 Task: In the  document blueprint.txt. Below name insert the link: 'www.instagram.com' Insert Dropdown below the link: Review Status  'Select Not started 'Insert Header and write  "NexusTech". Change font style to  Yellow Tail
Action: Mouse moved to (270, 266)
Screenshot: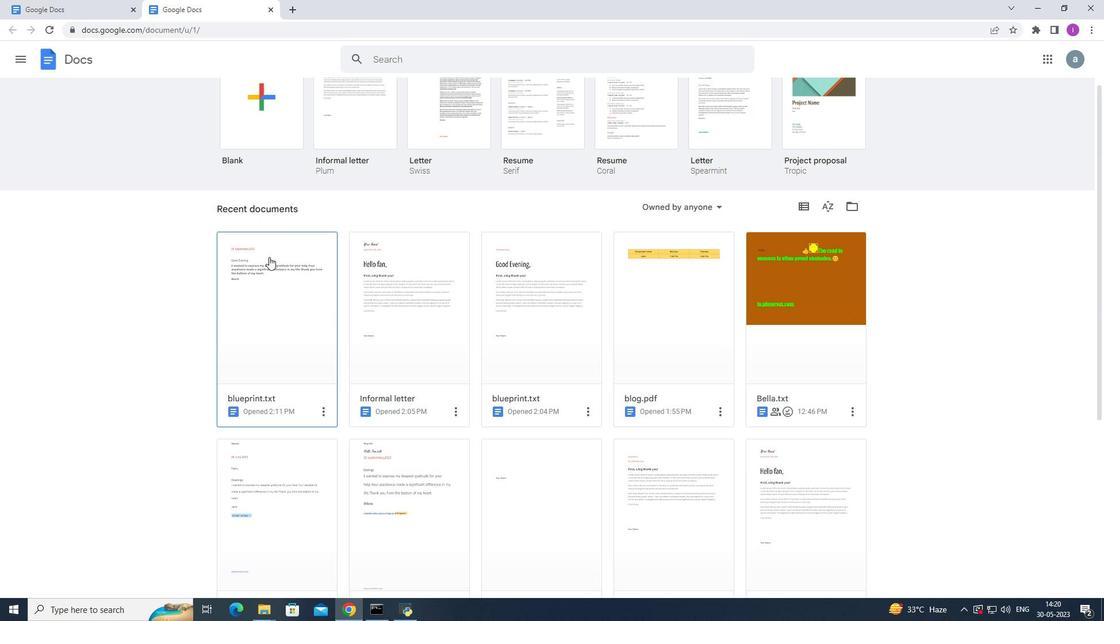 
Action: Mouse pressed left at (270, 266)
Screenshot: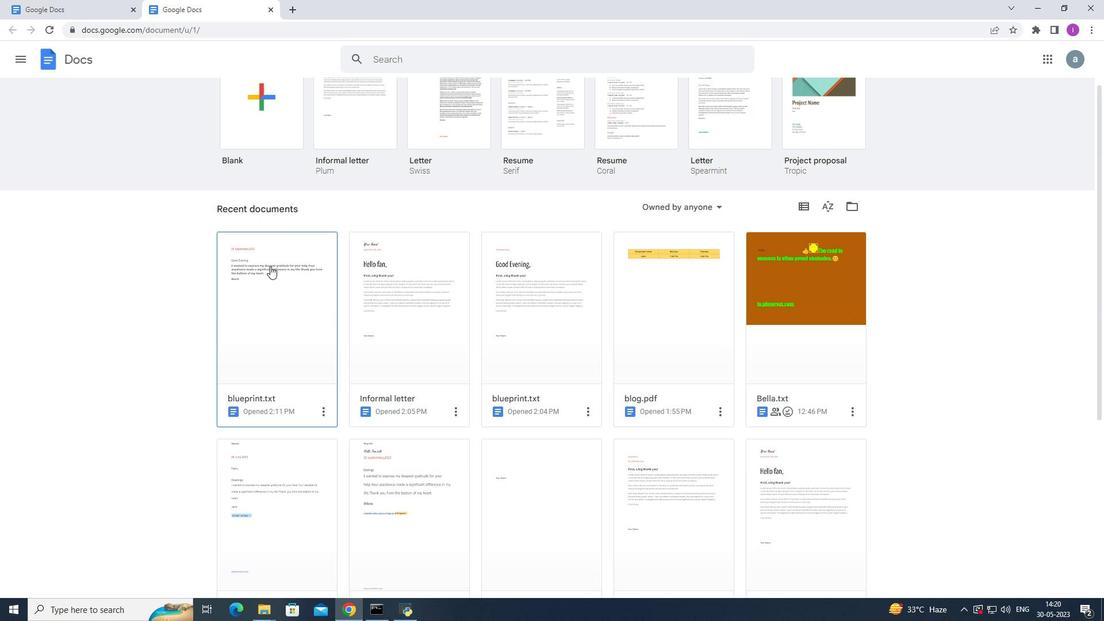 
Action: Mouse moved to (374, 331)
Screenshot: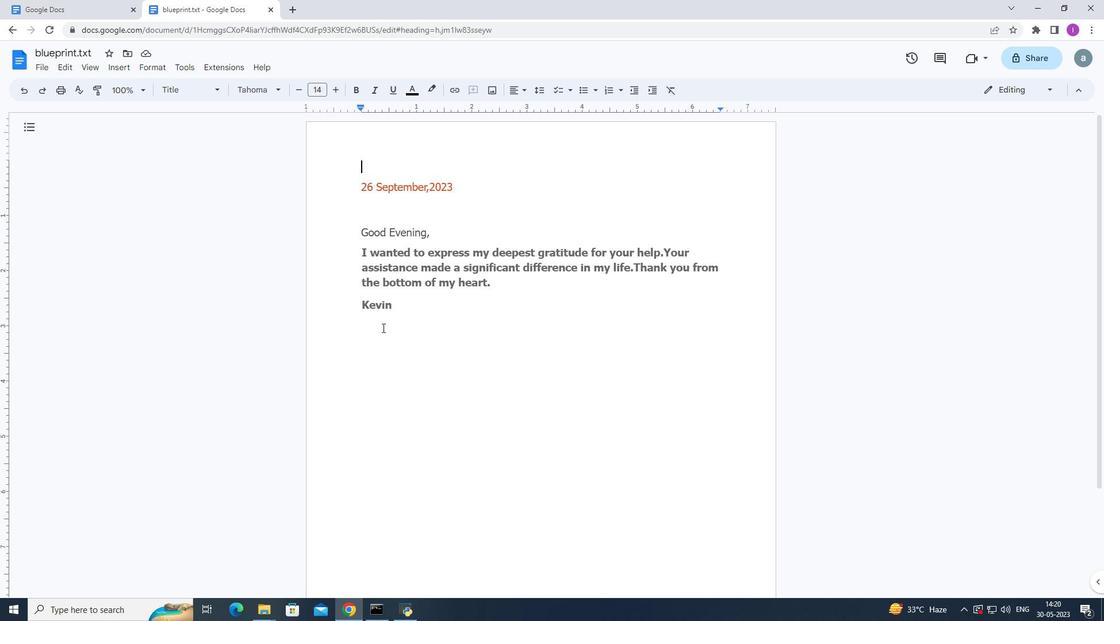 
Action: Mouse pressed left at (374, 331)
Screenshot: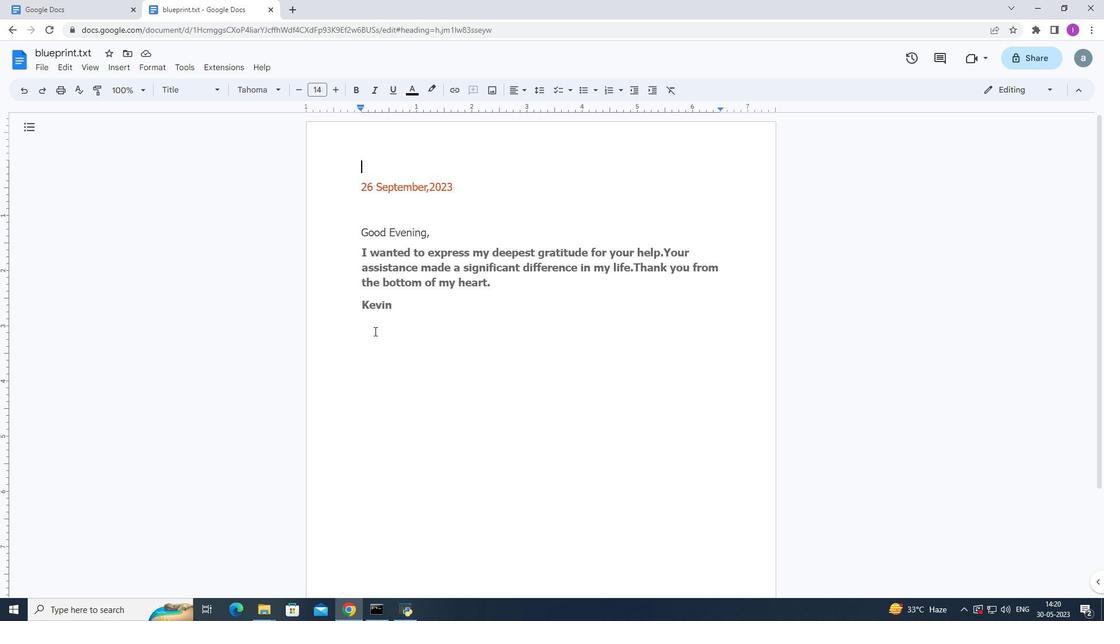 
Action: Mouse moved to (410, 319)
Screenshot: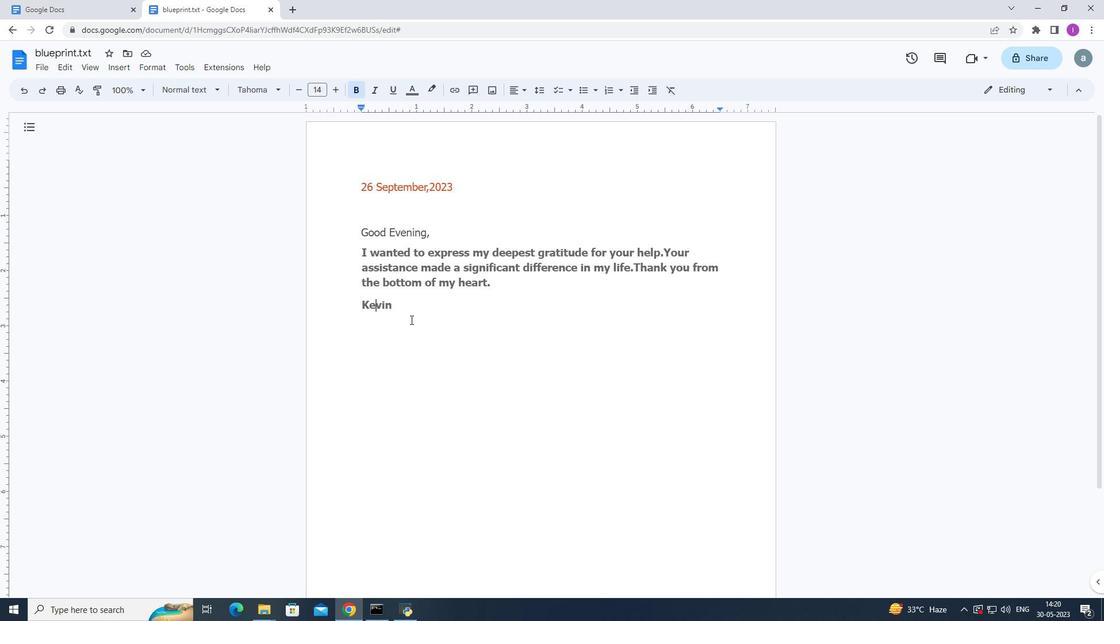 
Action: Mouse pressed left at (410, 319)
Screenshot: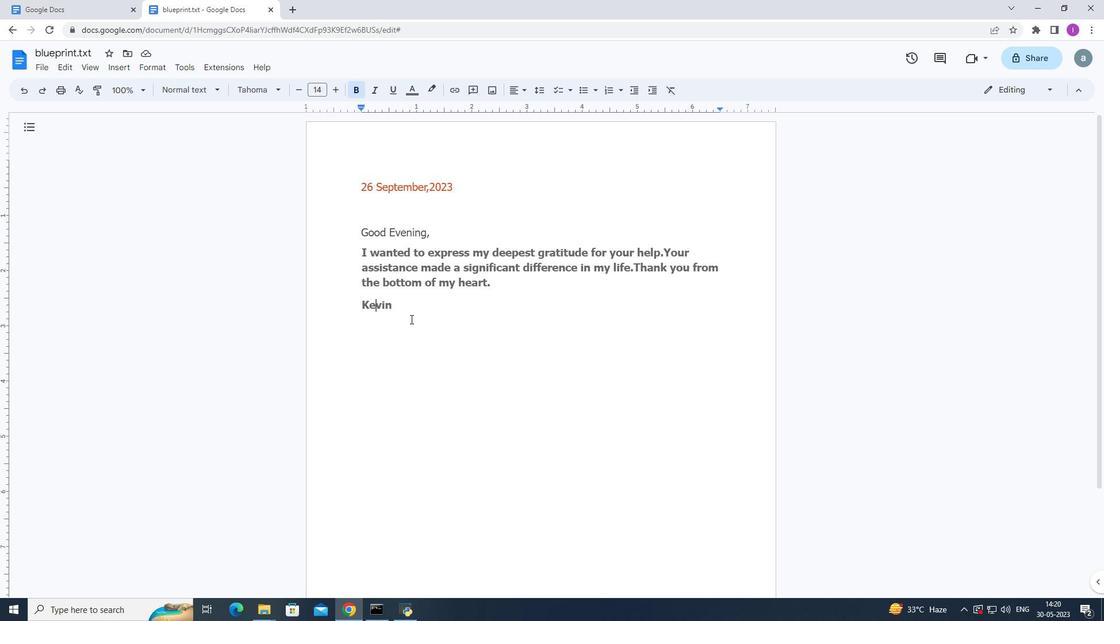 
Action: Mouse moved to (383, 314)
Screenshot: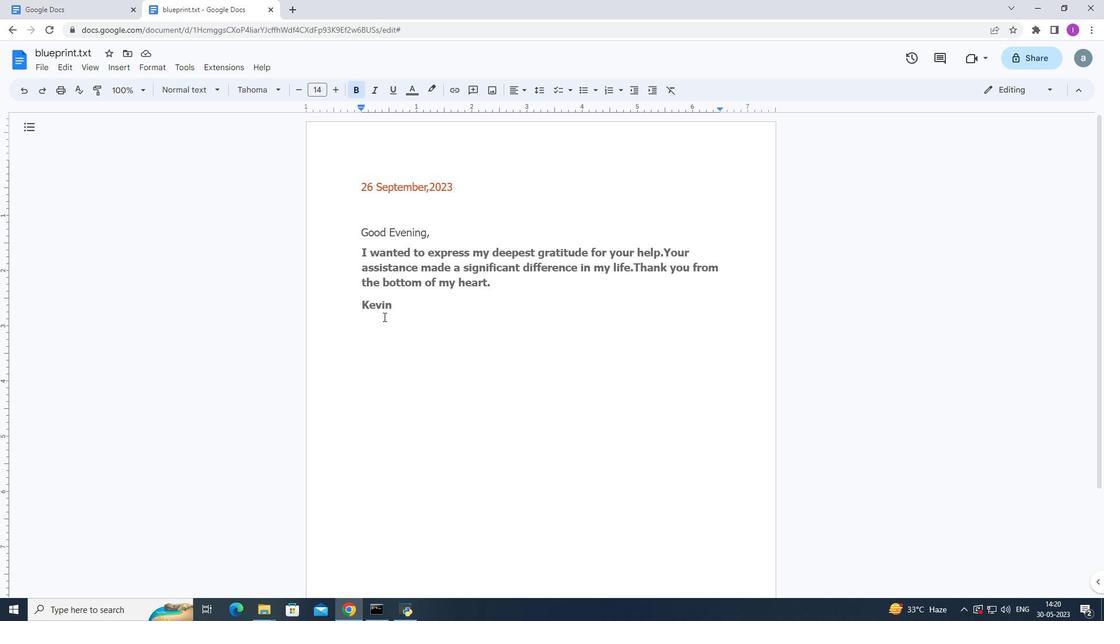 
Action: Key pressed <Key.enter>
Screenshot: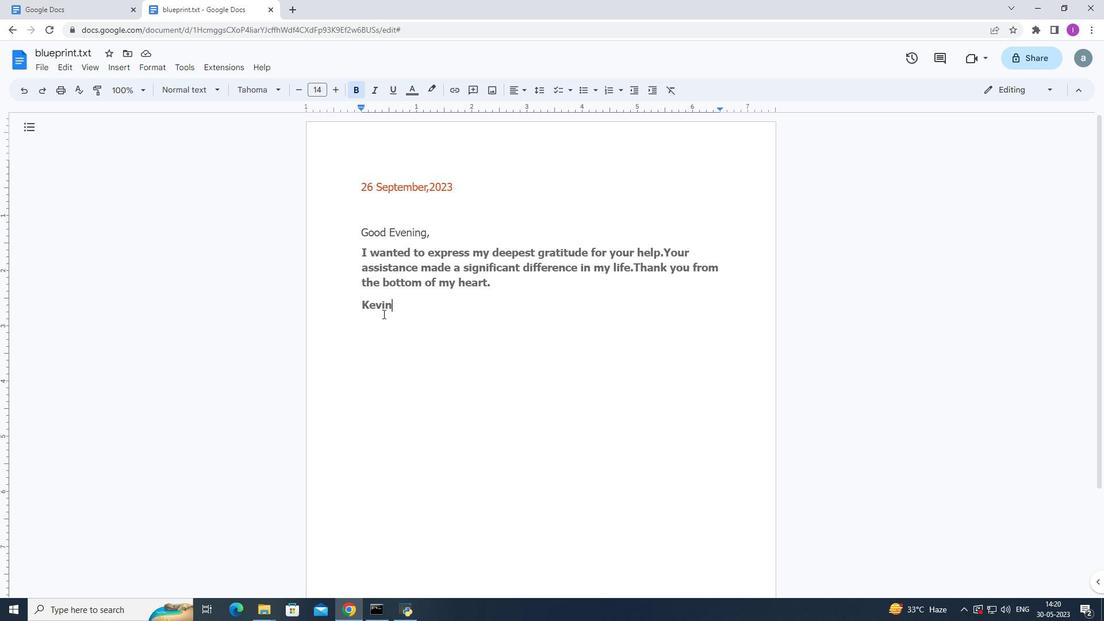 
Action: Mouse moved to (123, 65)
Screenshot: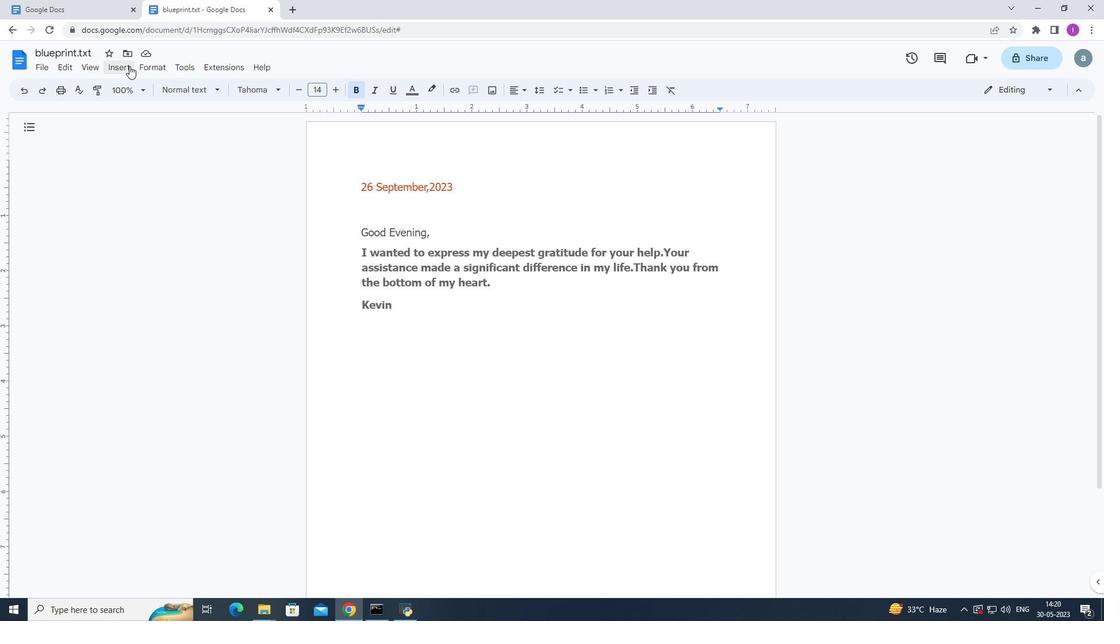 
Action: Mouse pressed left at (123, 65)
Screenshot: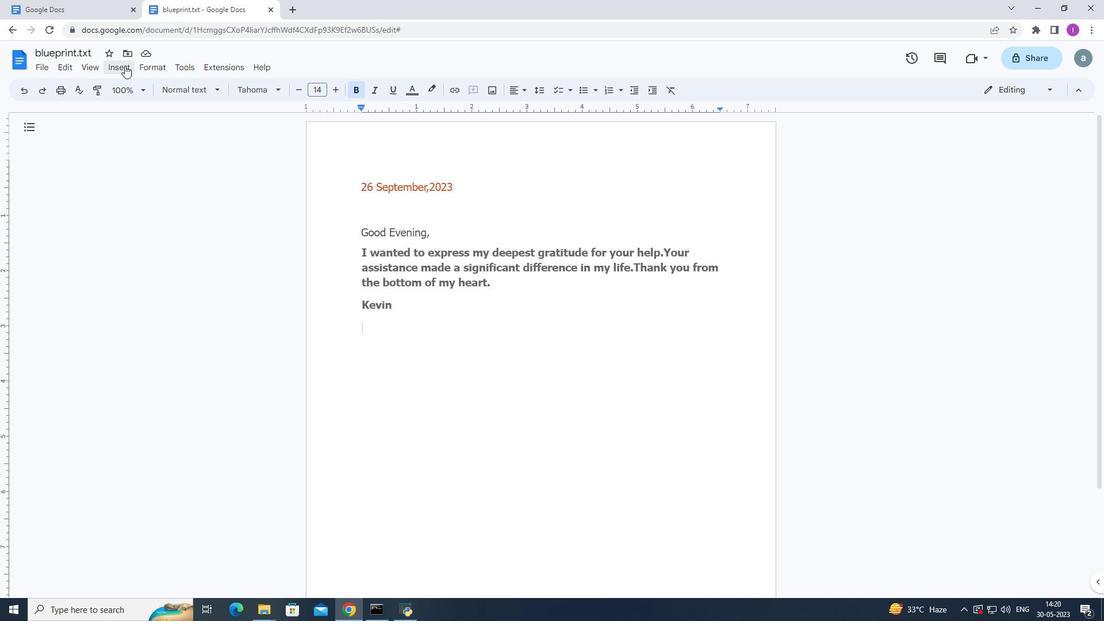 
Action: Mouse moved to (161, 216)
Screenshot: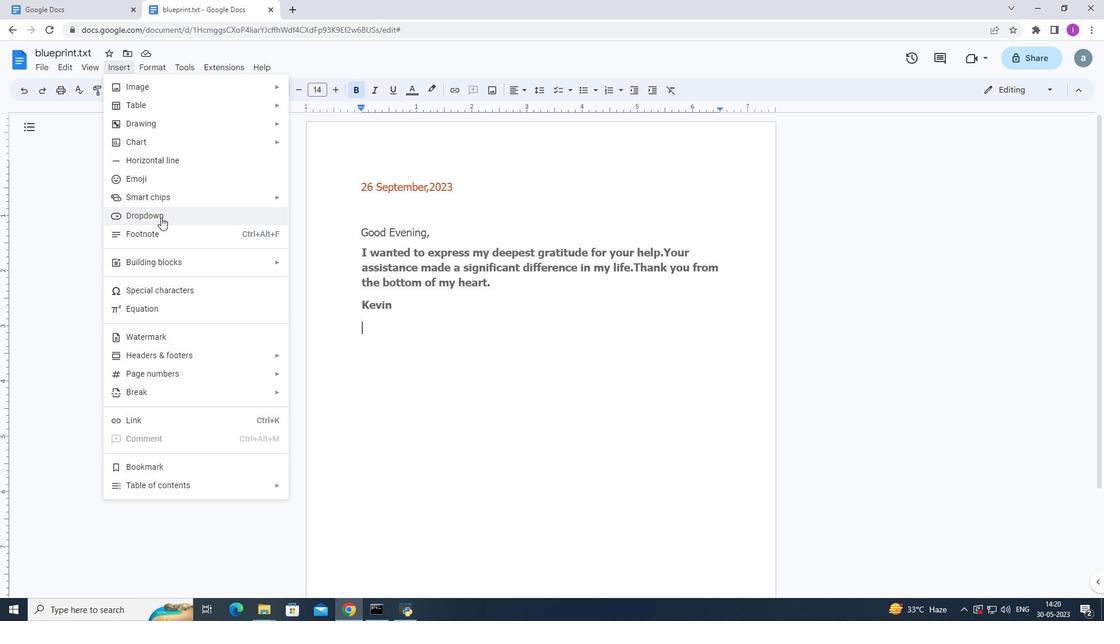 
Action: Mouse pressed left at (161, 216)
Screenshot: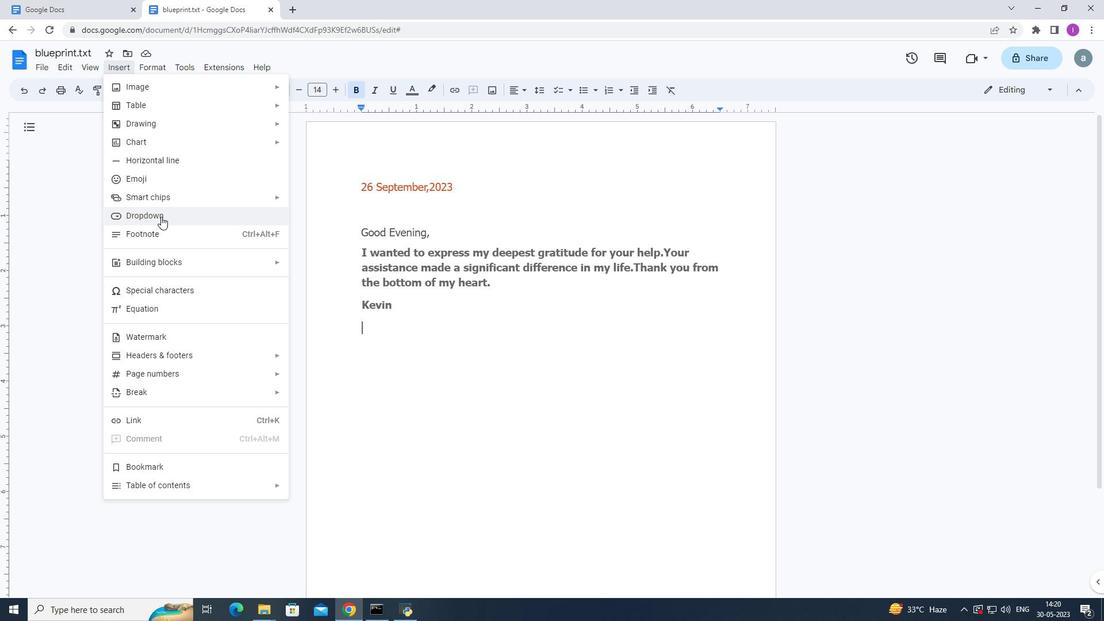 
Action: Mouse moved to (116, 70)
Screenshot: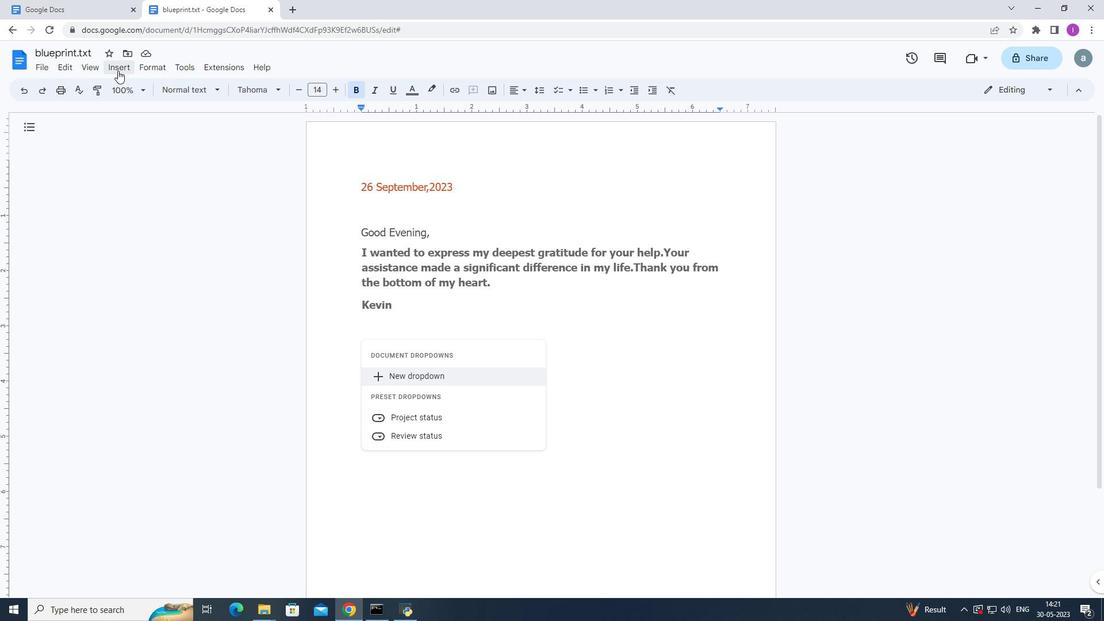 
Action: Mouse pressed left at (116, 70)
Screenshot: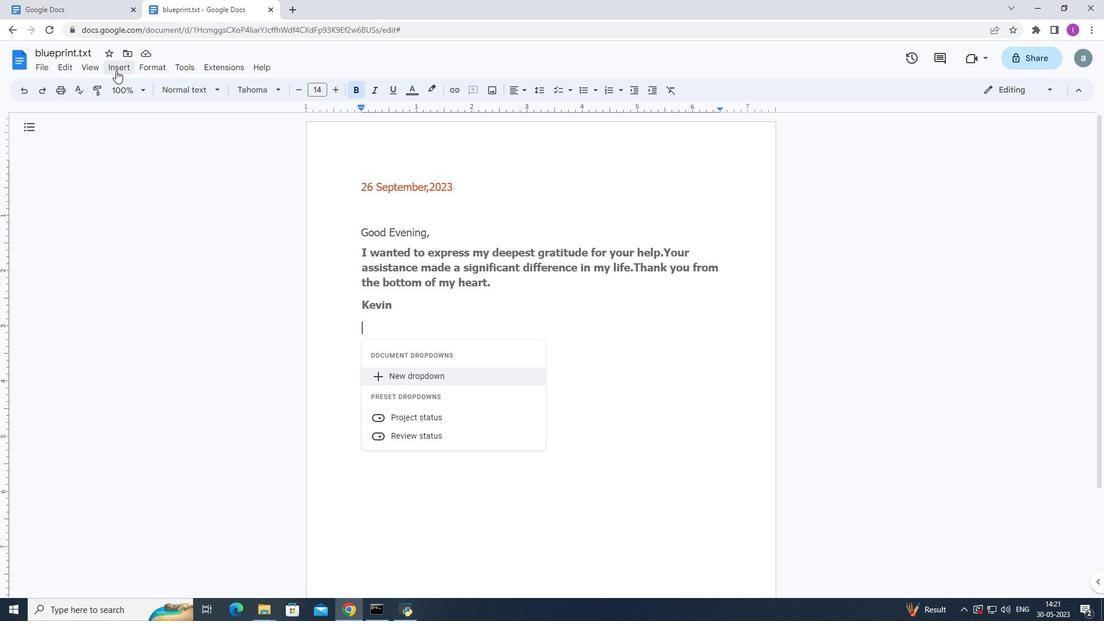 
Action: Mouse moved to (112, 65)
Screenshot: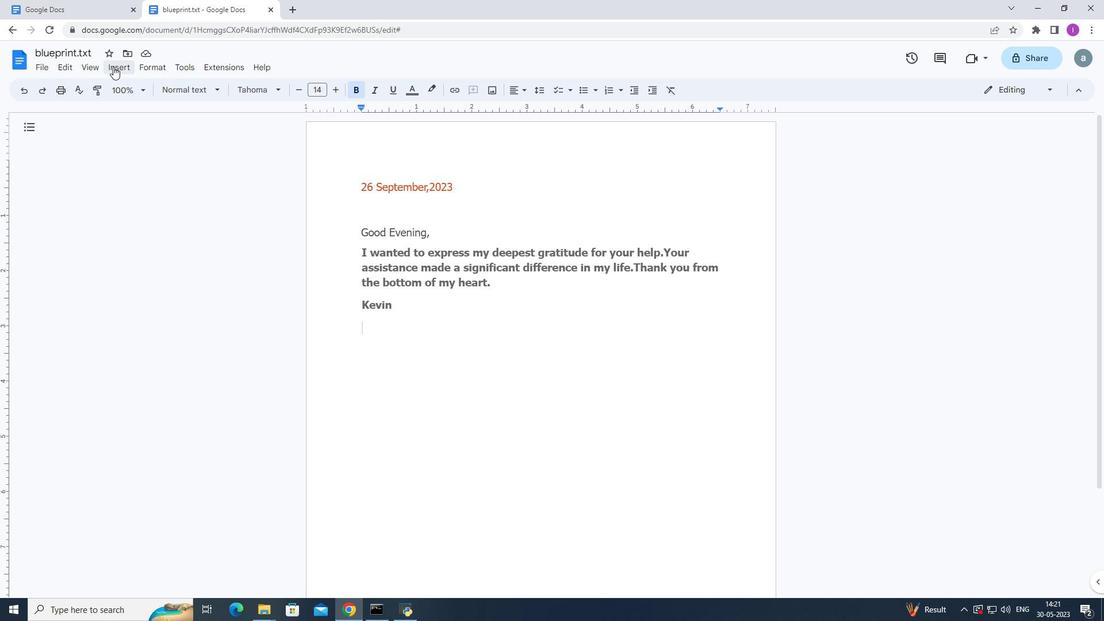 
Action: Mouse pressed left at (112, 65)
Screenshot: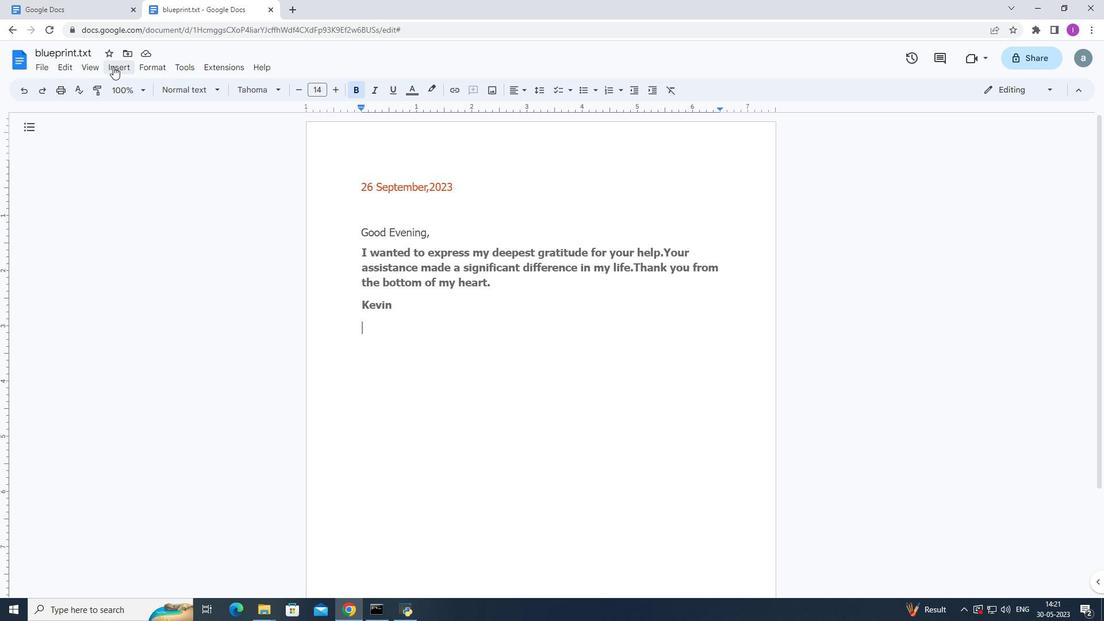 
Action: Mouse moved to (256, 420)
Screenshot: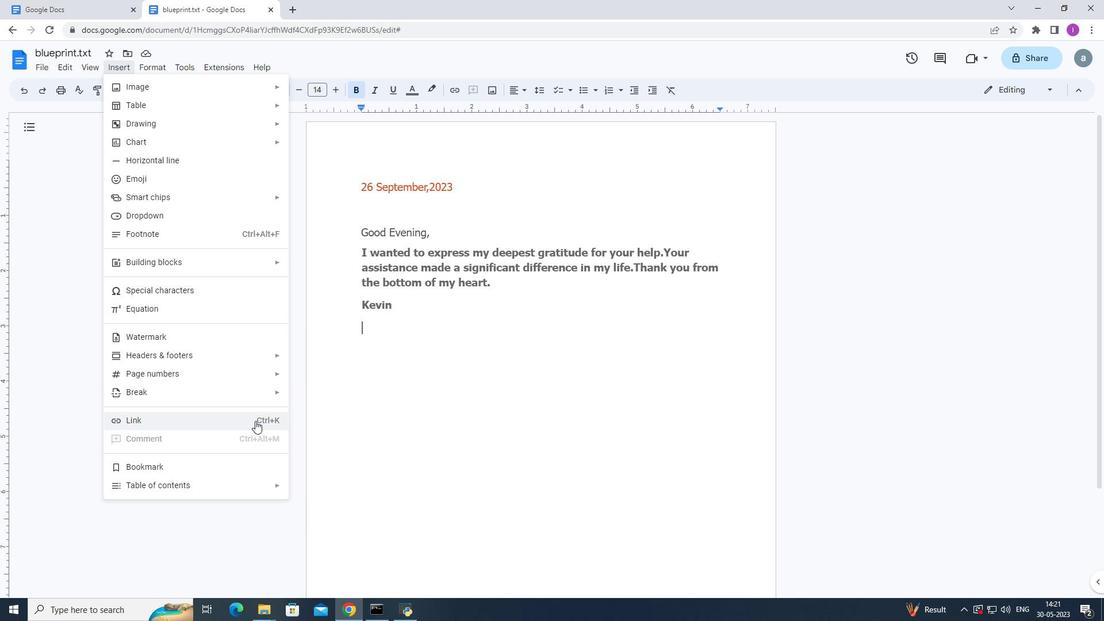 
Action: Mouse pressed left at (256, 420)
Screenshot: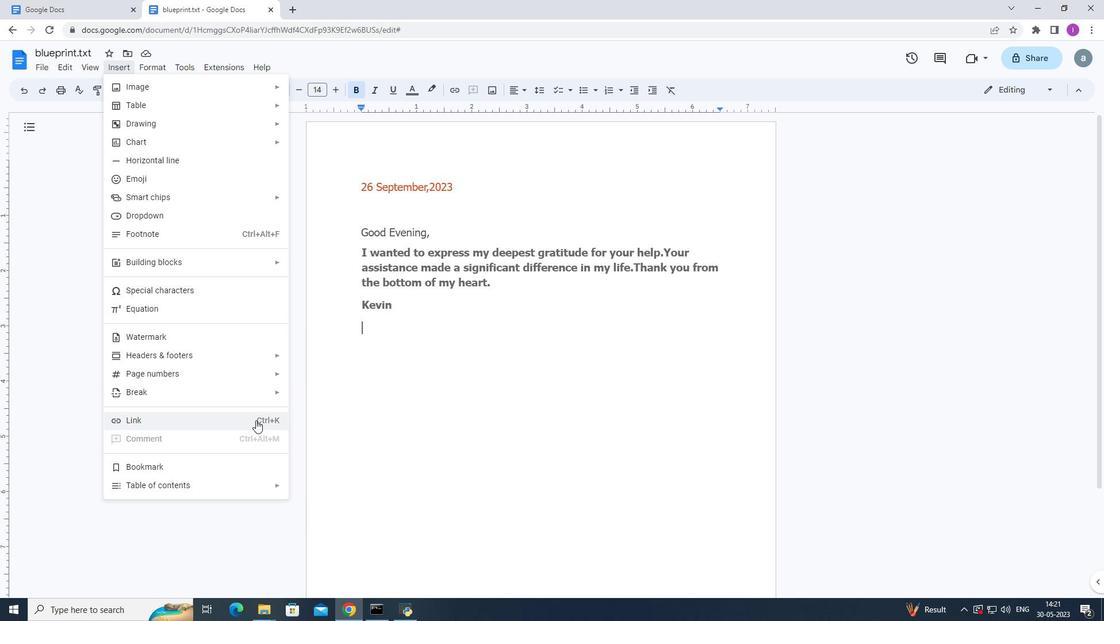 
Action: Mouse moved to (470, 401)
Screenshot: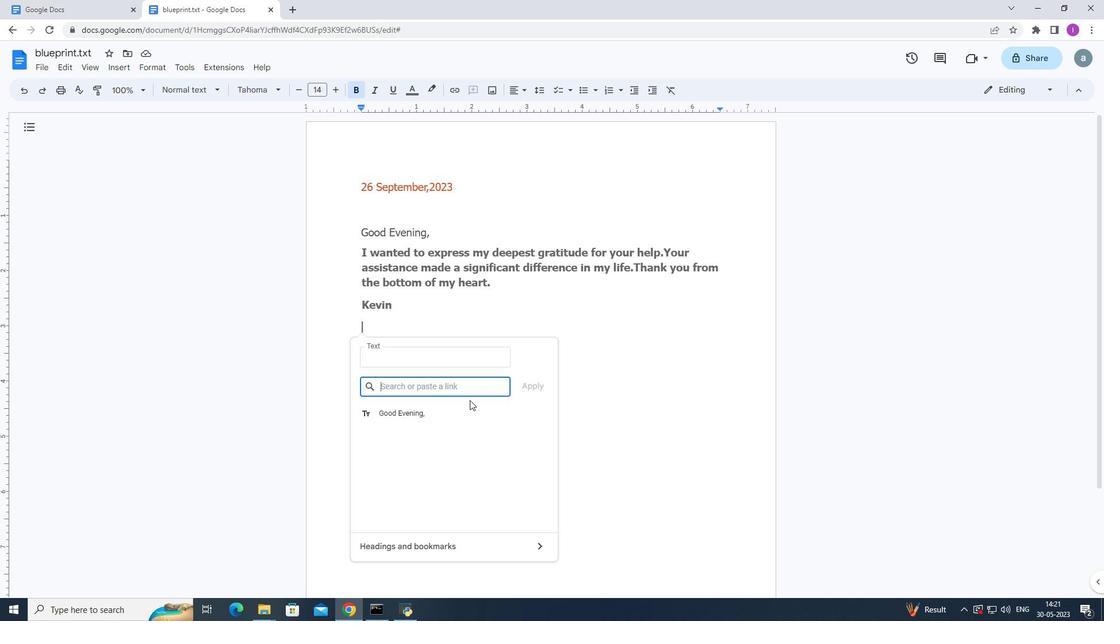 
Action: Key pressed www.
Screenshot: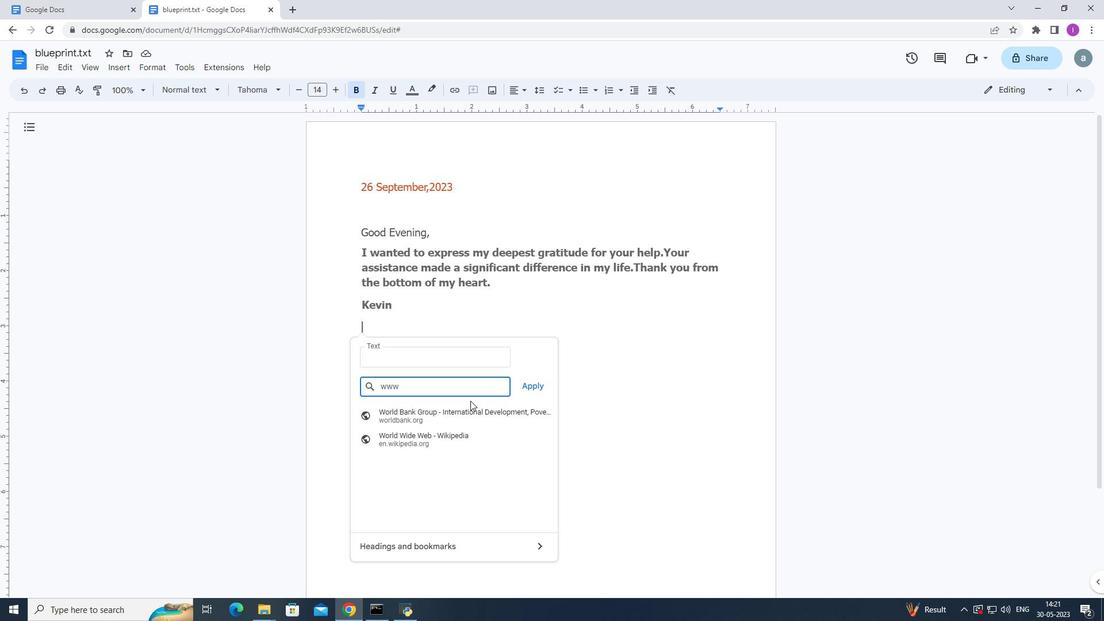 
Action: Mouse moved to (380, 355)
Screenshot: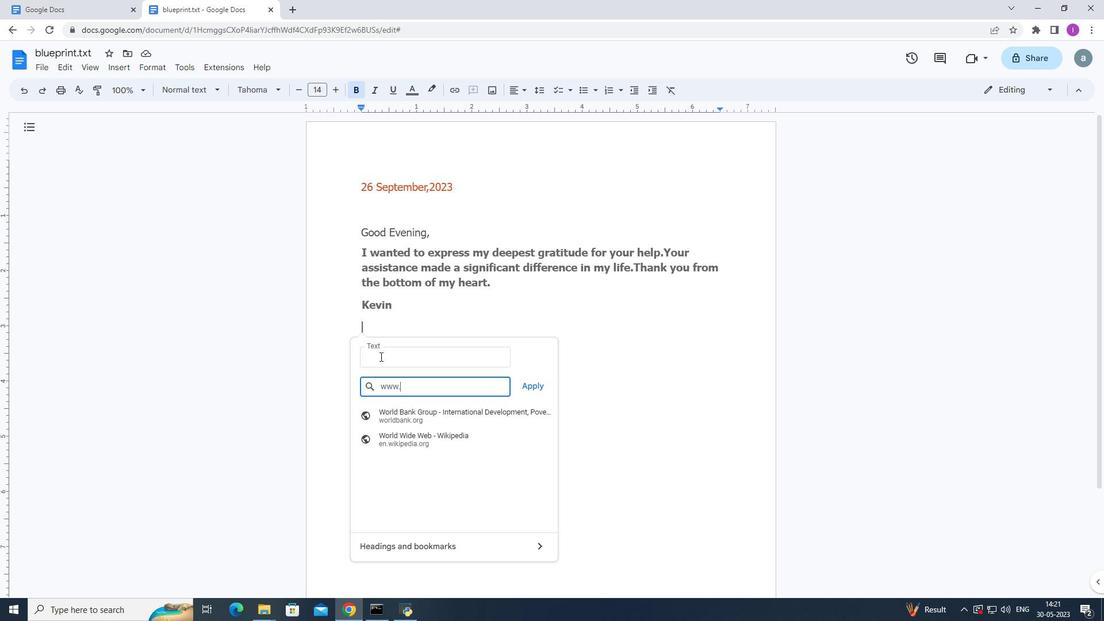 
Action: Mouse pressed left at (380, 355)
Screenshot: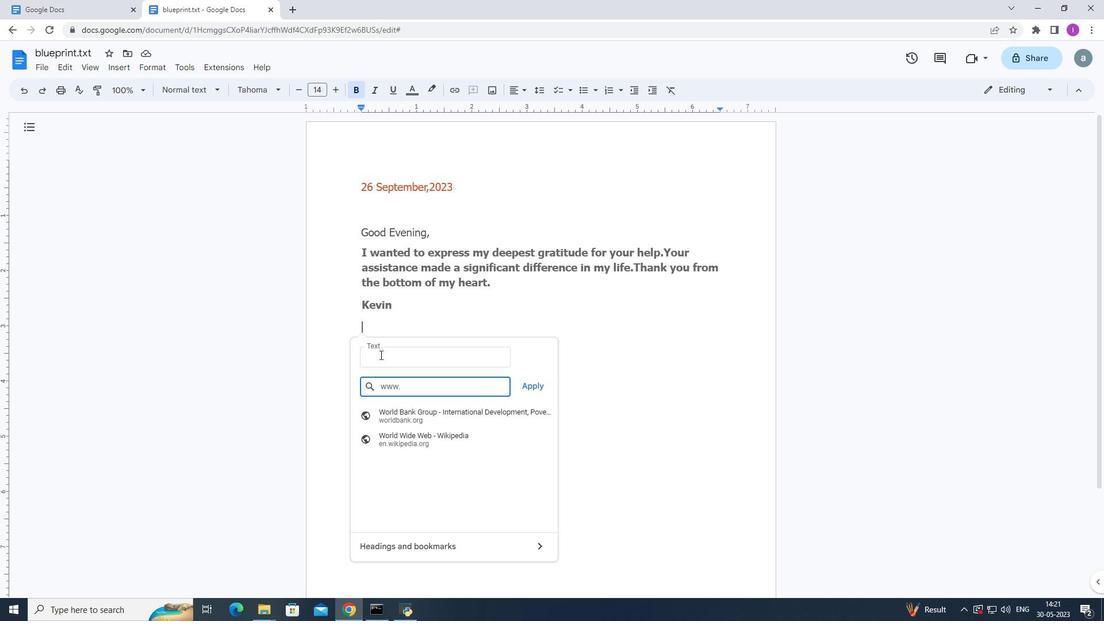 
Action: Mouse moved to (444, 363)
Screenshot: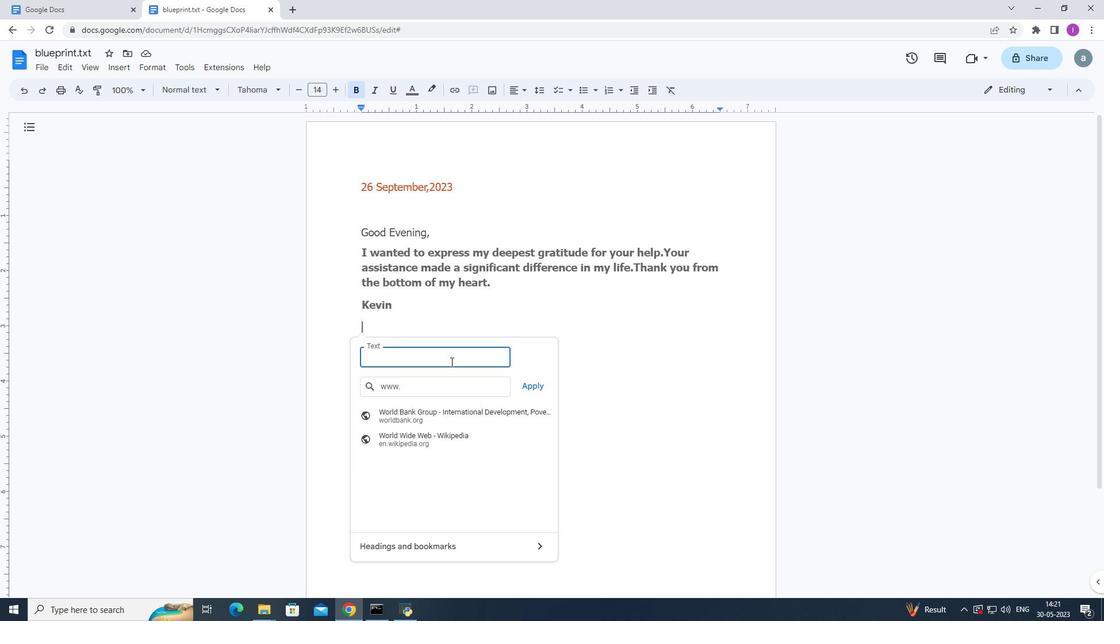 
Action: Key pressed www
Screenshot: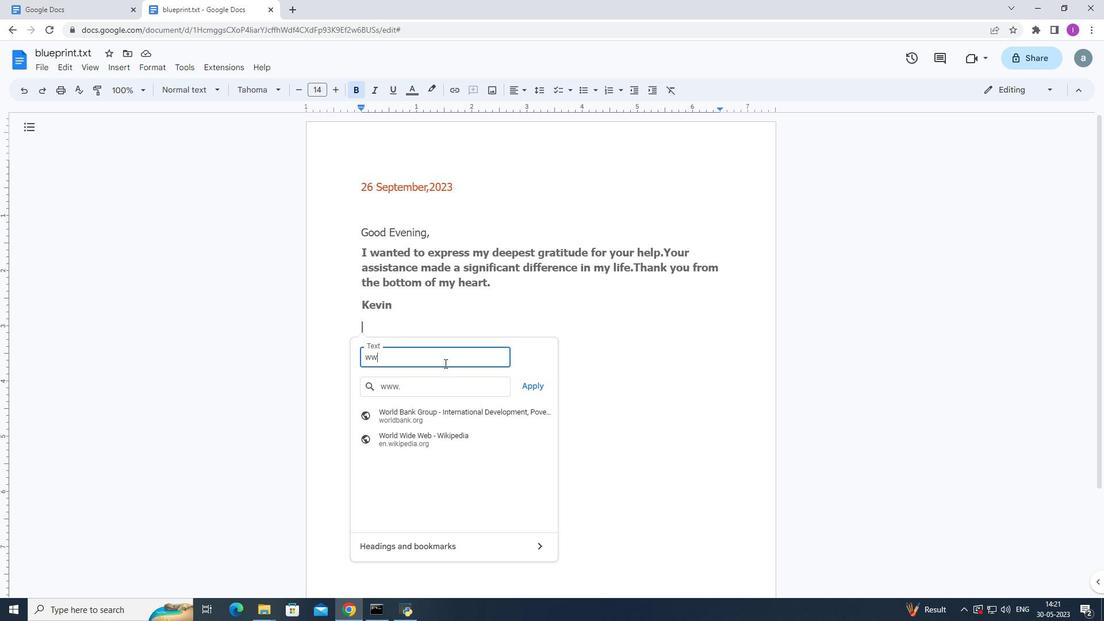 
Action: Mouse moved to (444, 363)
Screenshot: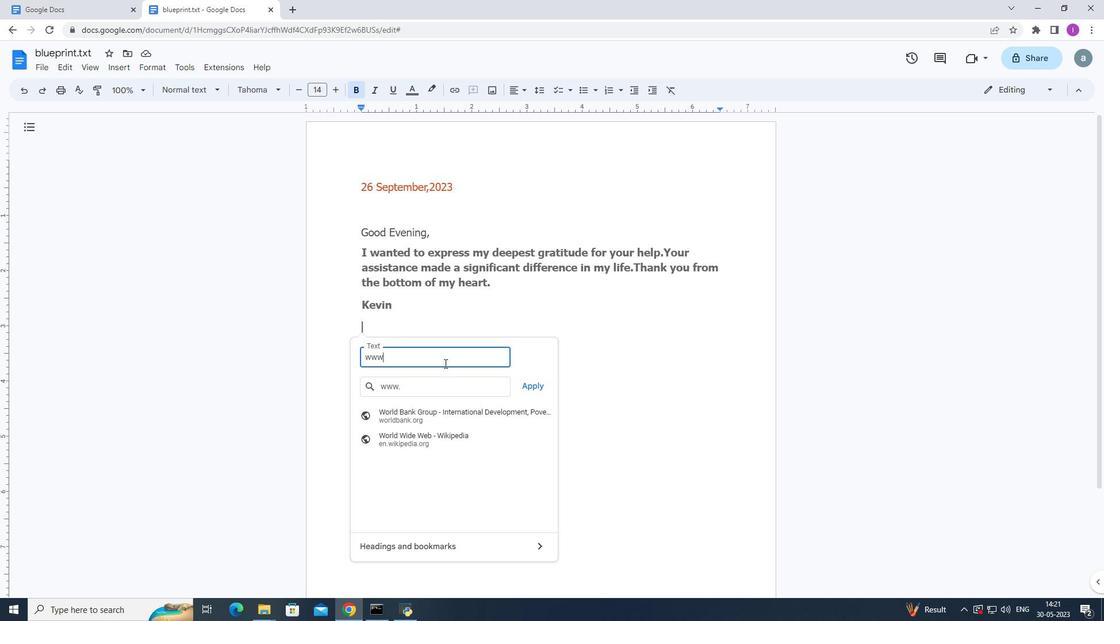 
Action: Key pressed .u
Screenshot: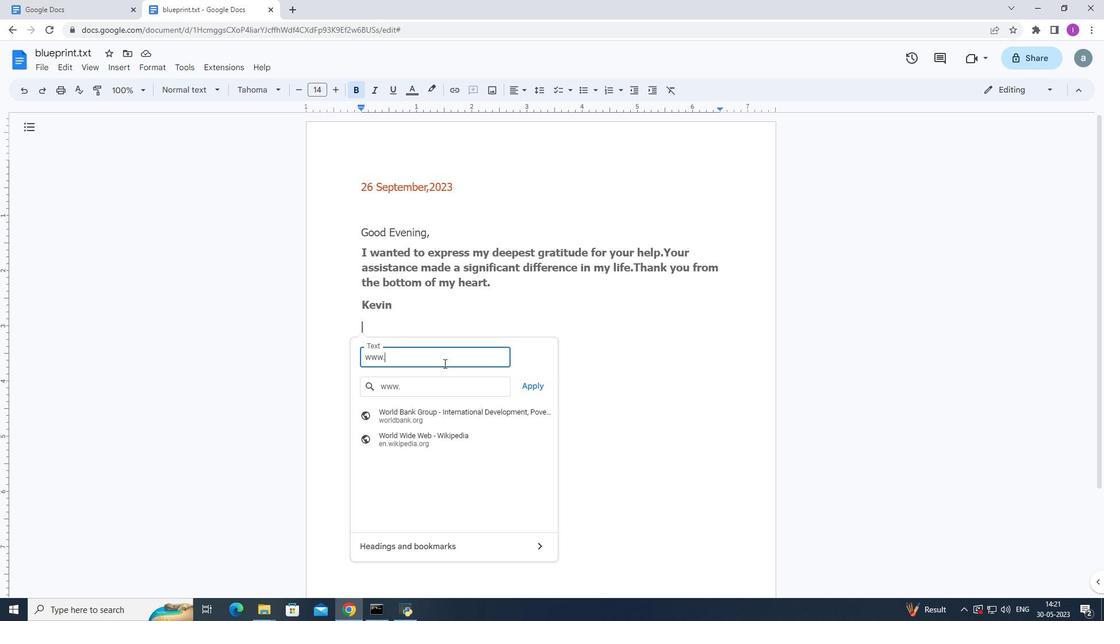 
Action: Mouse moved to (444, 364)
Screenshot: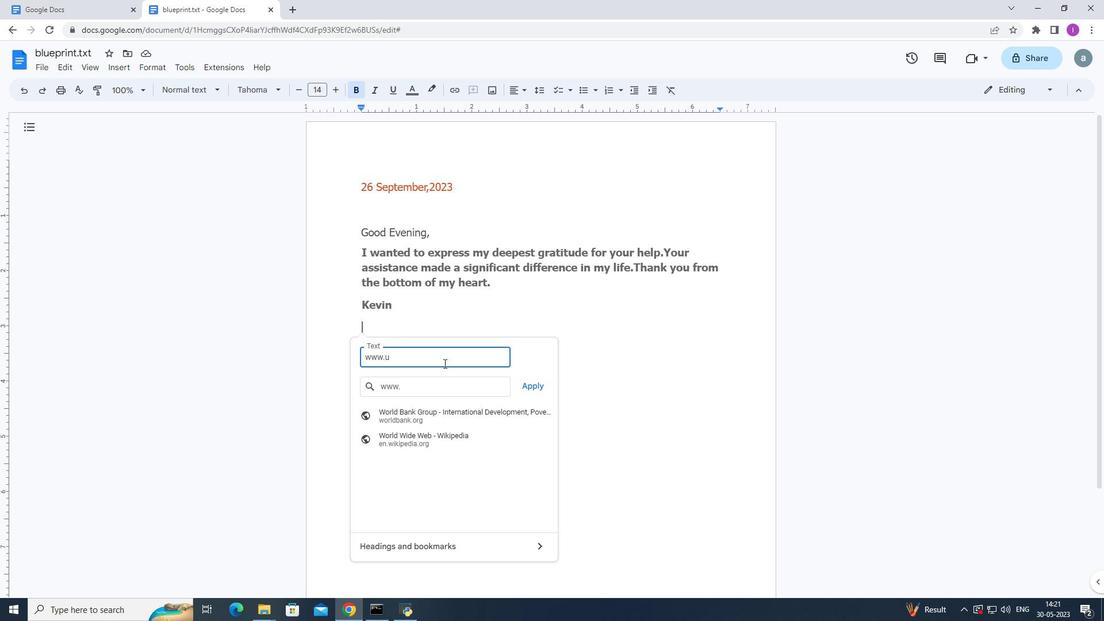 
Action: Key pressed i
Screenshot: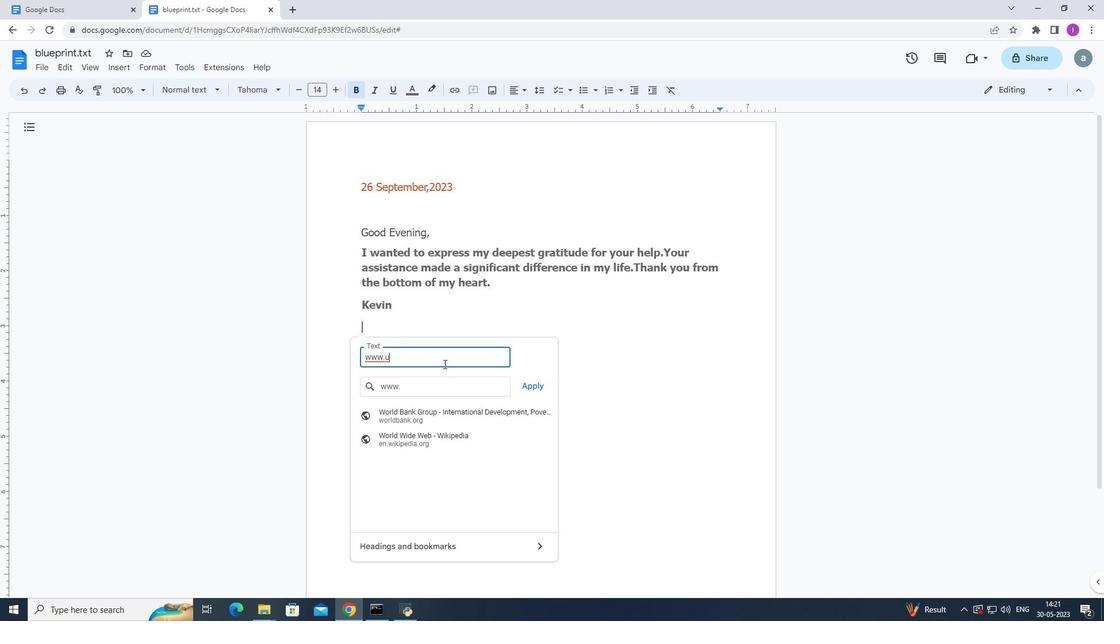 
Action: Mouse moved to (444, 365)
Screenshot: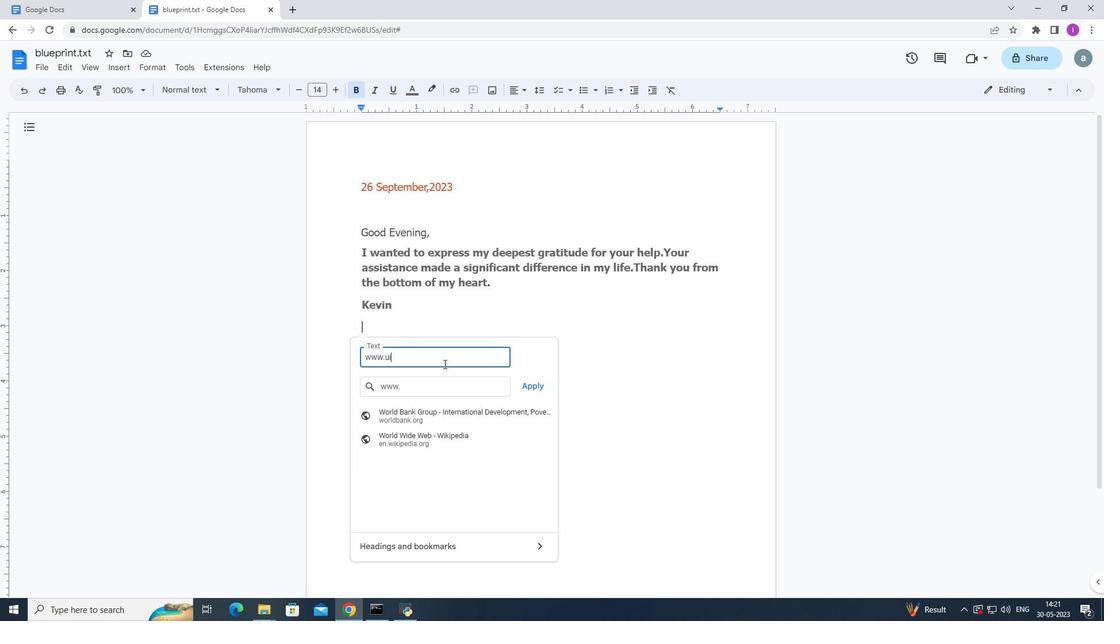 
Action: Key pressed n
Screenshot: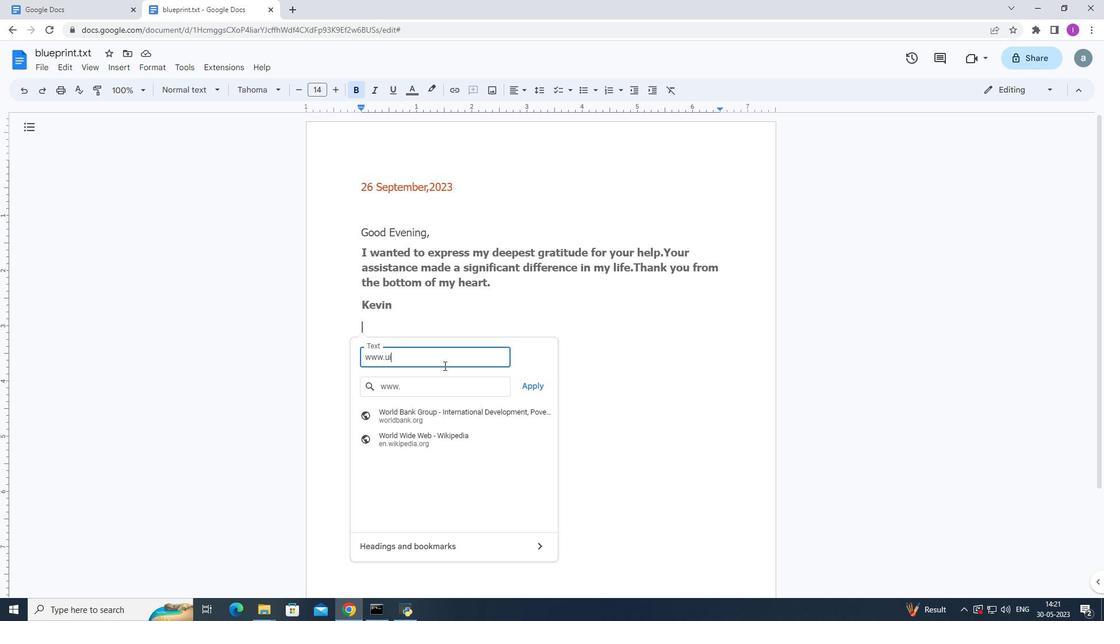 
Action: Mouse moved to (447, 367)
Screenshot: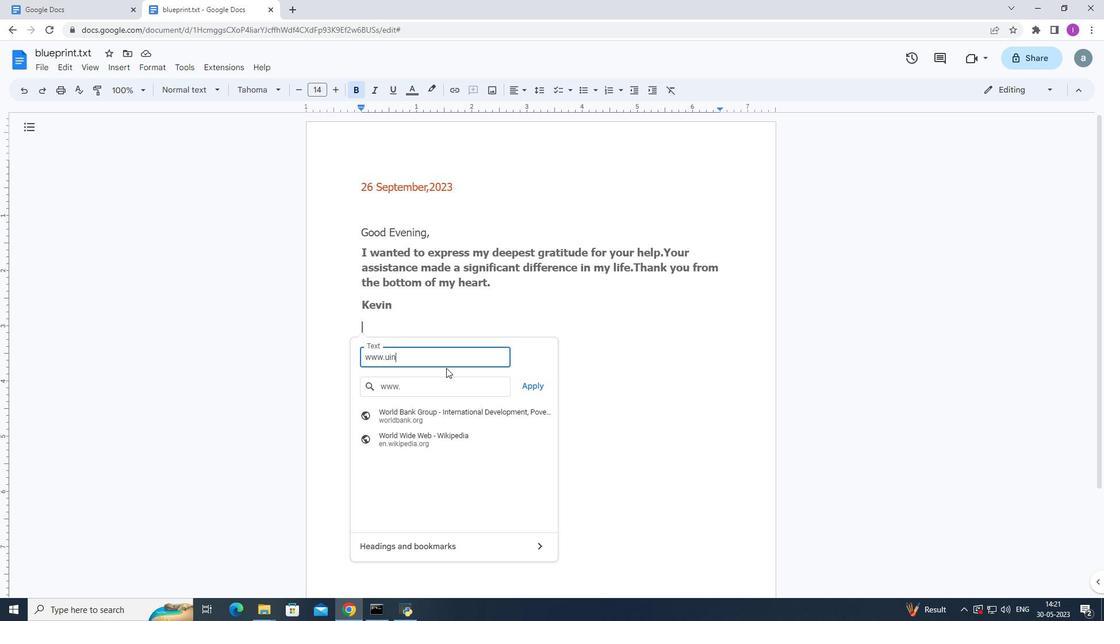 
Action: Key pressed sta
Screenshot: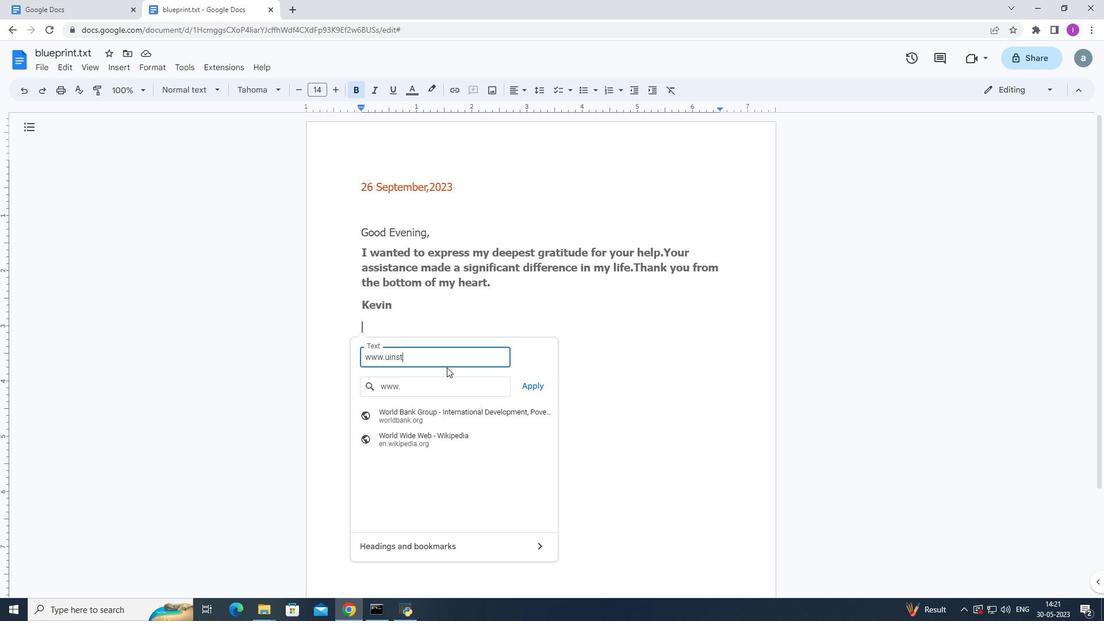
Action: Mouse moved to (388, 356)
Screenshot: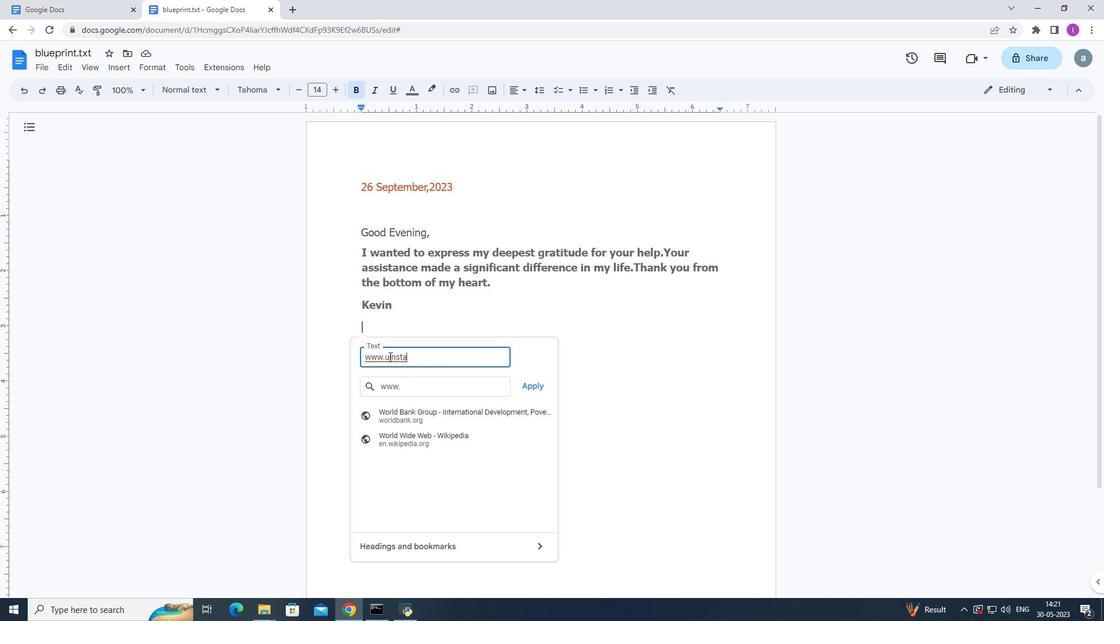 
Action: Mouse pressed left at (388, 356)
Screenshot: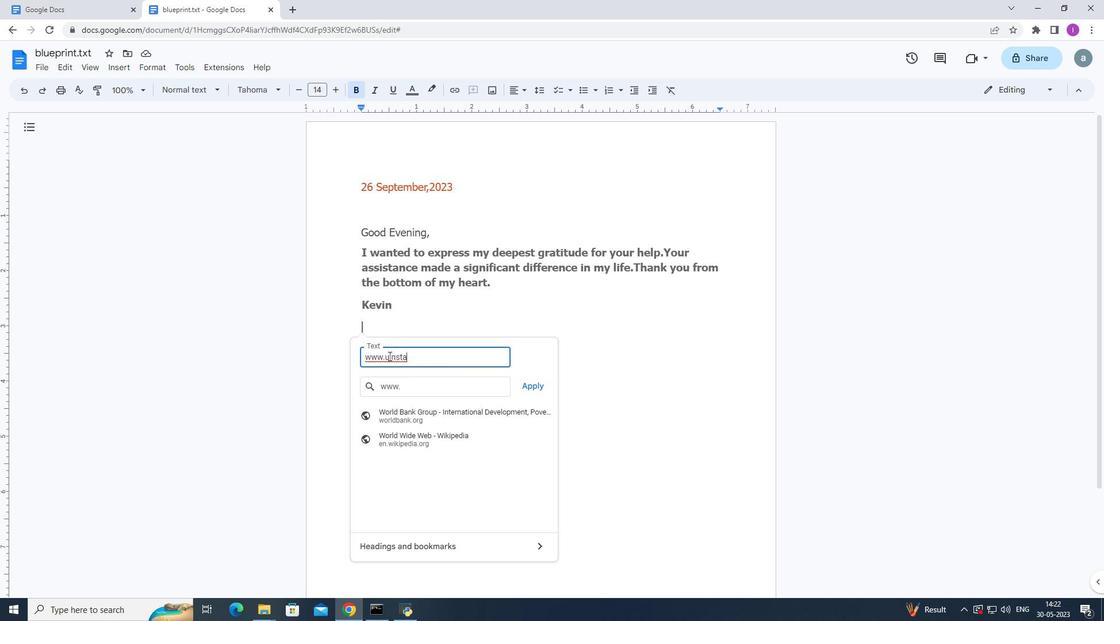 
Action: Key pressed <Key.backspace>i
Screenshot: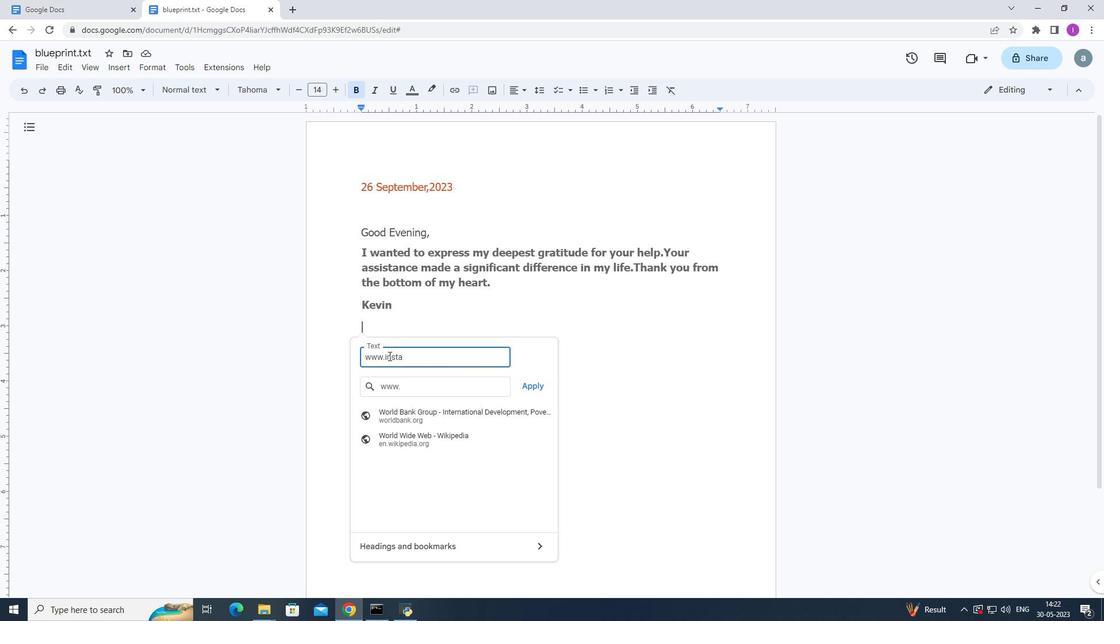 
Action: Mouse moved to (426, 363)
Screenshot: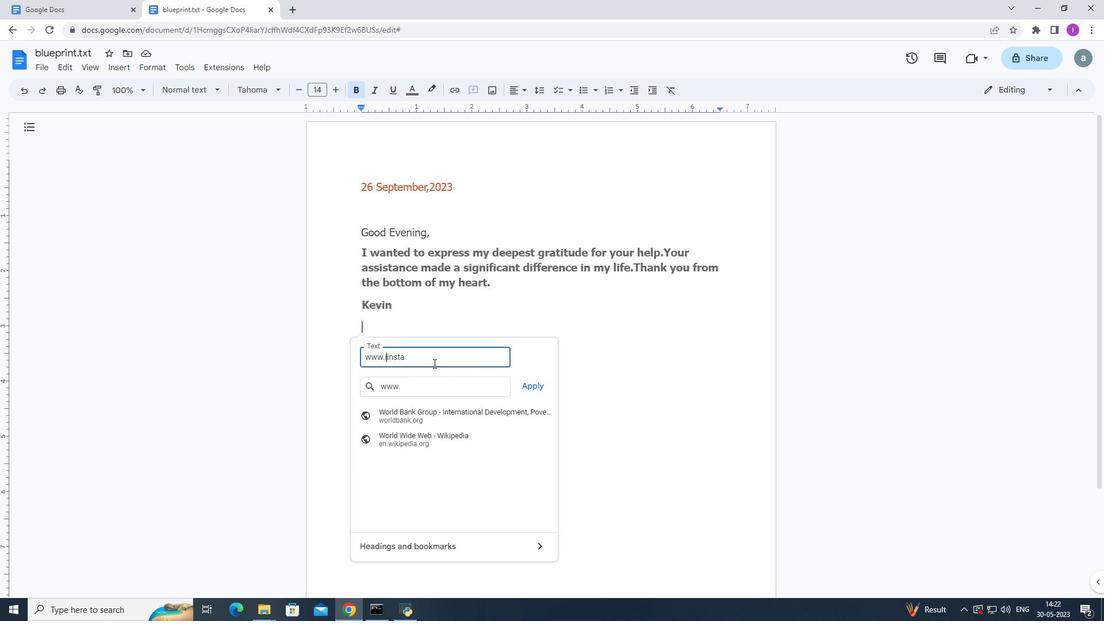 
Action: Key pressed <Key.backspace>
Screenshot: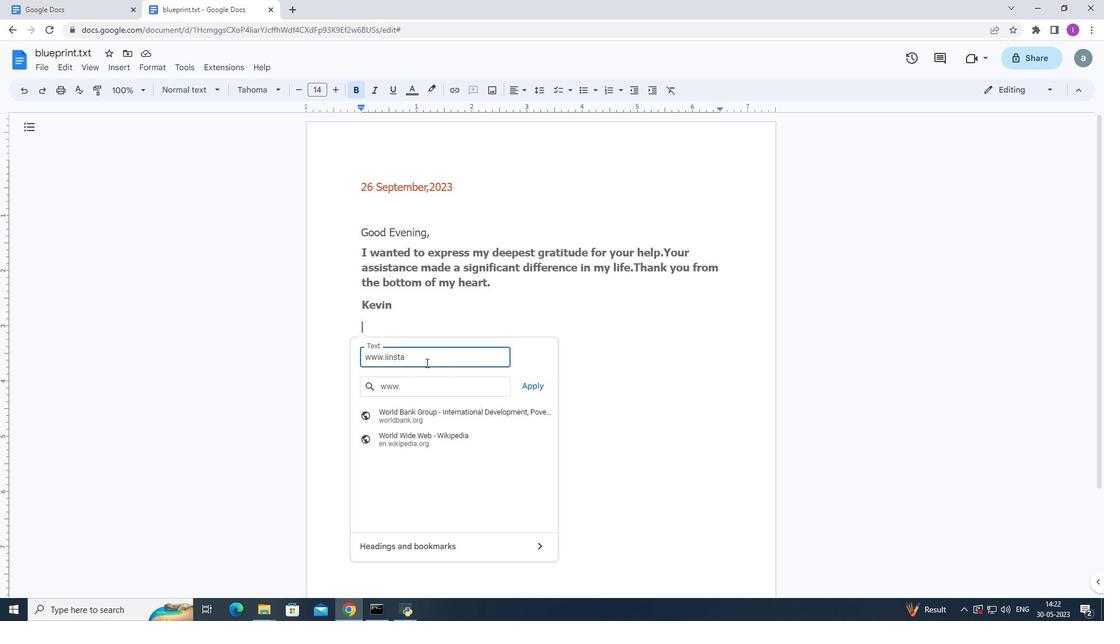 
Action: Mouse moved to (408, 356)
Screenshot: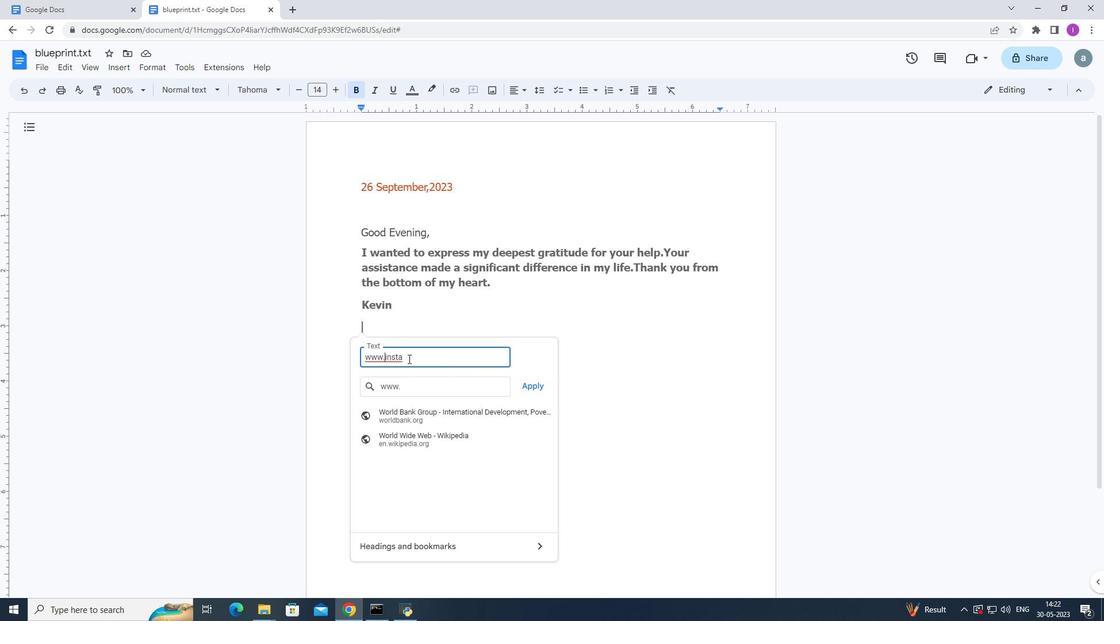 
Action: Mouse pressed left at (408, 356)
Screenshot: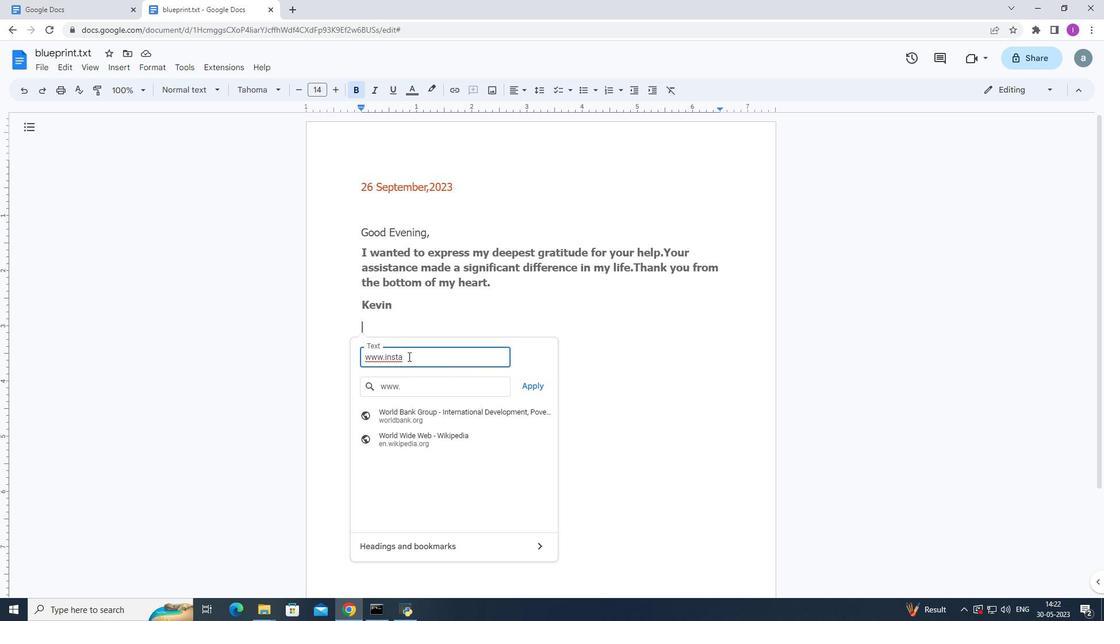 
Action: Mouse moved to (451, 367)
Screenshot: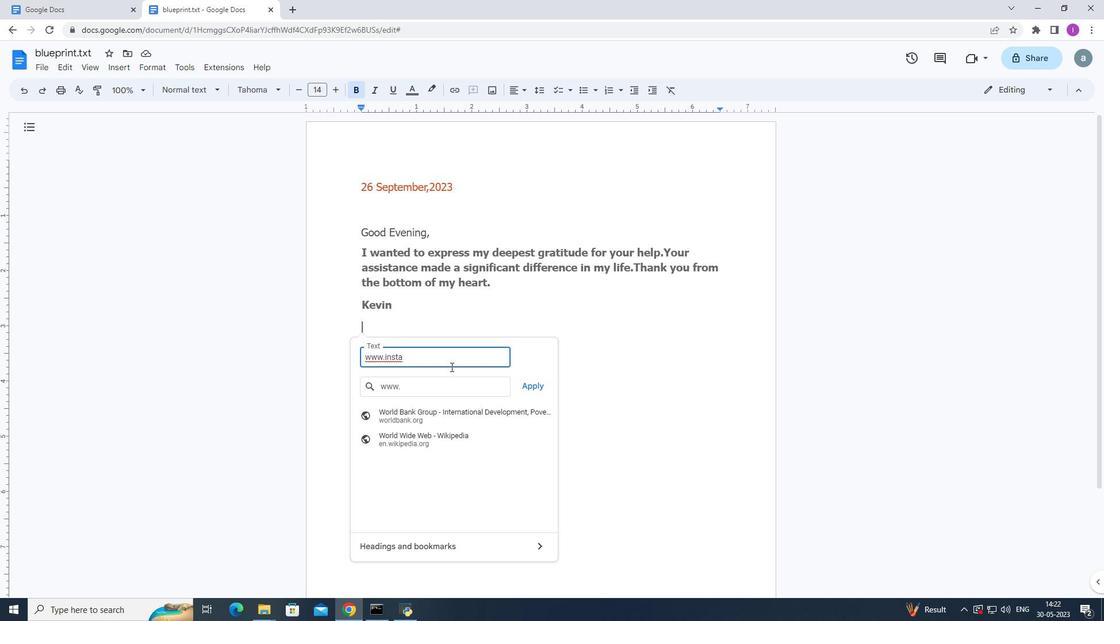 
Action: Key pressed gr
Screenshot: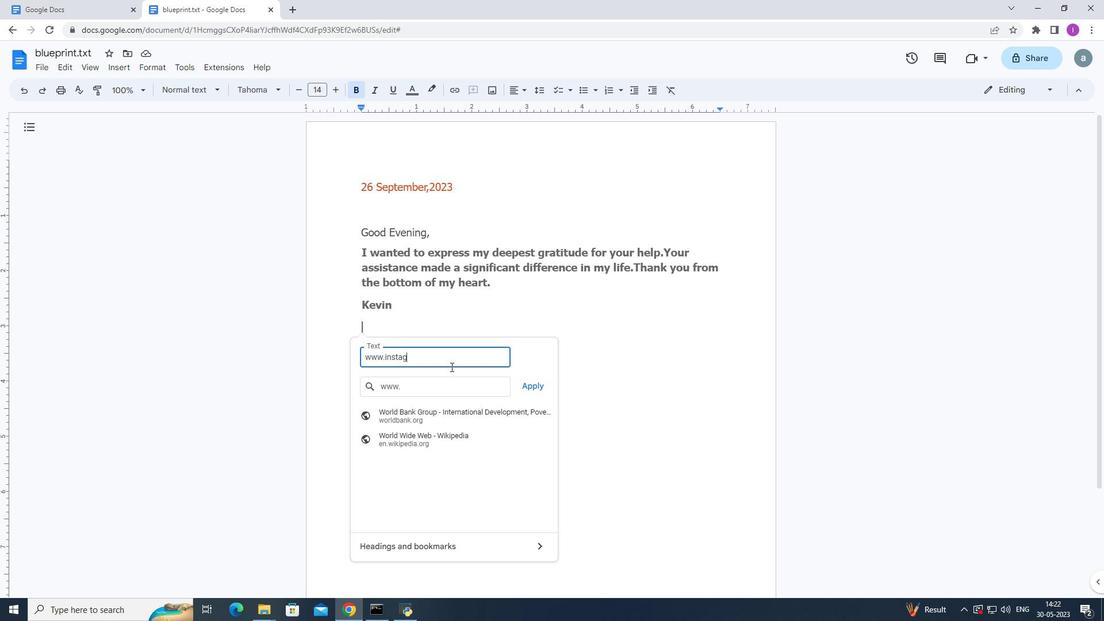 
Action: Mouse moved to (452, 367)
Screenshot: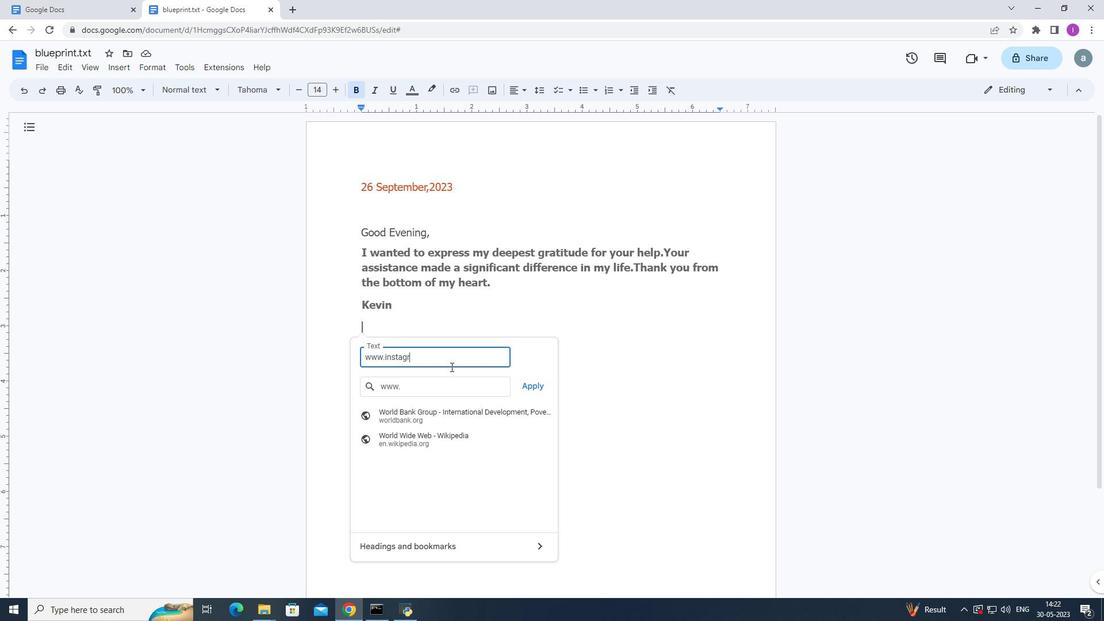 
Action: Key pressed a
Screenshot: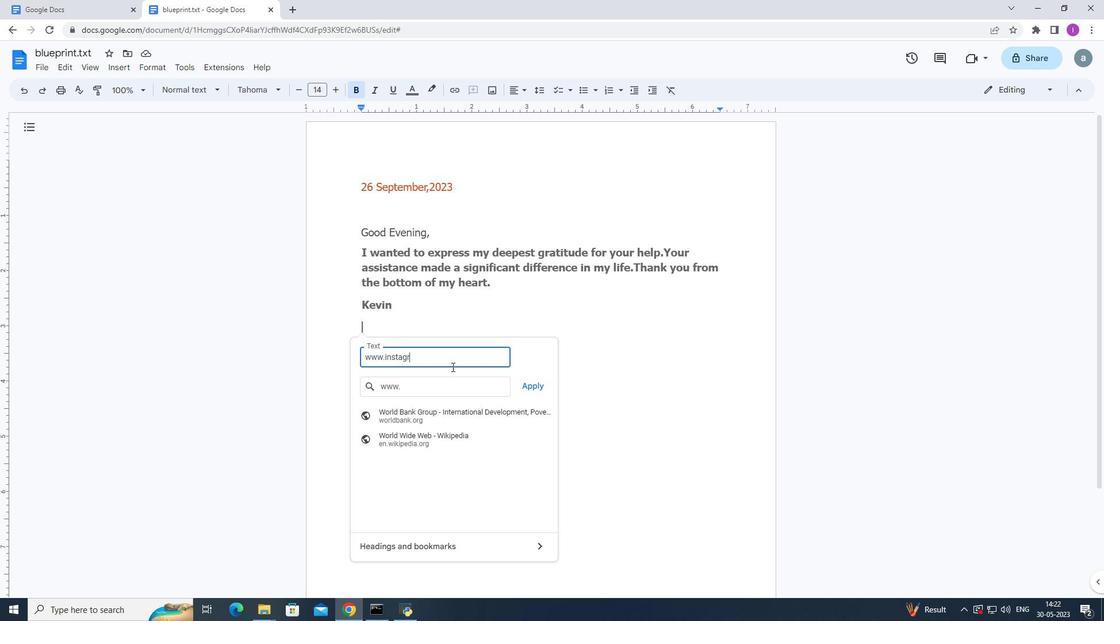 
Action: Mouse moved to (455, 369)
Screenshot: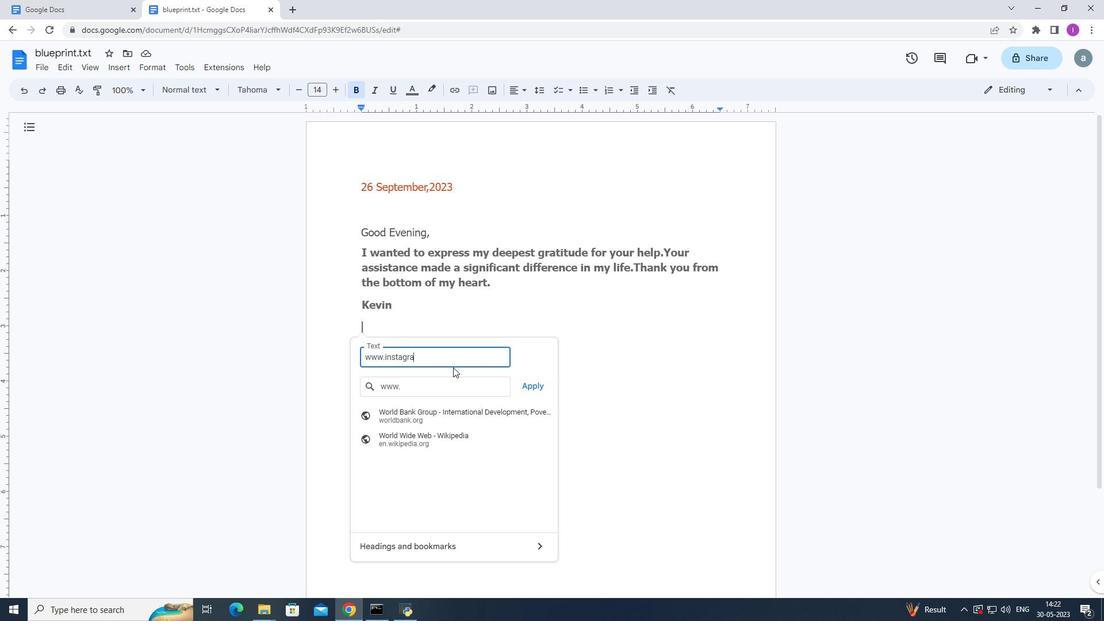 
Action: Key pressed m
Screenshot: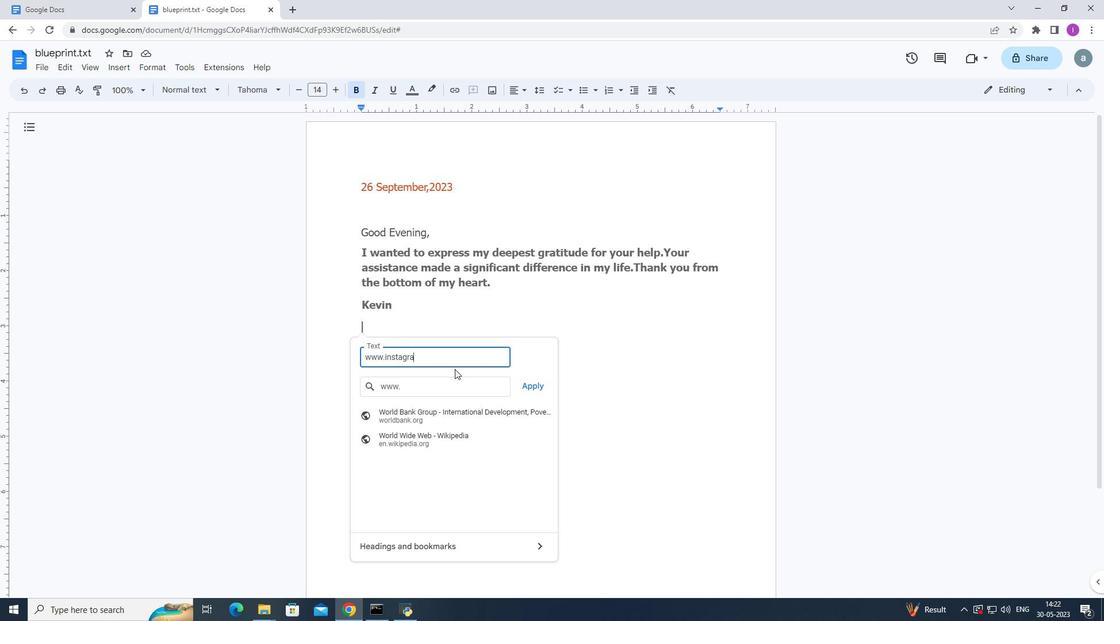 
Action: Mouse moved to (429, 375)
Screenshot: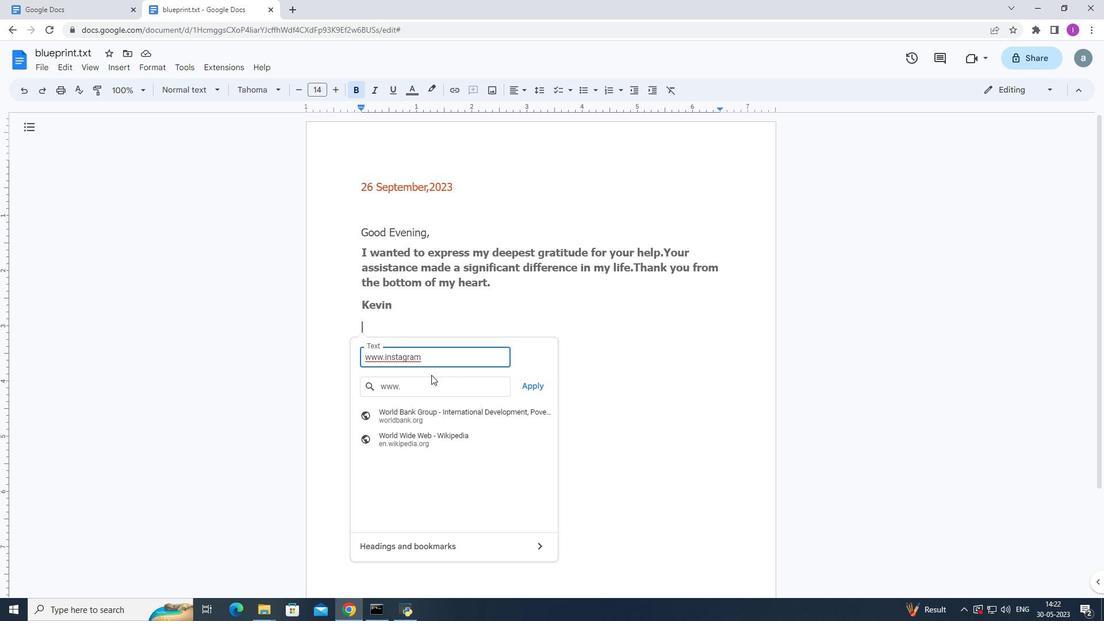 
Action: Key pressed .com
Screenshot: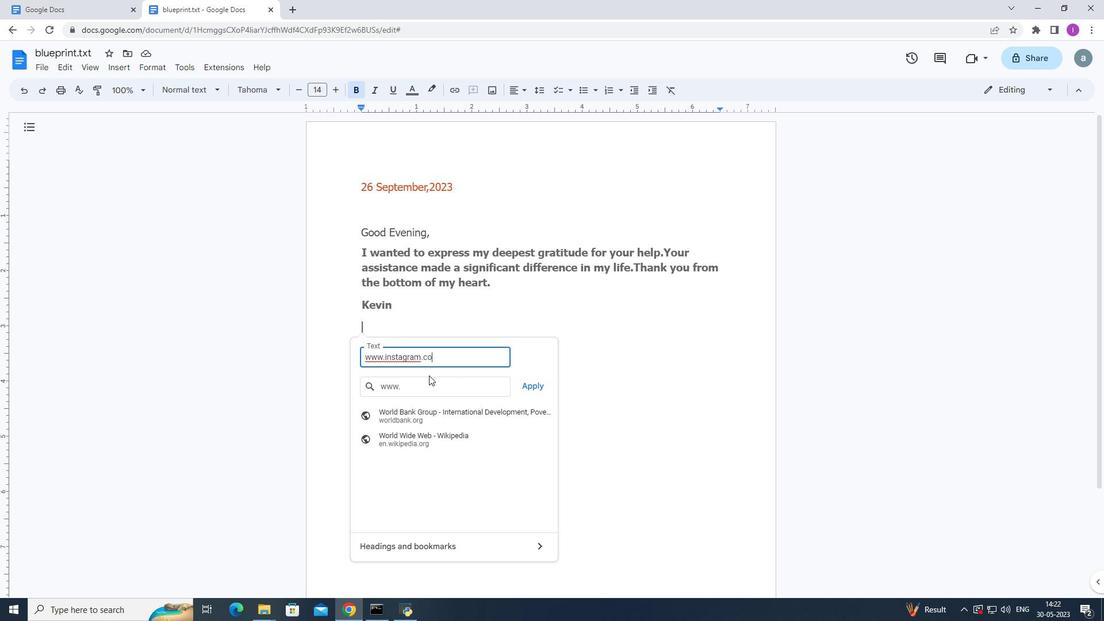 
Action: Mouse moved to (637, 378)
Screenshot: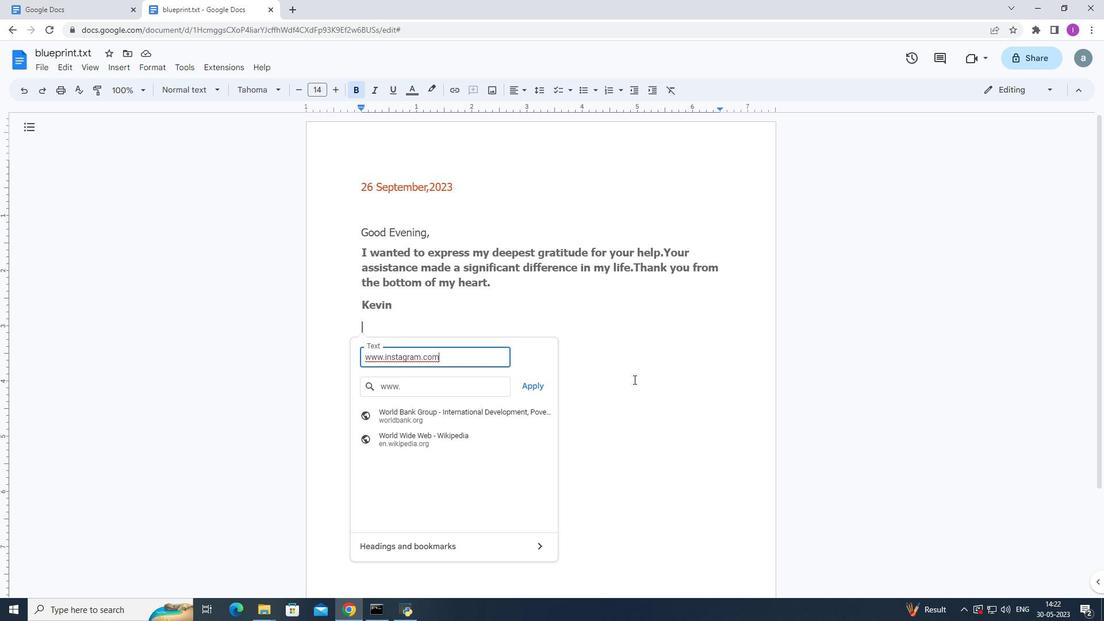 
Action: Mouse pressed left at (637, 378)
Screenshot: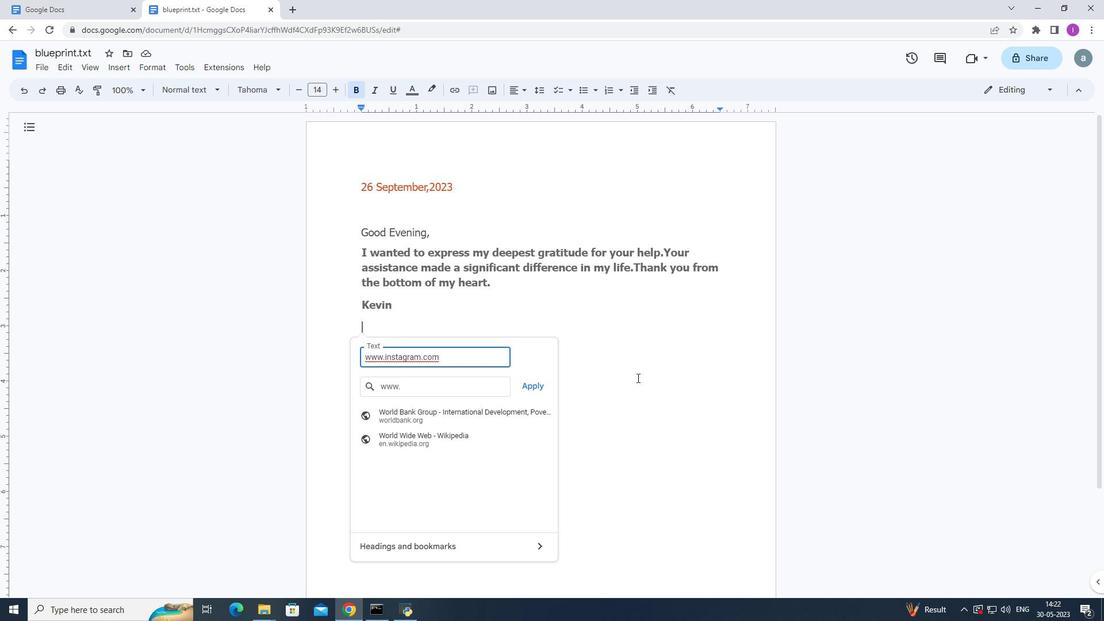 
Action: Mouse moved to (111, 63)
Screenshot: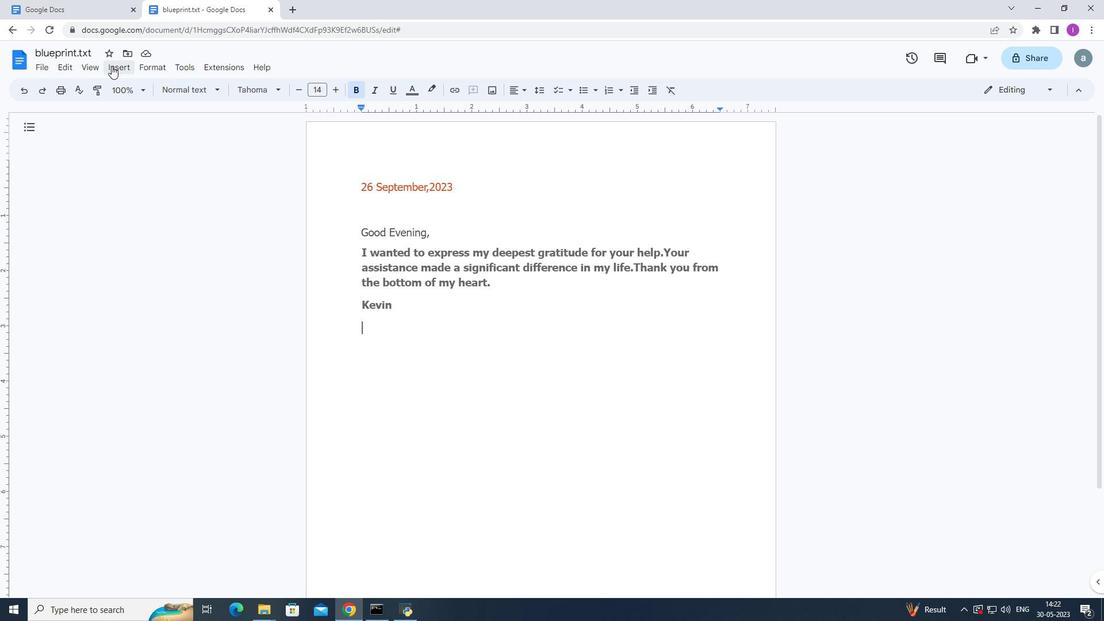 
Action: Mouse pressed left at (111, 63)
Screenshot: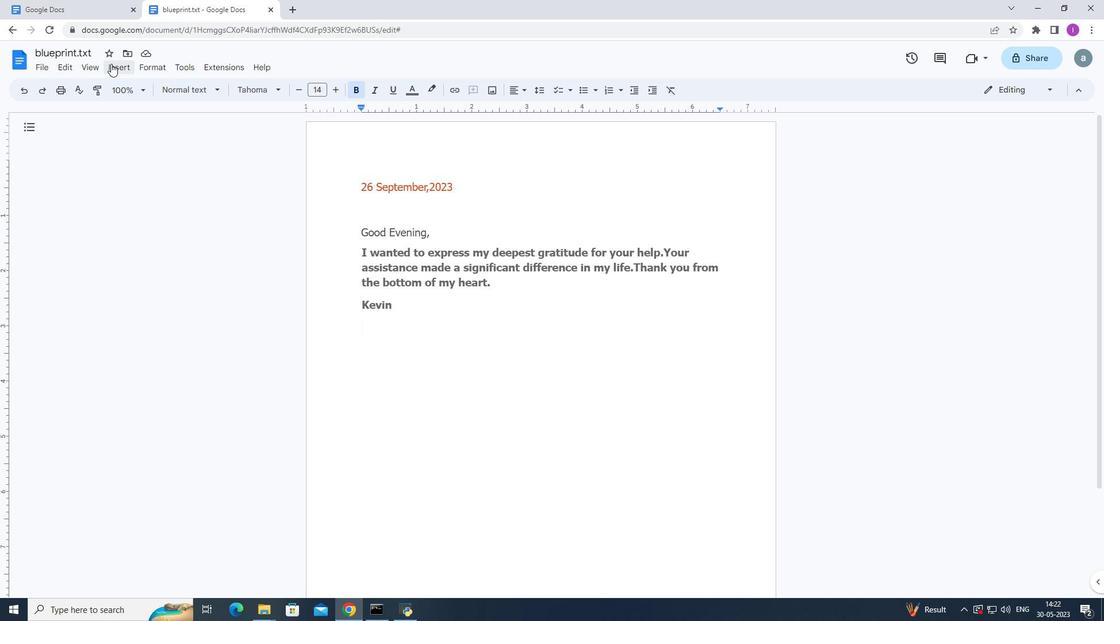 
Action: Mouse moved to (274, 415)
Screenshot: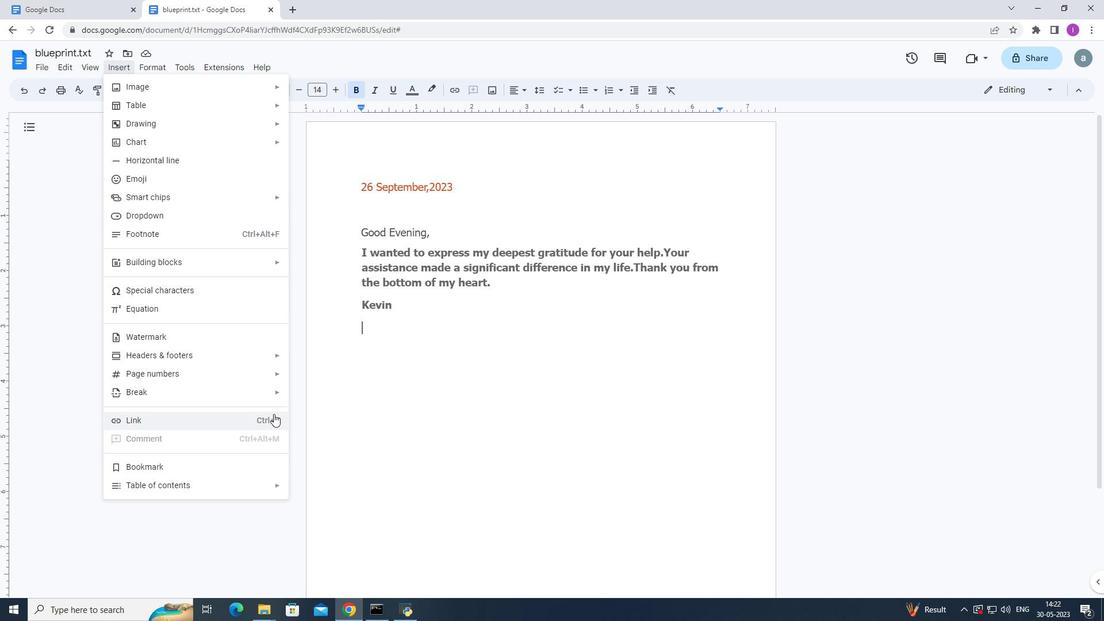 
Action: Mouse pressed left at (274, 415)
Screenshot: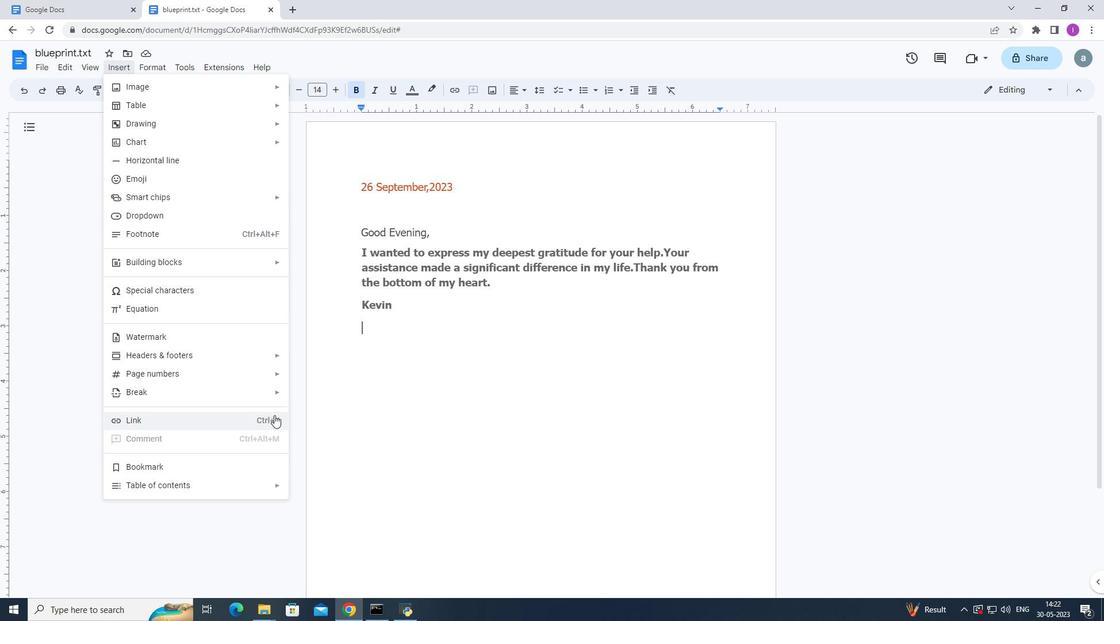 
Action: Mouse moved to (541, 546)
Screenshot: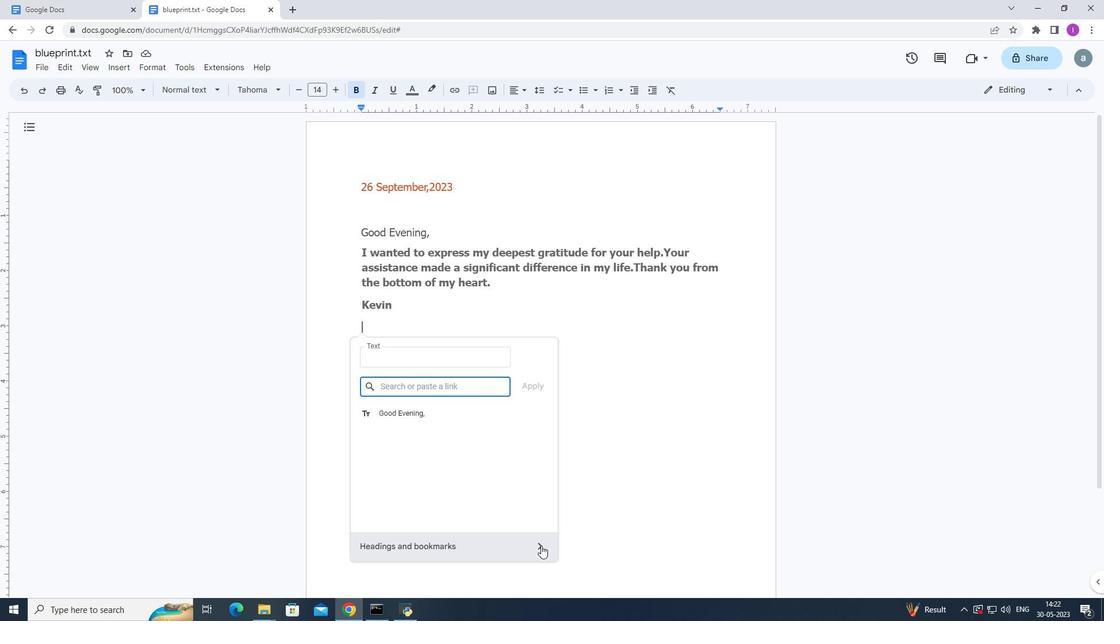 
Action: Mouse pressed left at (541, 546)
Screenshot: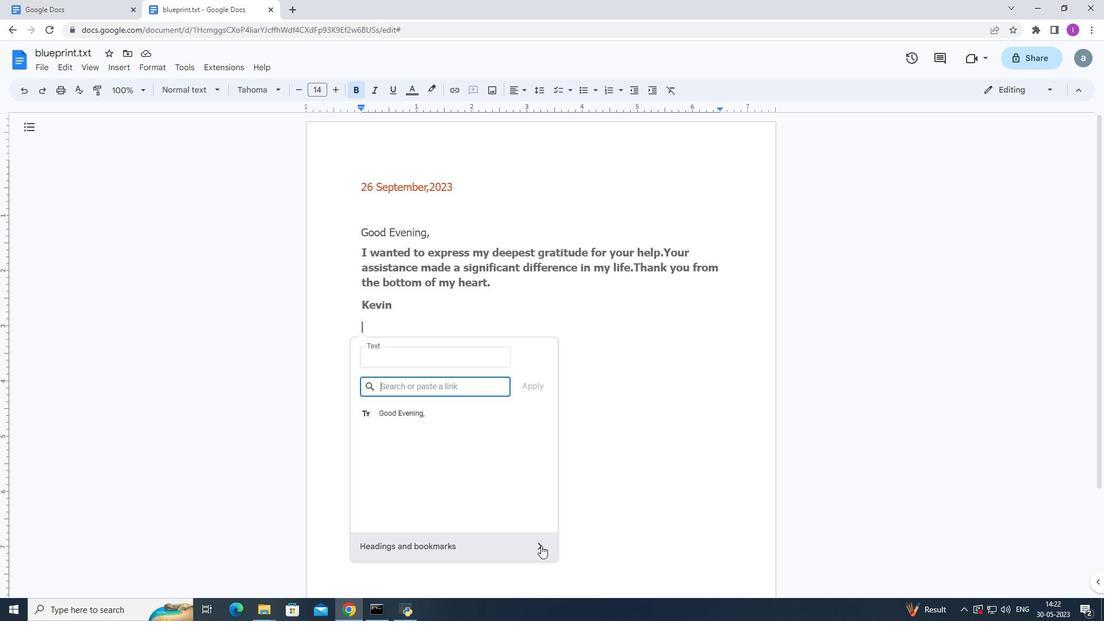 
Action: Mouse moved to (379, 355)
Screenshot: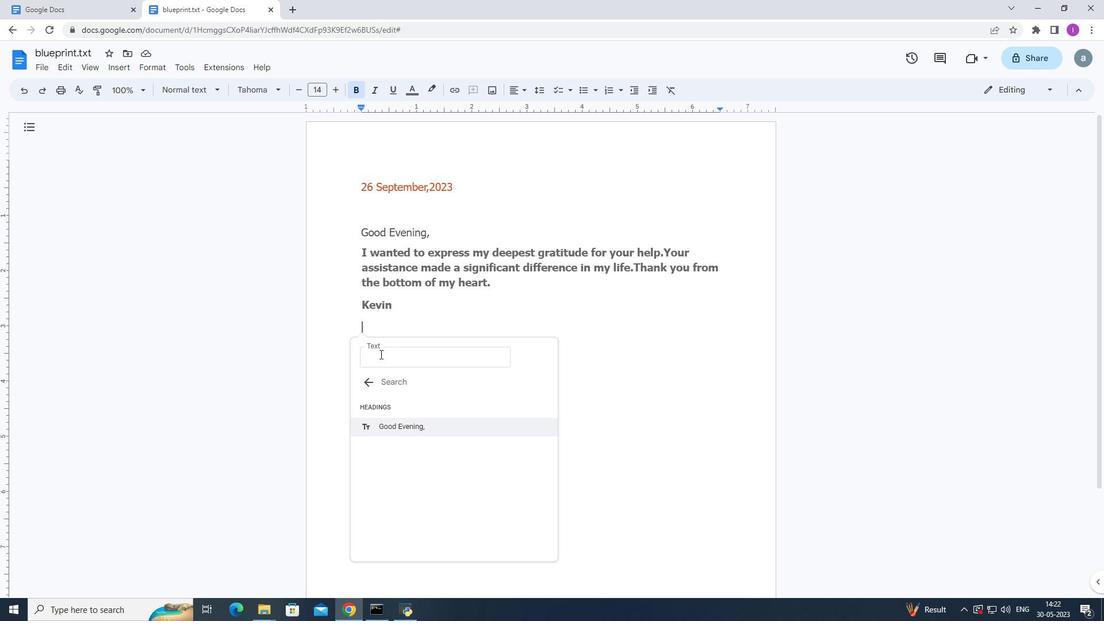 
Action: Mouse pressed left at (379, 355)
Screenshot: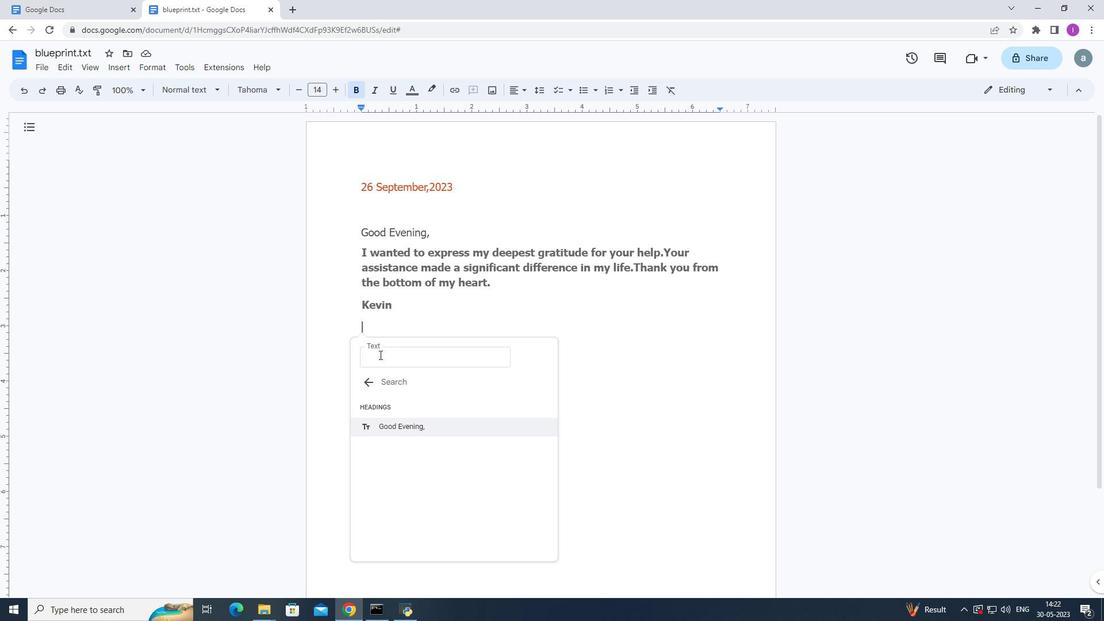 
Action: Mouse moved to (634, 455)
Screenshot: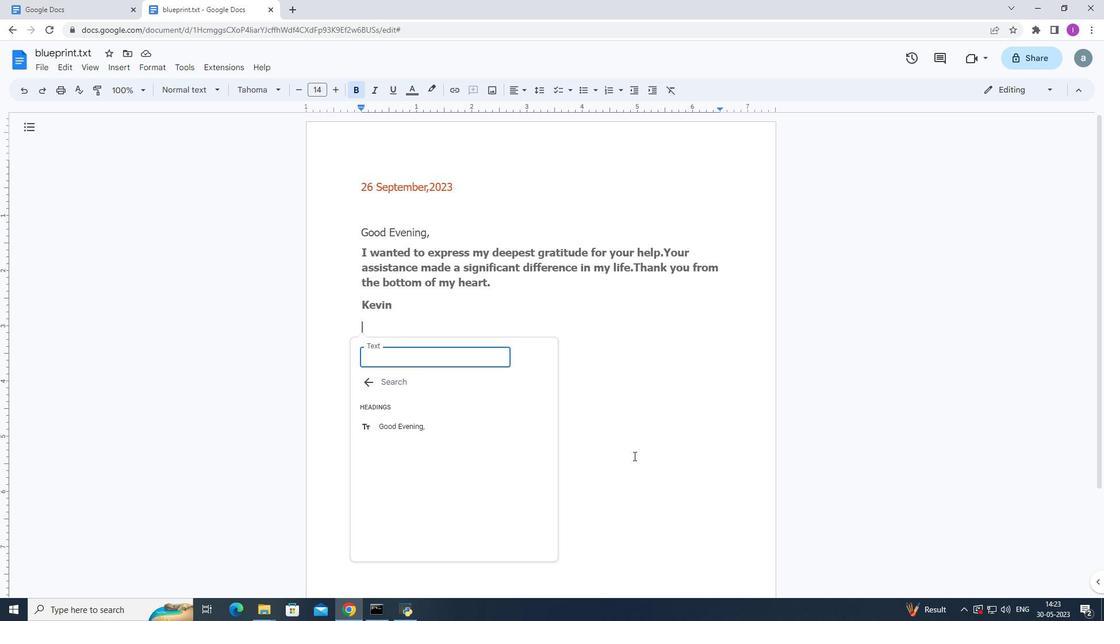 
Action: Mouse pressed left at (634, 455)
Screenshot: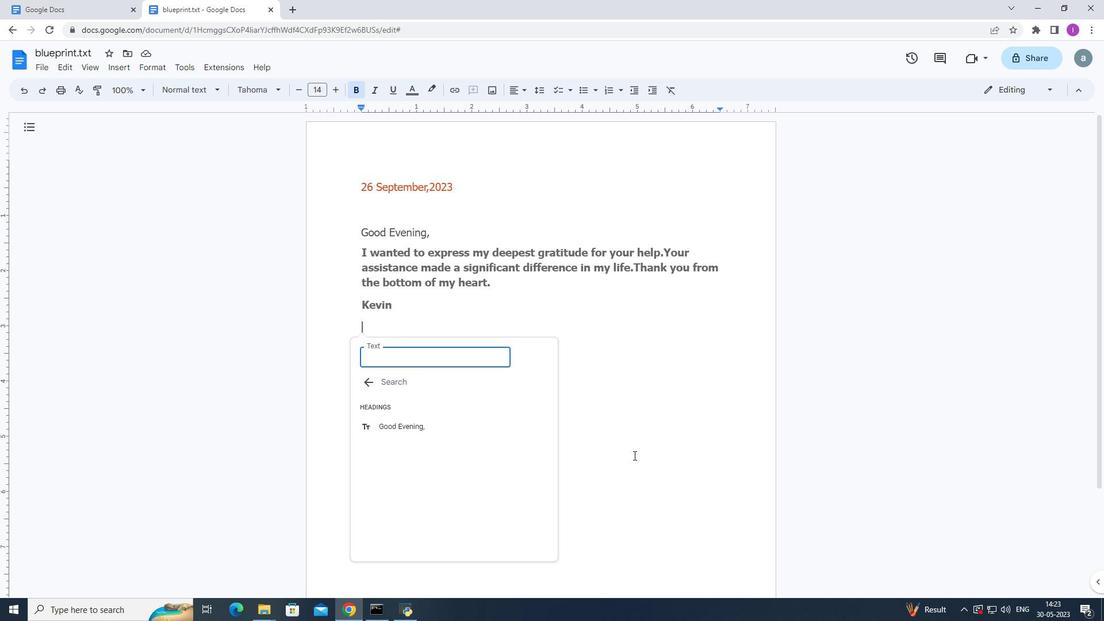 
Action: Mouse moved to (130, 66)
Screenshot: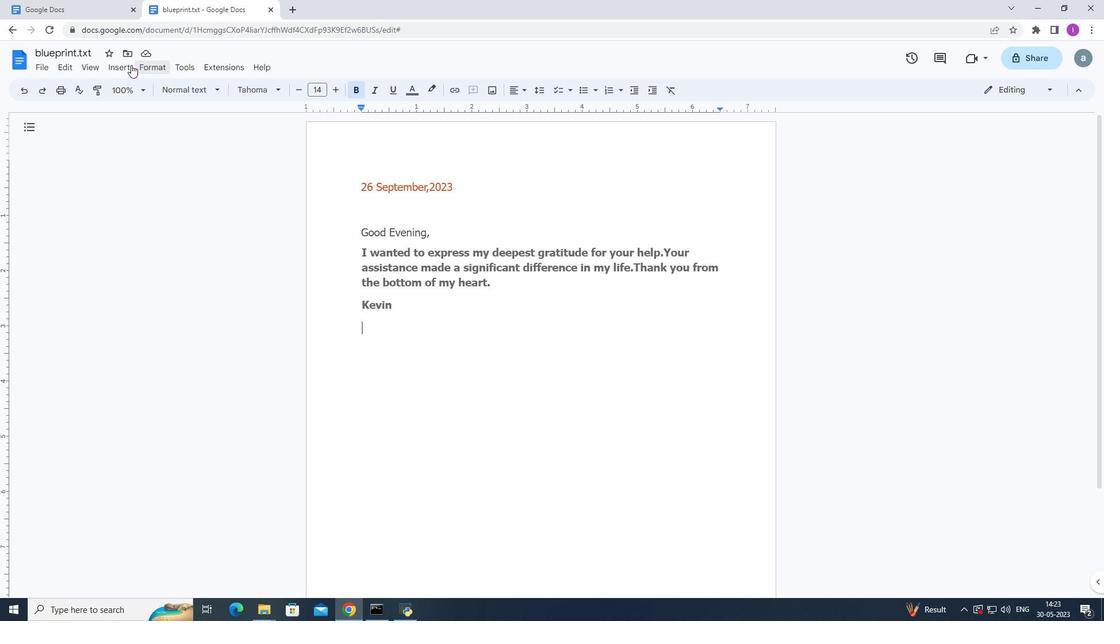 
Action: Mouse pressed left at (130, 66)
Screenshot: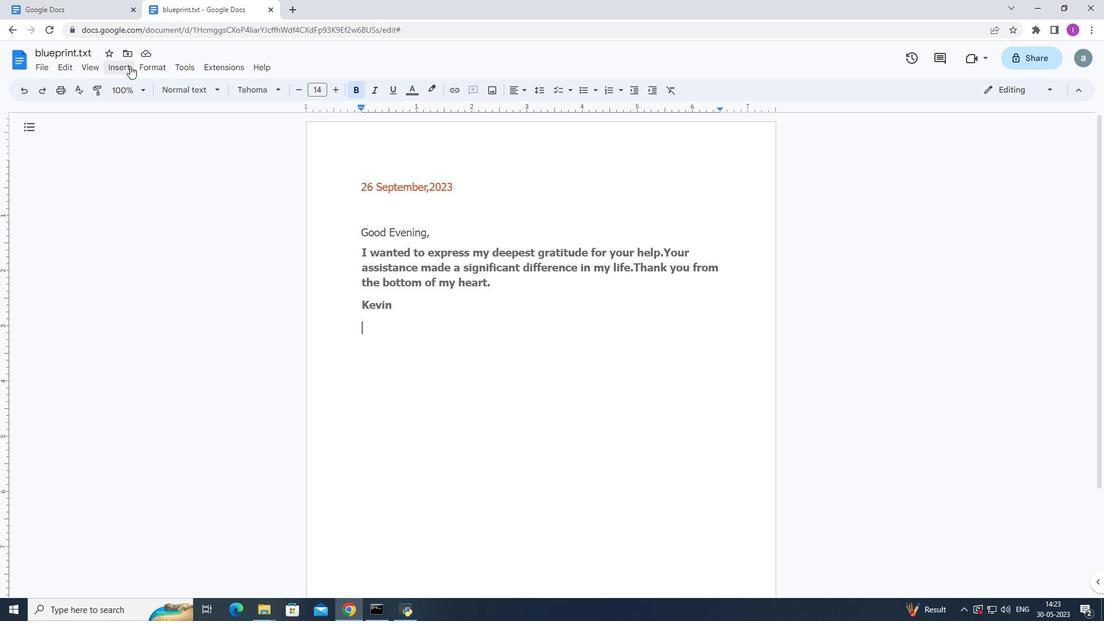 
Action: Mouse moved to (139, 422)
Screenshot: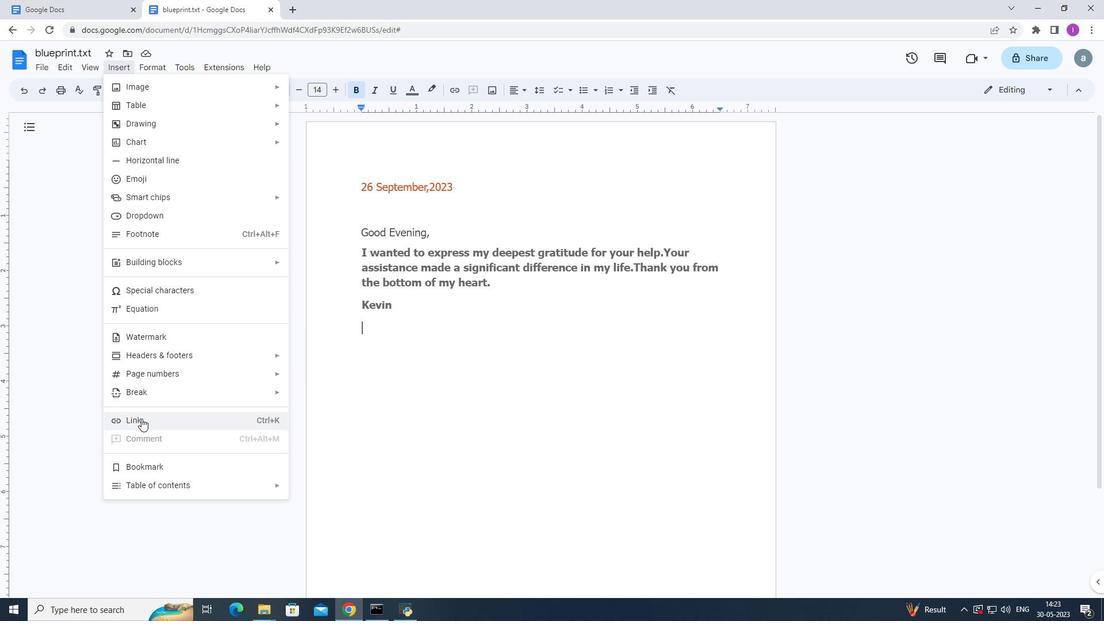 
Action: Mouse pressed left at (139, 422)
Screenshot: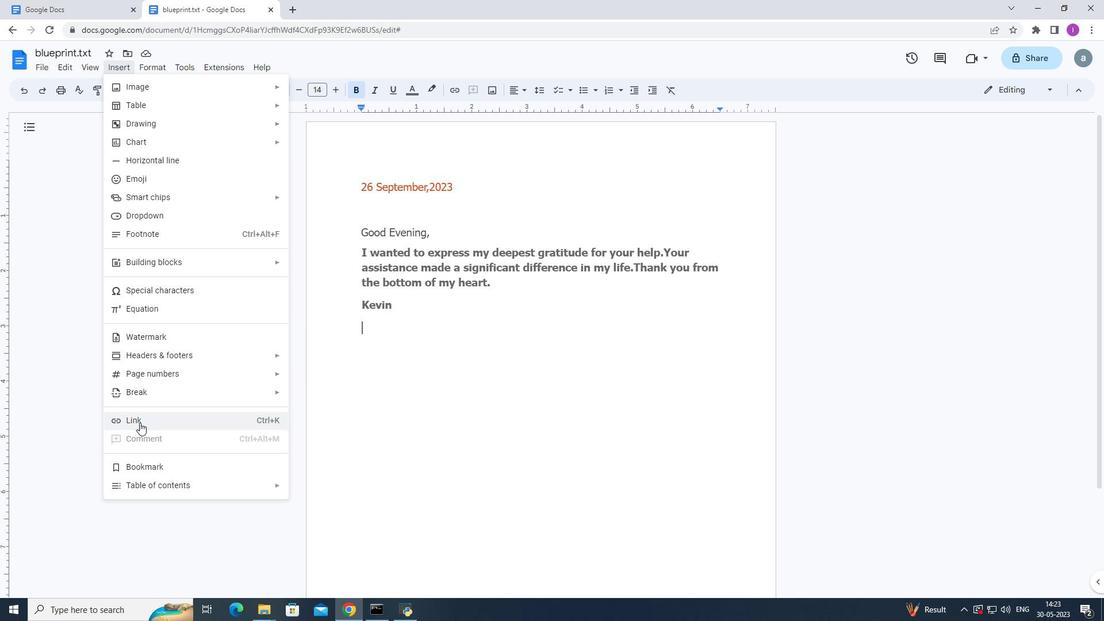 
Action: Mouse moved to (392, 392)
Screenshot: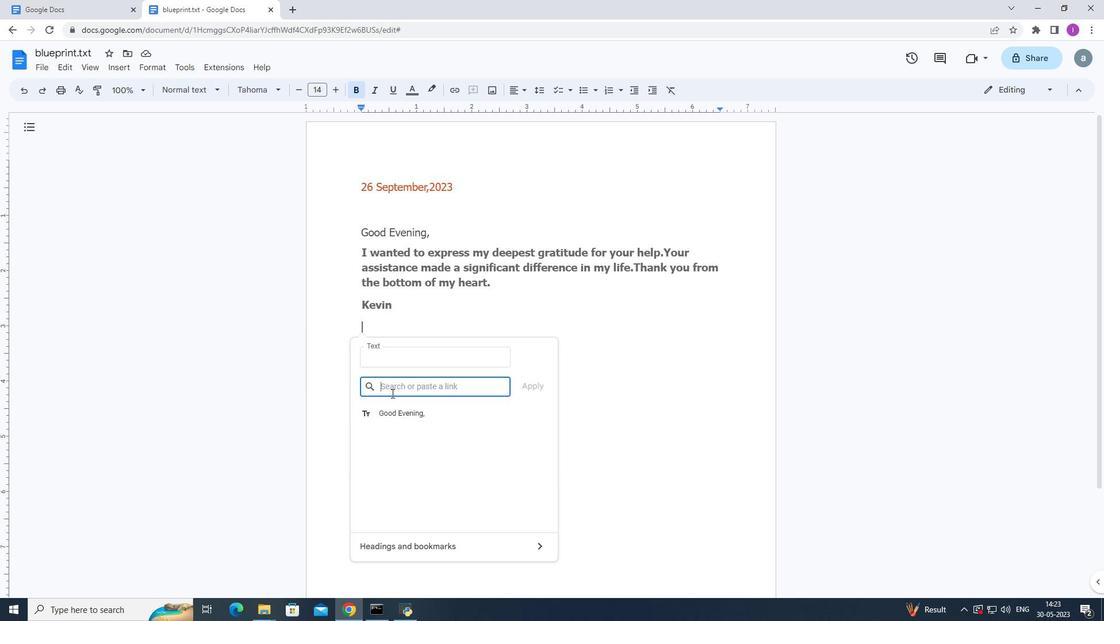 
Action: Mouse pressed left at (392, 392)
Screenshot: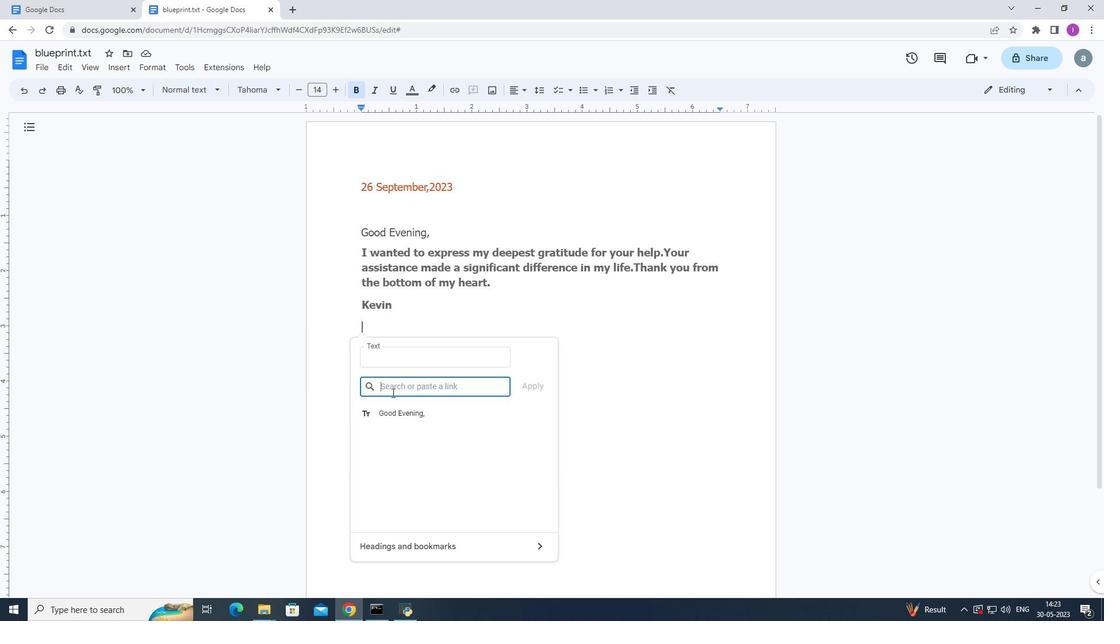 
Action: Mouse moved to (399, 384)
Screenshot: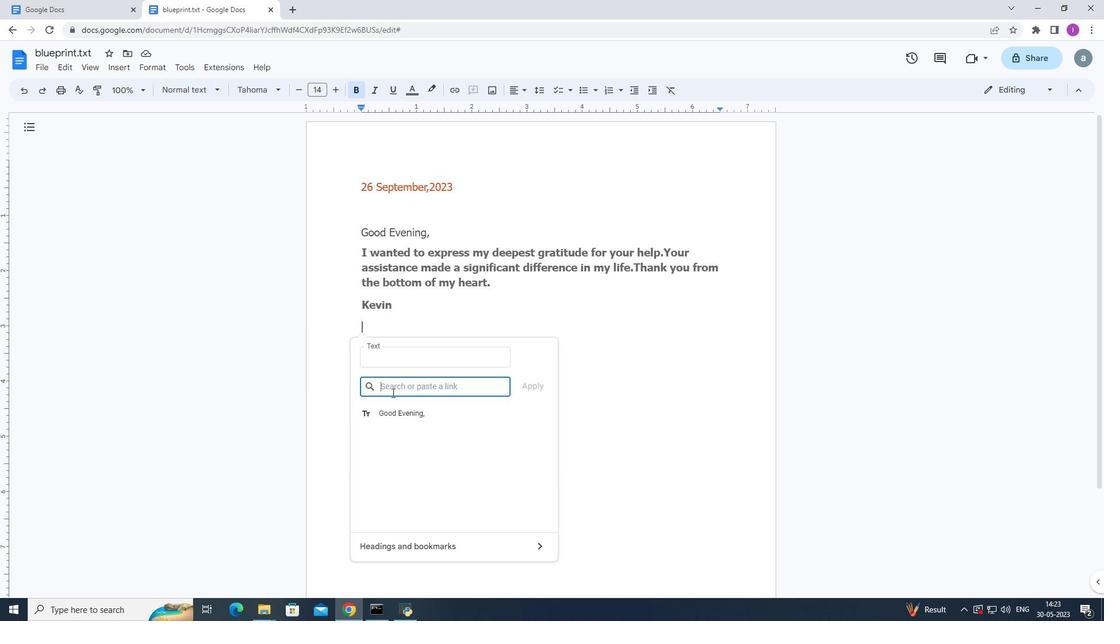 
Action: Key pressed www.instagre<Key.backspace>
Screenshot: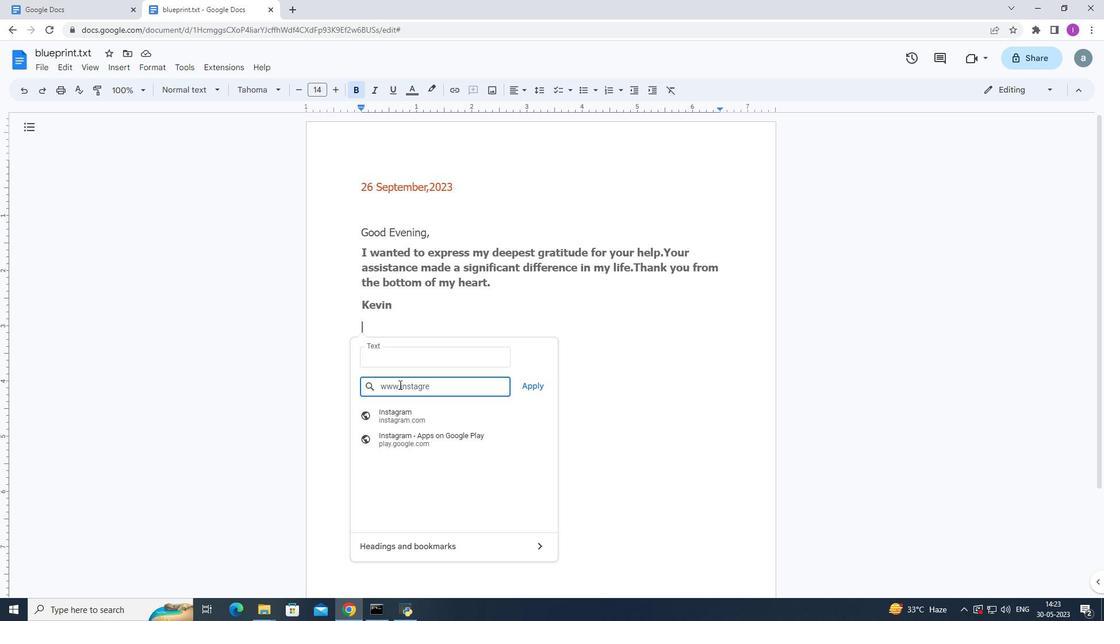 
Action: Mouse moved to (421, 412)
Screenshot: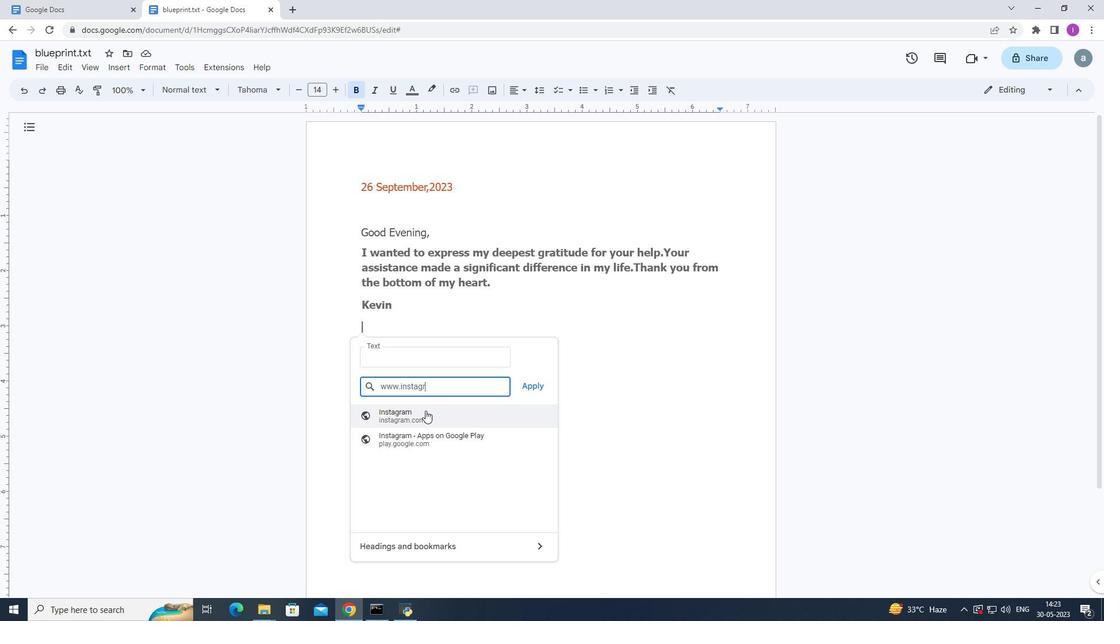 
Action: Mouse pressed left at (421, 412)
Screenshot: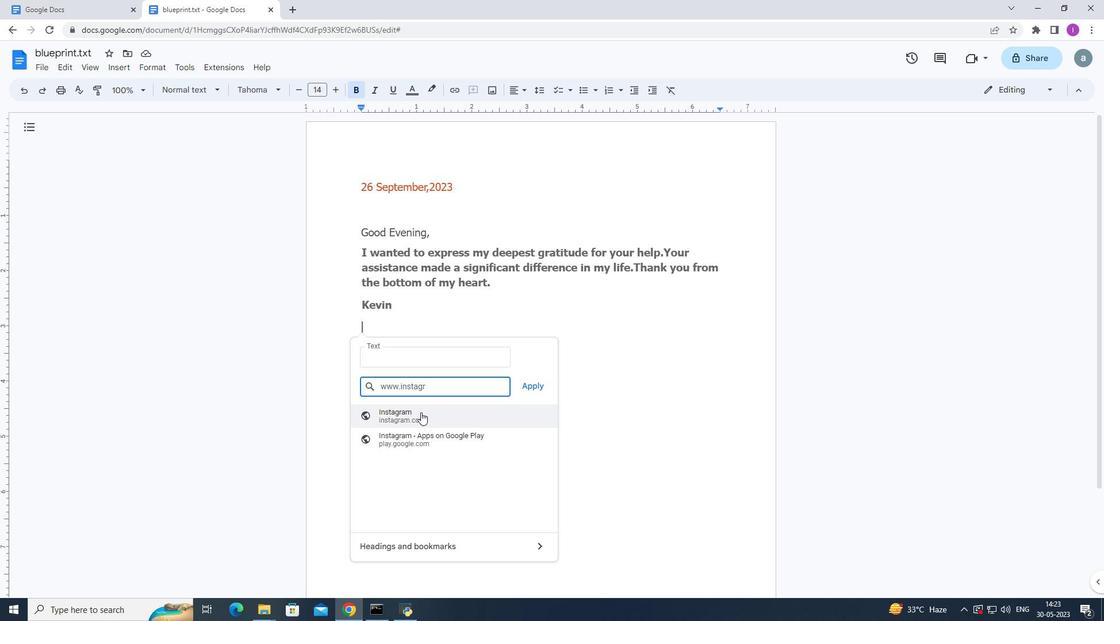 
Action: Mouse moved to (115, 67)
Screenshot: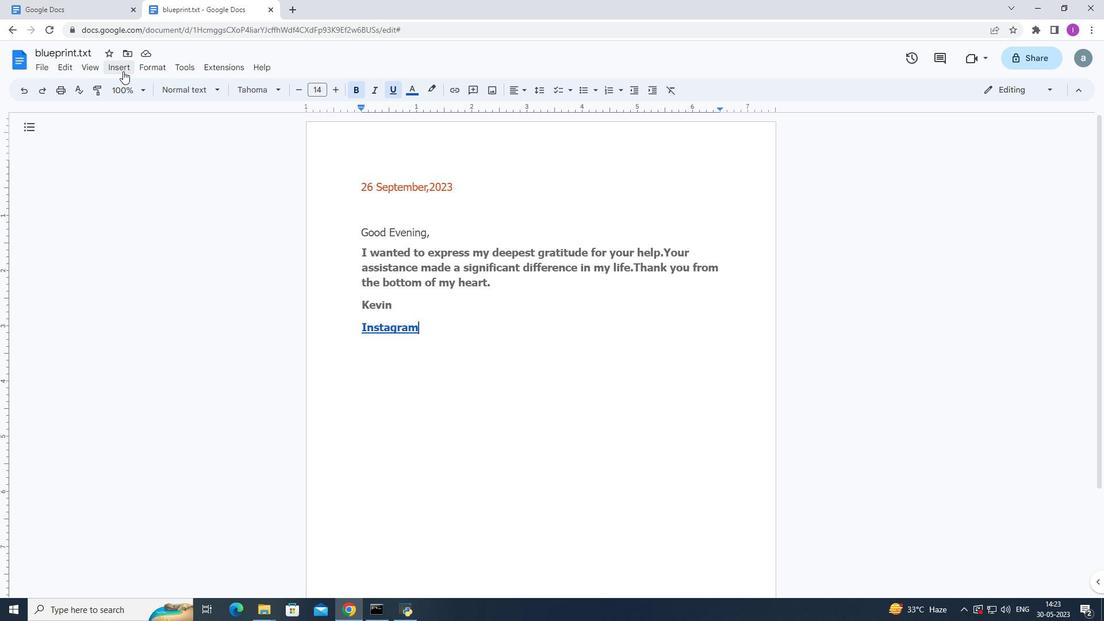 
Action: Mouse pressed left at (115, 67)
Screenshot: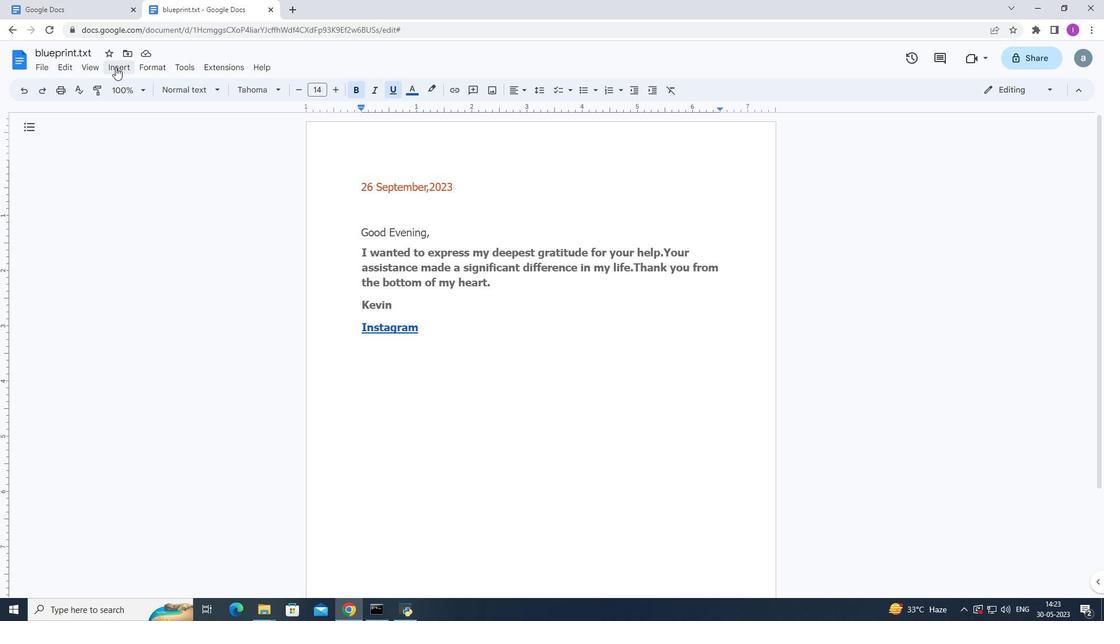
Action: Mouse moved to (359, 353)
Screenshot: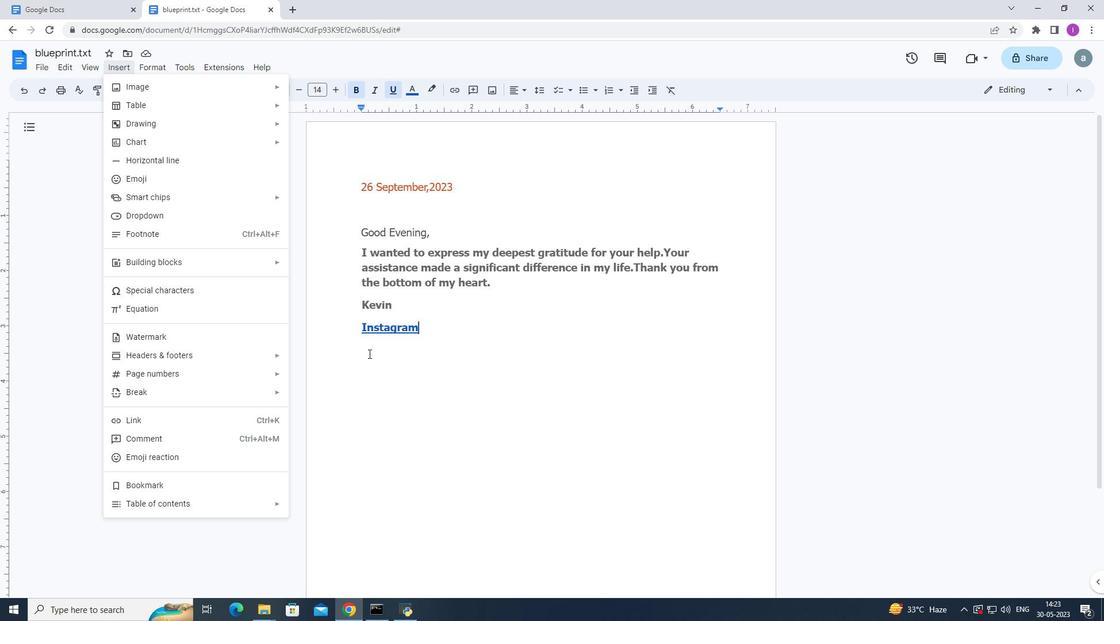 
Action: Mouse pressed left at (359, 353)
Screenshot: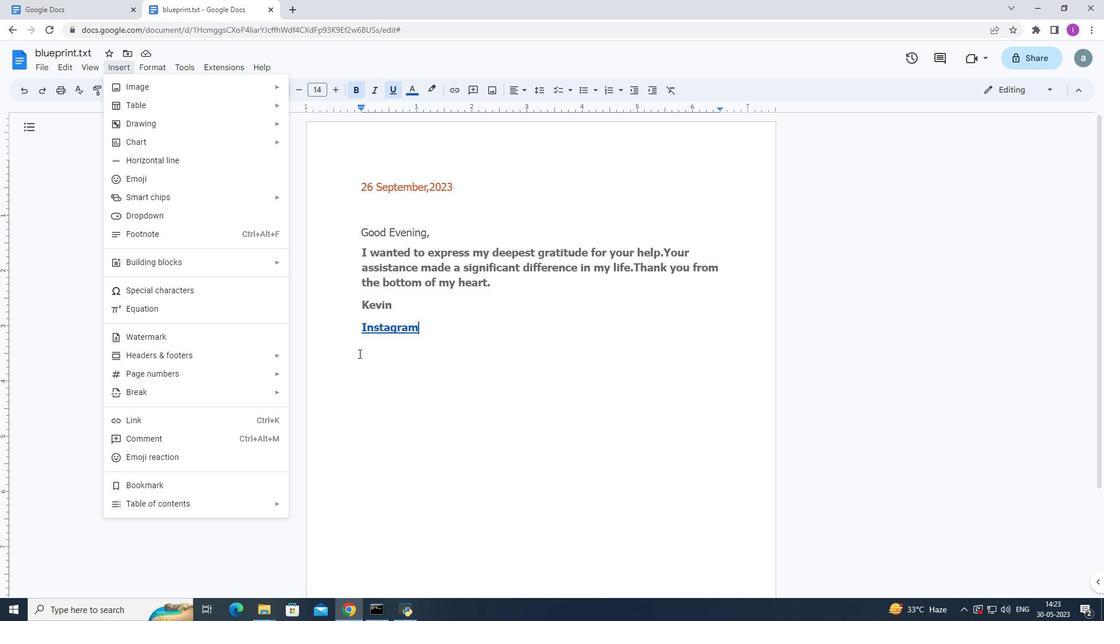 
Action: Mouse moved to (433, 327)
Screenshot: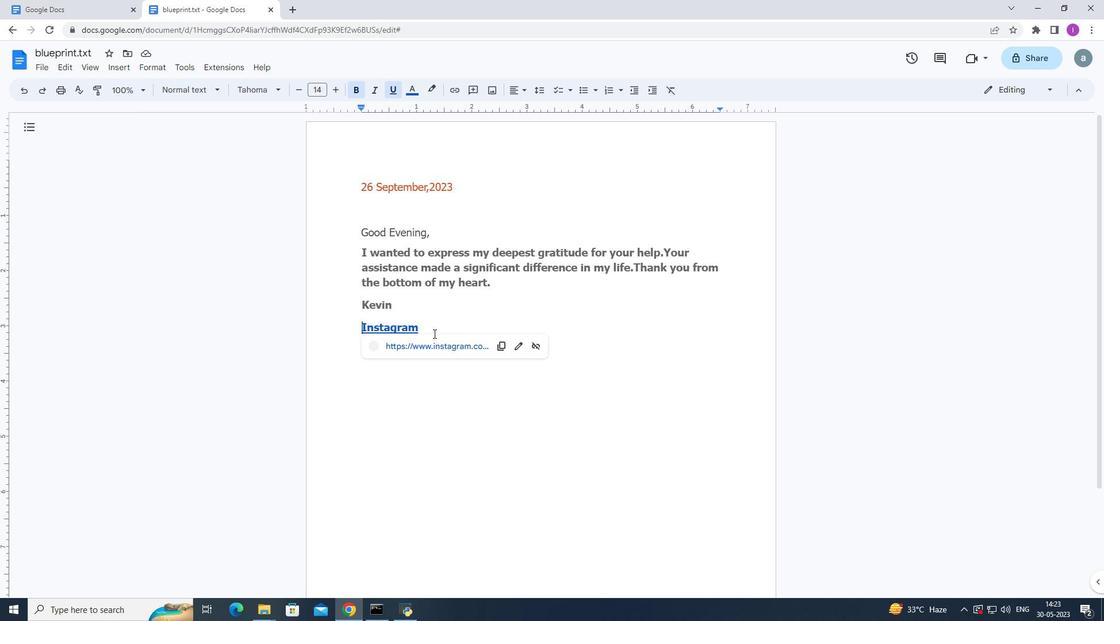 
Action: Mouse pressed left at (433, 327)
Screenshot: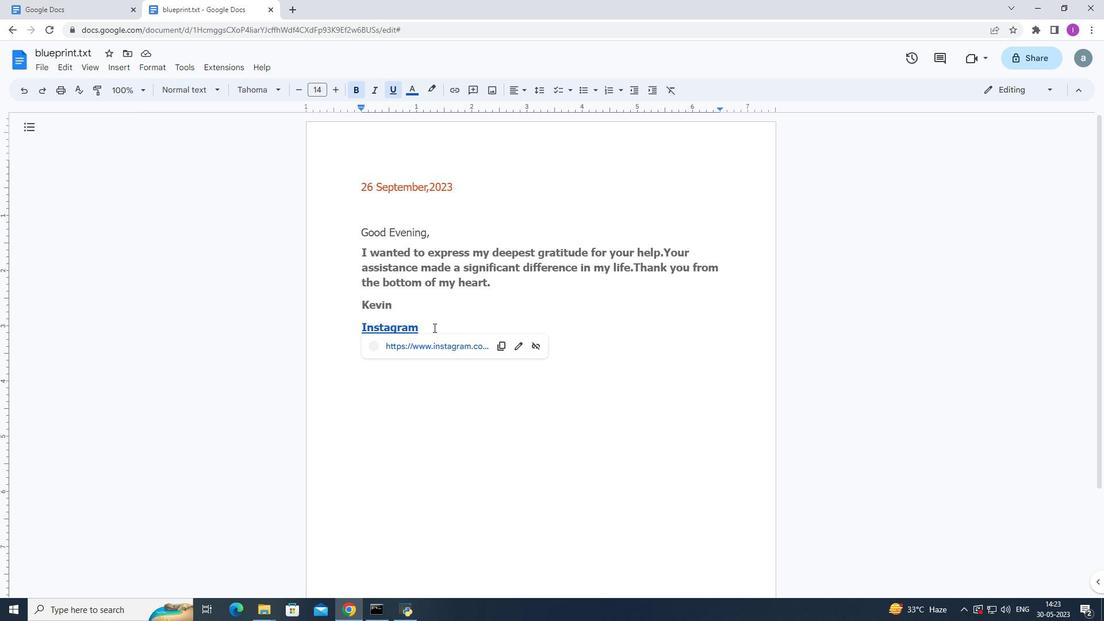 
Action: Key pressed <Key.enter>
Screenshot: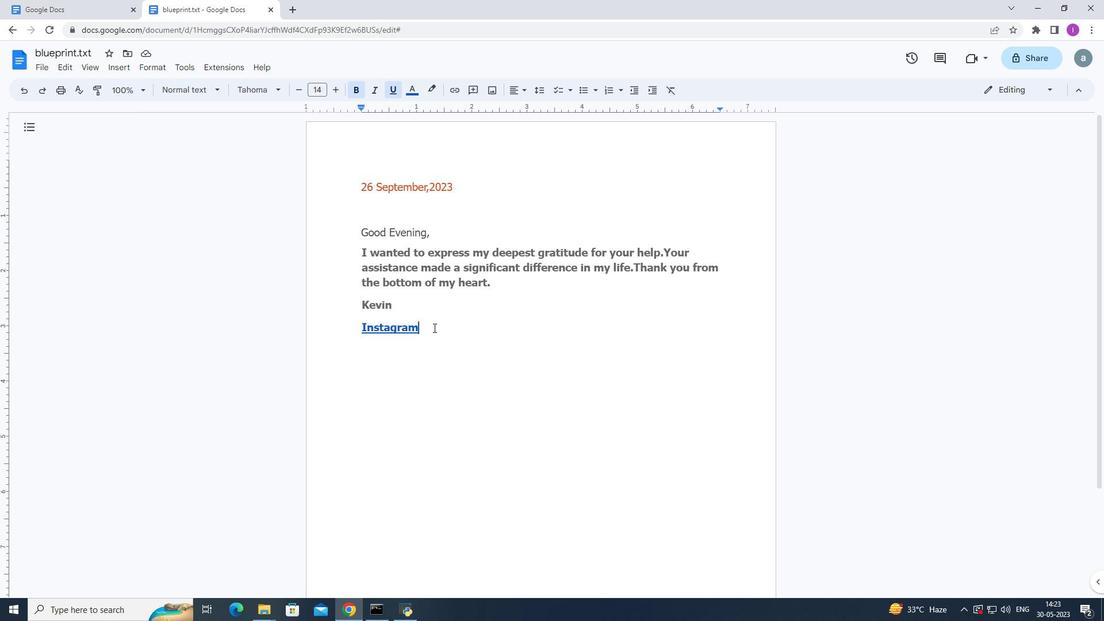 
Action: Mouse moved to (124, 67)
Screenshot: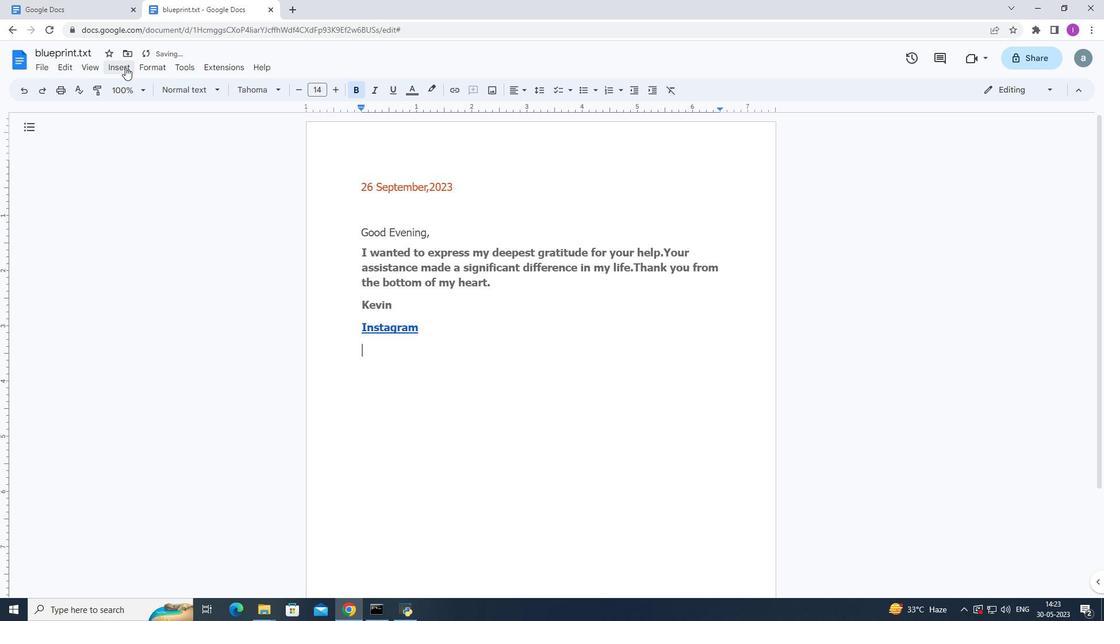 
Action: Mouse pressed left at (124, 67)
Screenshot: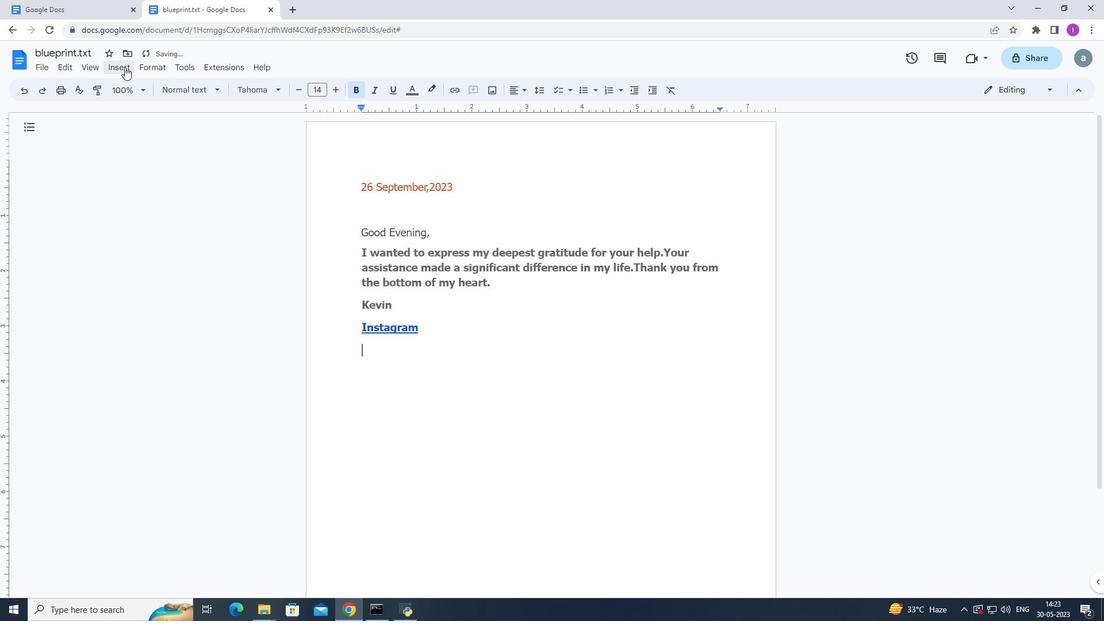 
Action: Mouse moved to (162, 208)
Screenshot: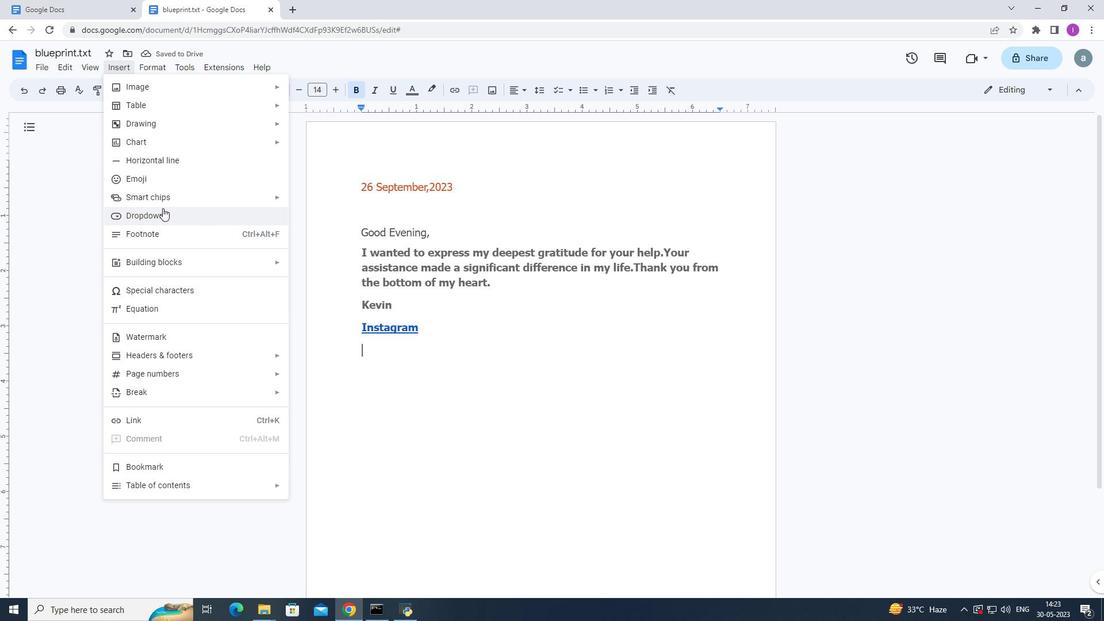 
Action: Mouse pressed left at (162, 208)
Screenshot: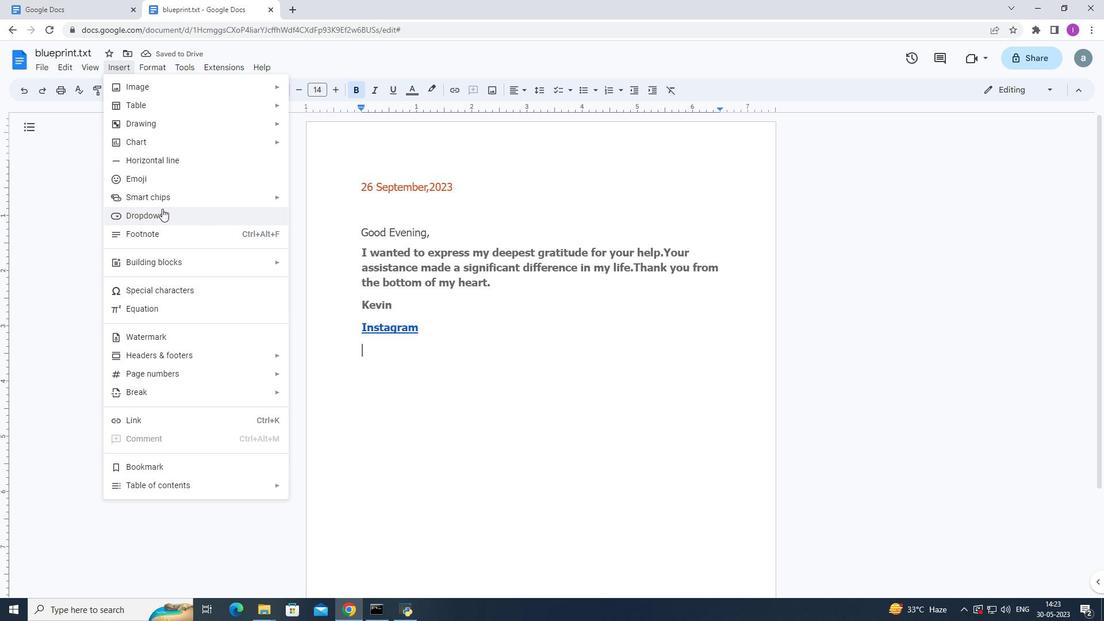 
Action: Mouse moved to (568, 467)
Screenshot: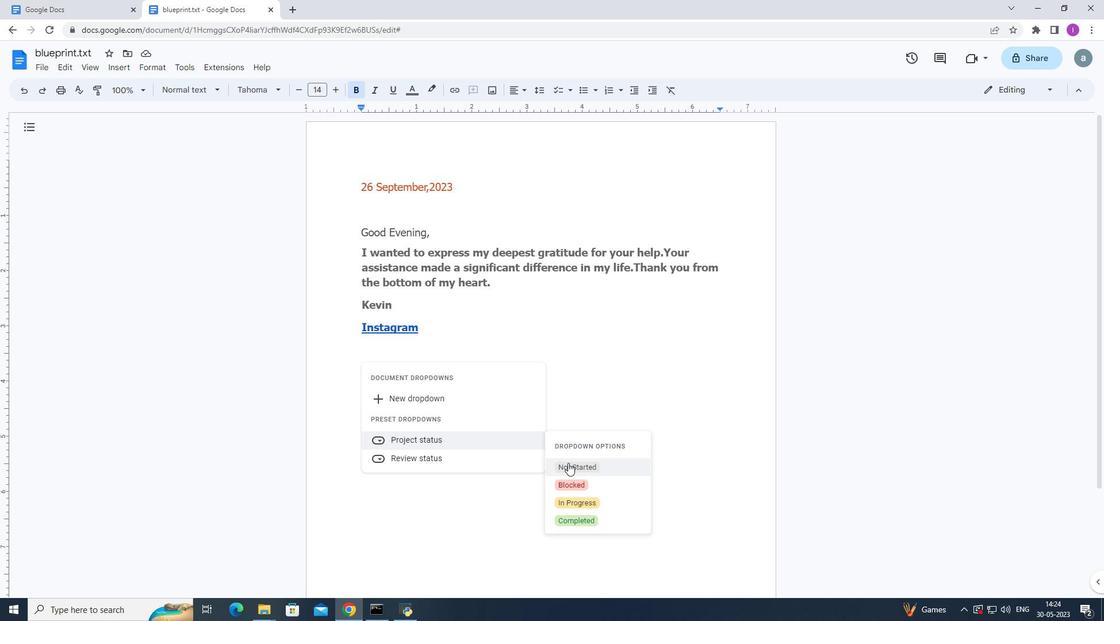
Action: Mouse pressed left at (568, 467)
Screenshot: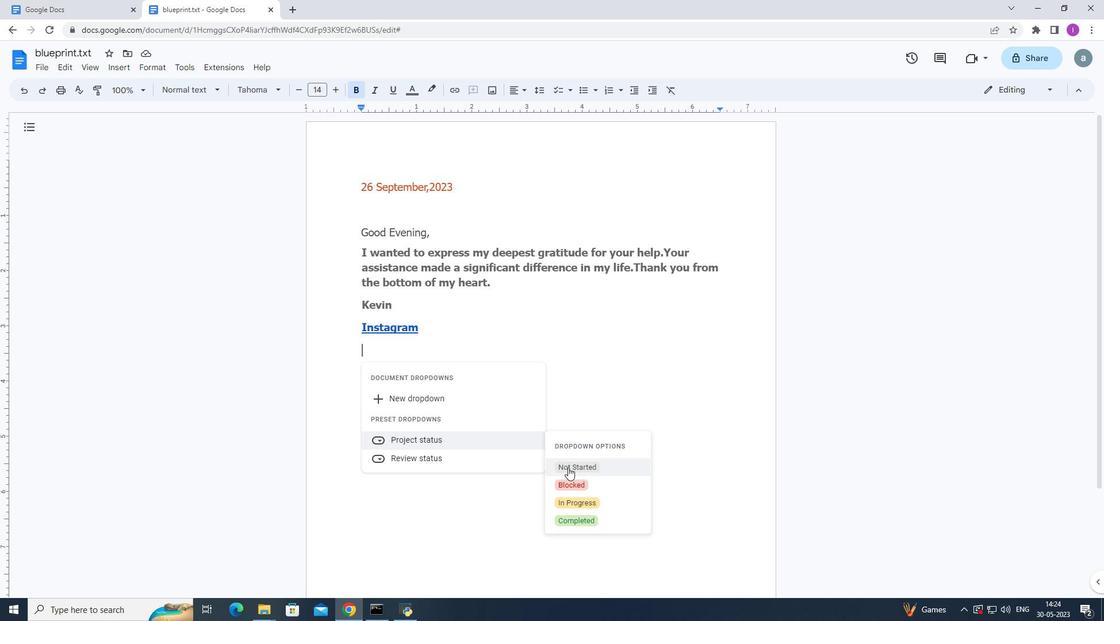 
Action: Mouse moved to (437, 351)
Screenshot: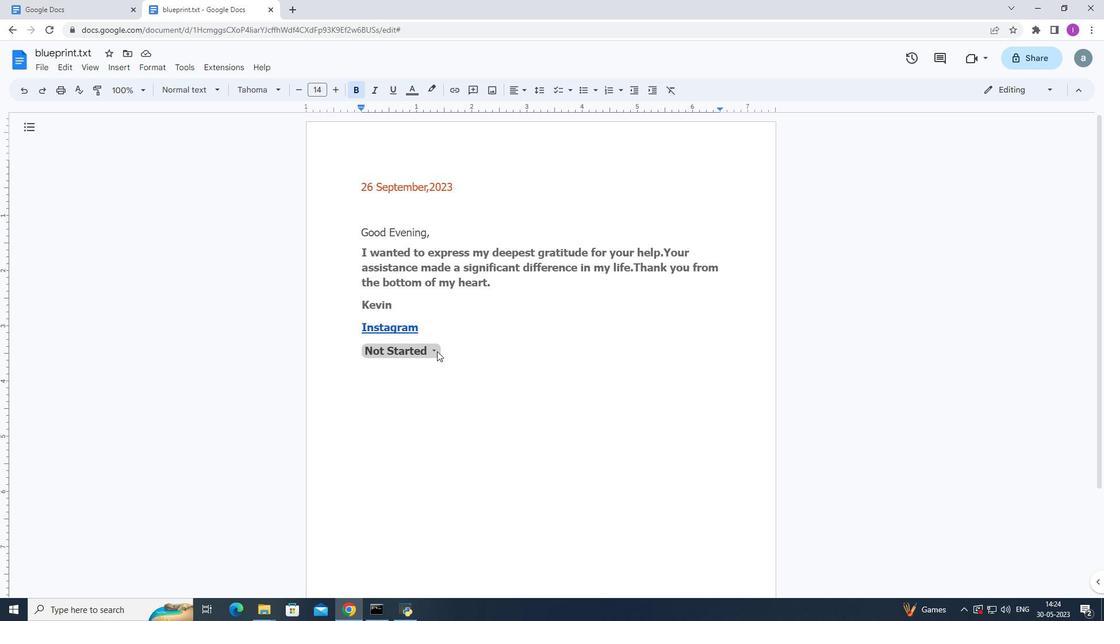 
Action: Mouse pressed left at (437, 351)
Screenshot: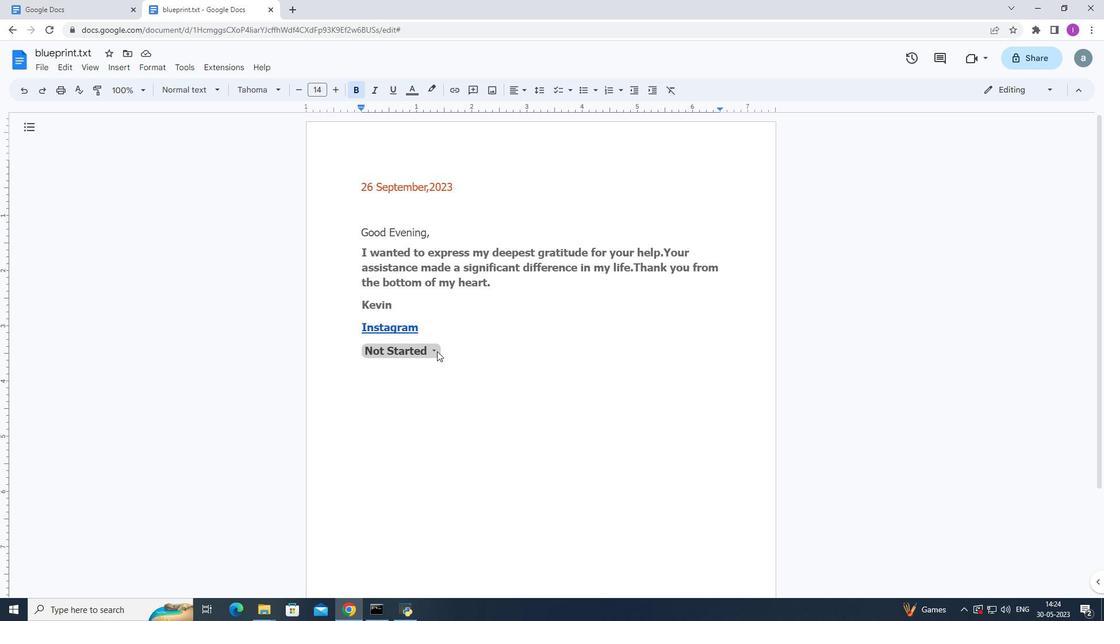 
Action: Mouse moved to (385, 451)
Screenshot: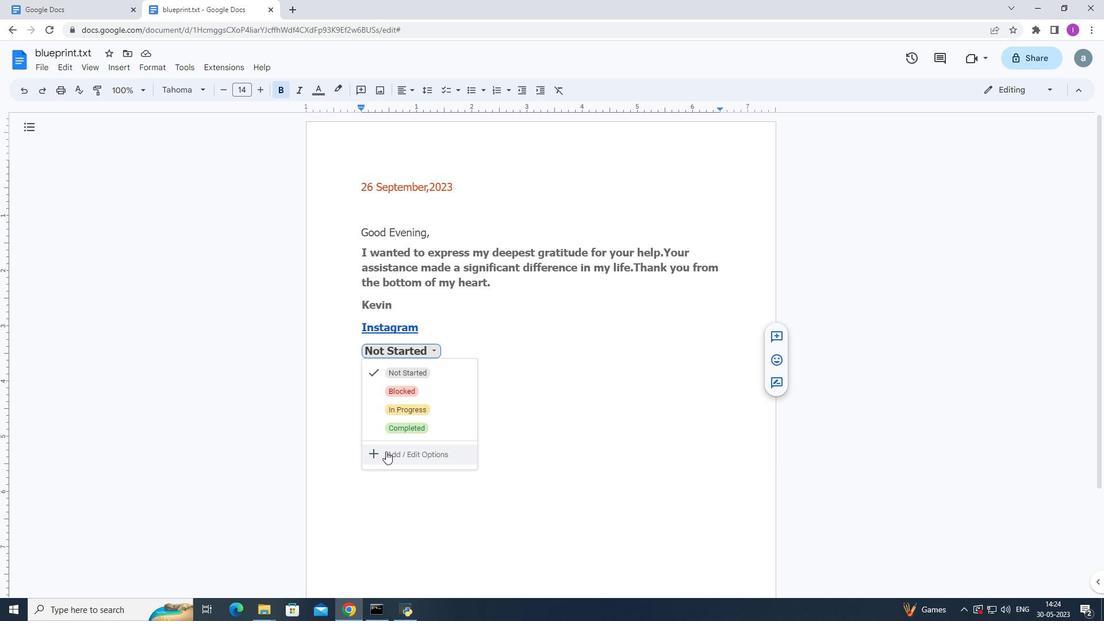 
Action: Mouse pressed left at (385, 451)
Screenshot: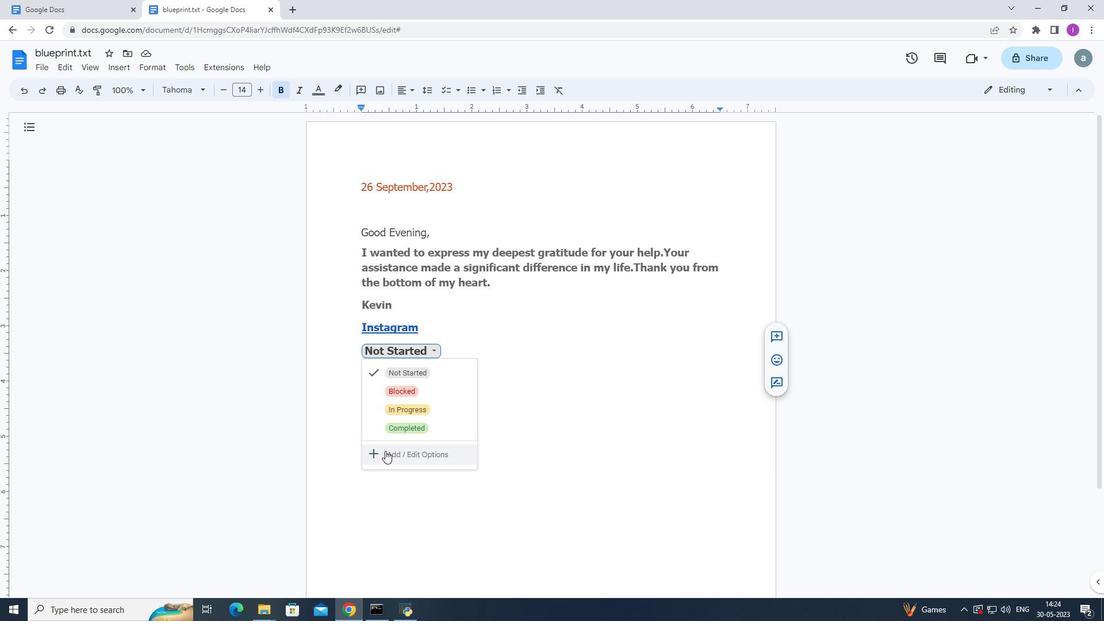 
Action: Mouse moved to (647, 515)
Screenshot: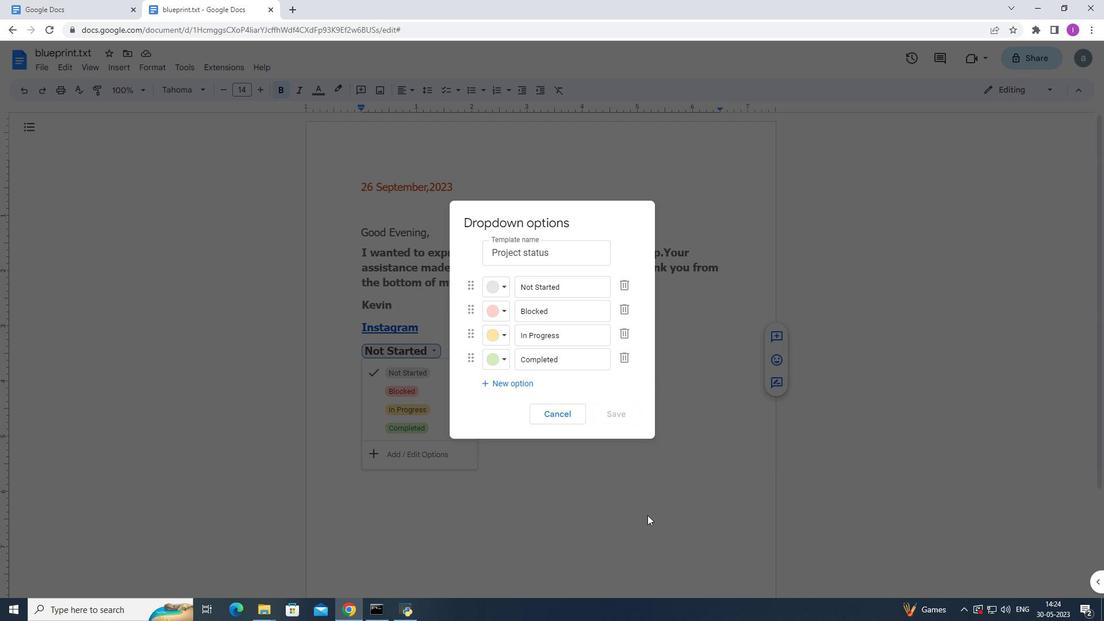 
Action: Mouse pressed left at (647, 515)
Screenshot: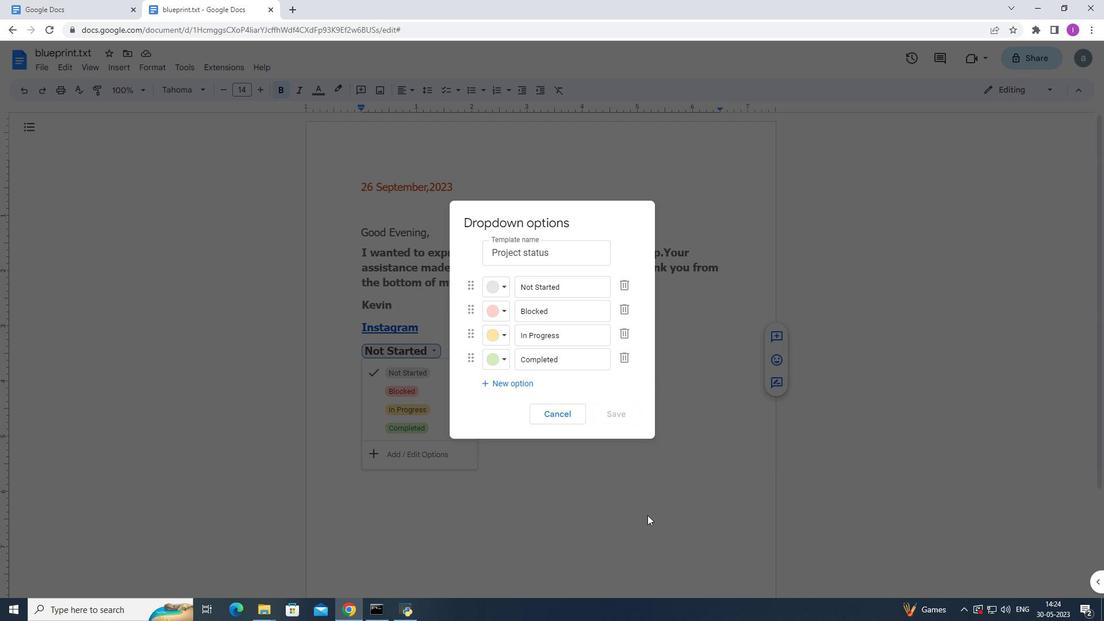 
Action: Mouse moved to (543, 412)
Screenshot: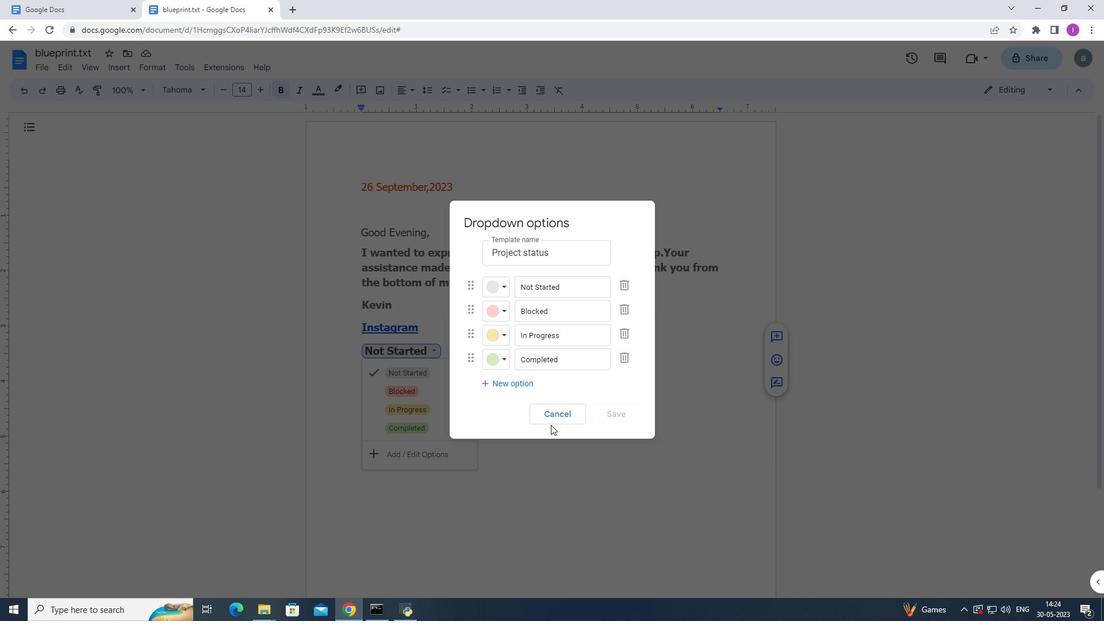 
Action: Mouse pressed left at (543, 412)
Screenshot: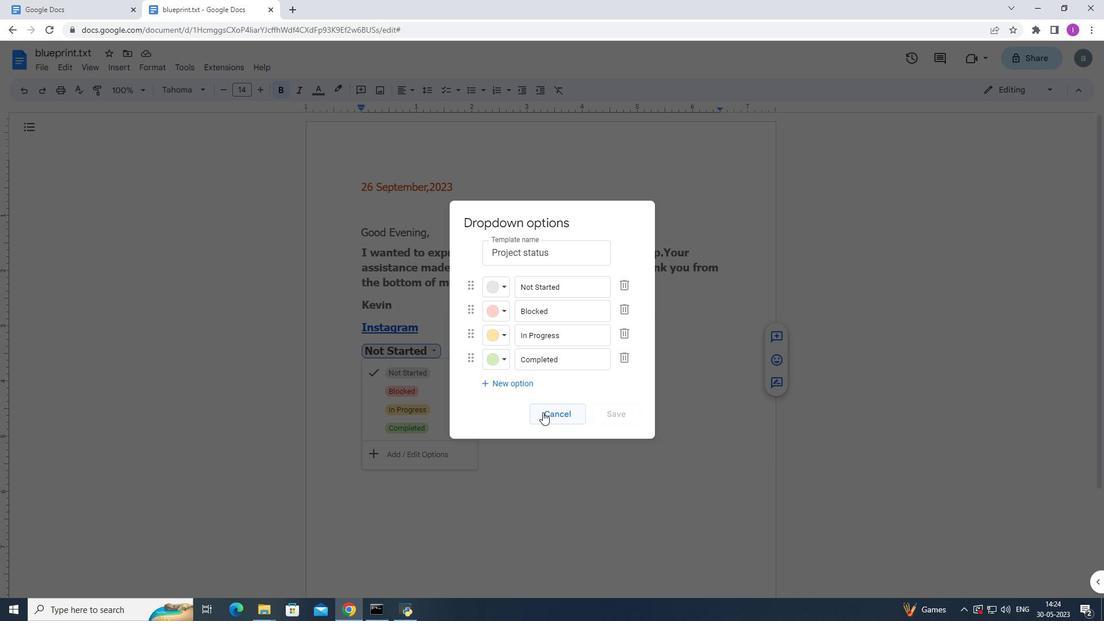 
Action: Mouse moved to (125, 67)
Screenshot: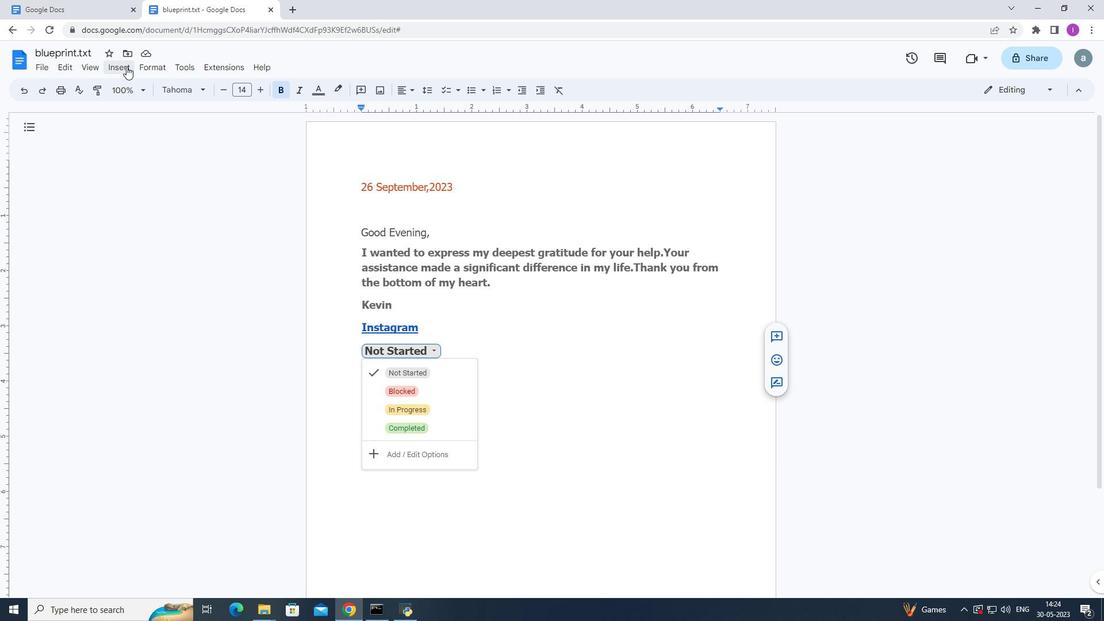 
Action: Mouse pressed left at (125, 67)
Screenshot: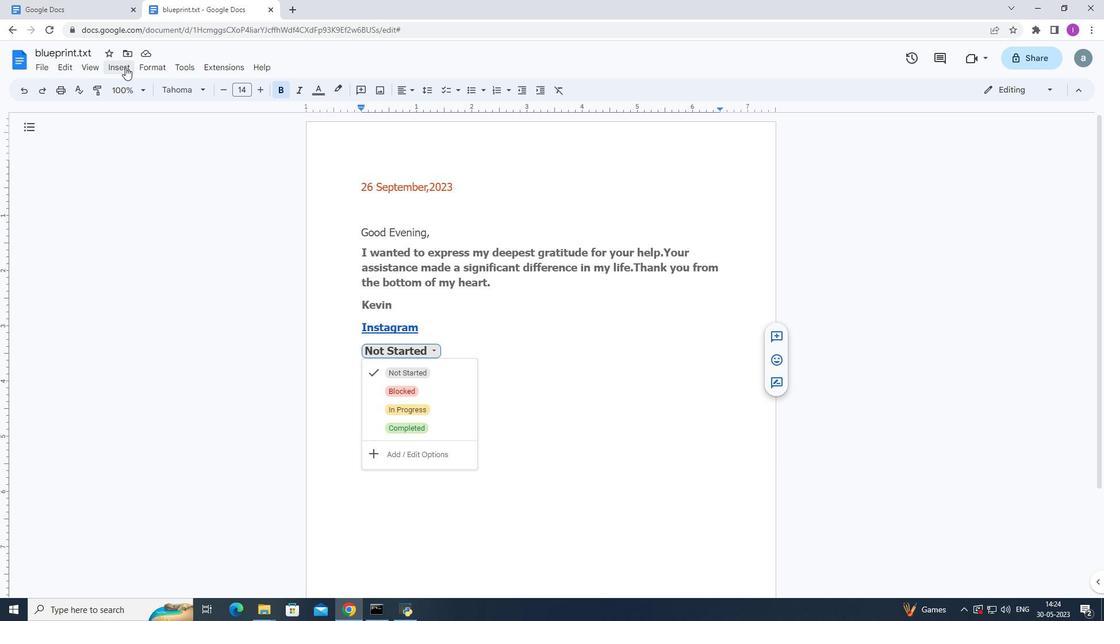 
Action: Mouse moved to (165, 353)
Screenshot: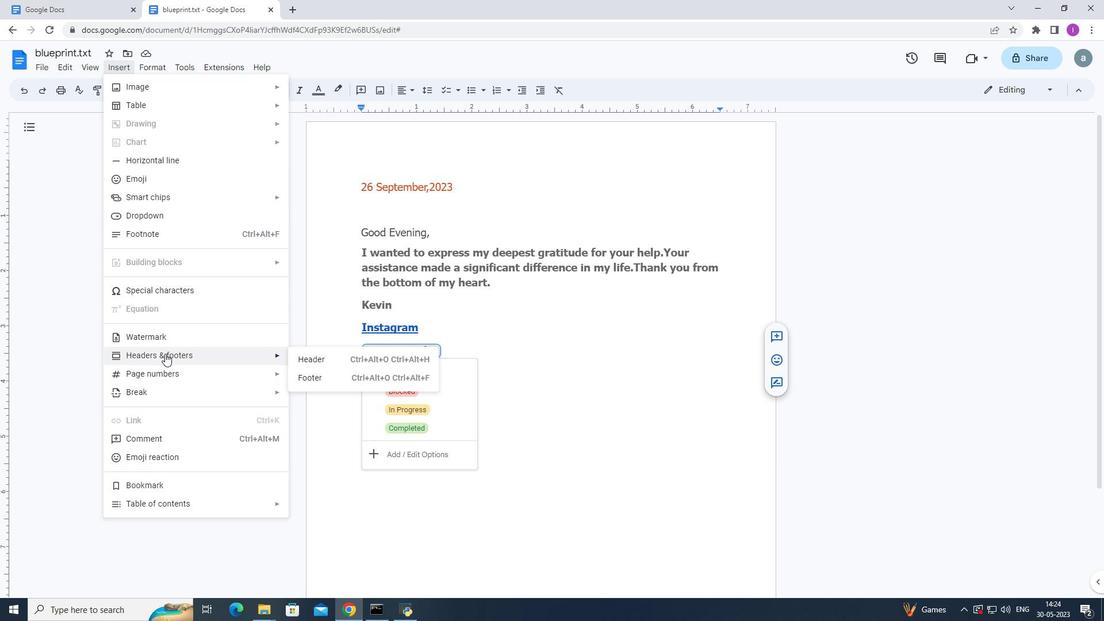 
Action: Mouse pressed left at (165, 353)
Screenshot: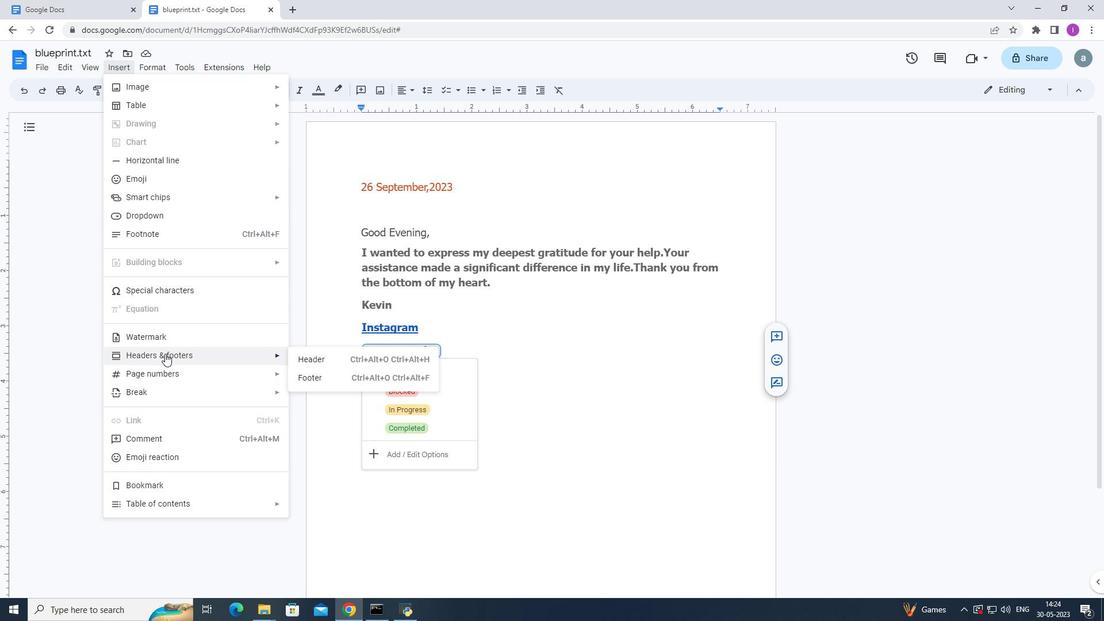 
Action: Mouse moved to (389, 353)
Screenshot: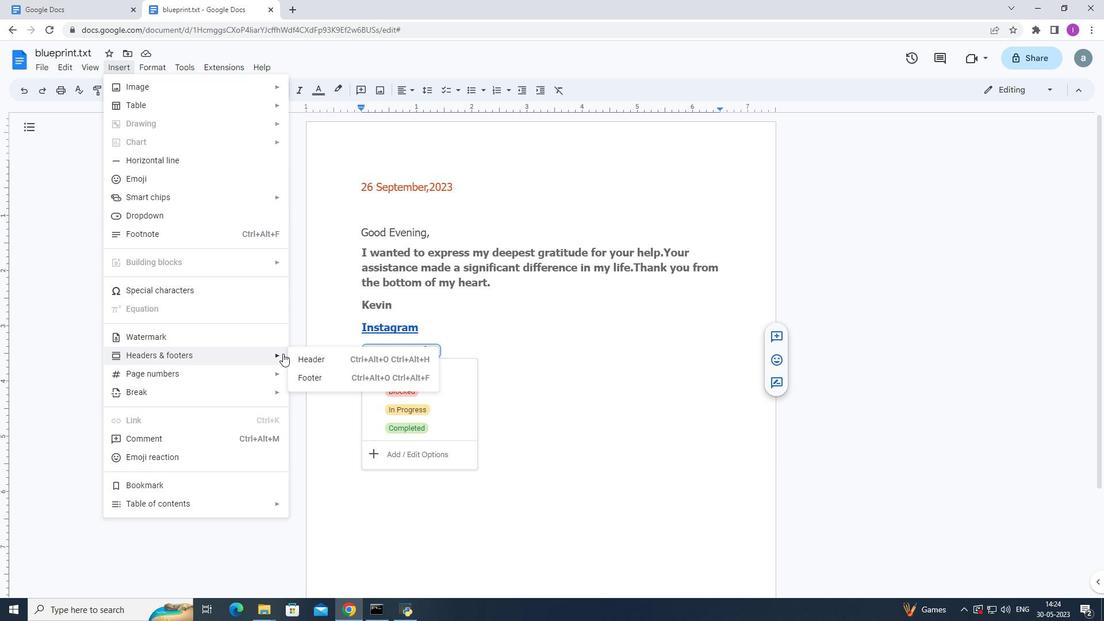 
Action: Mouse pressed left at (389, 353)
Screenshot: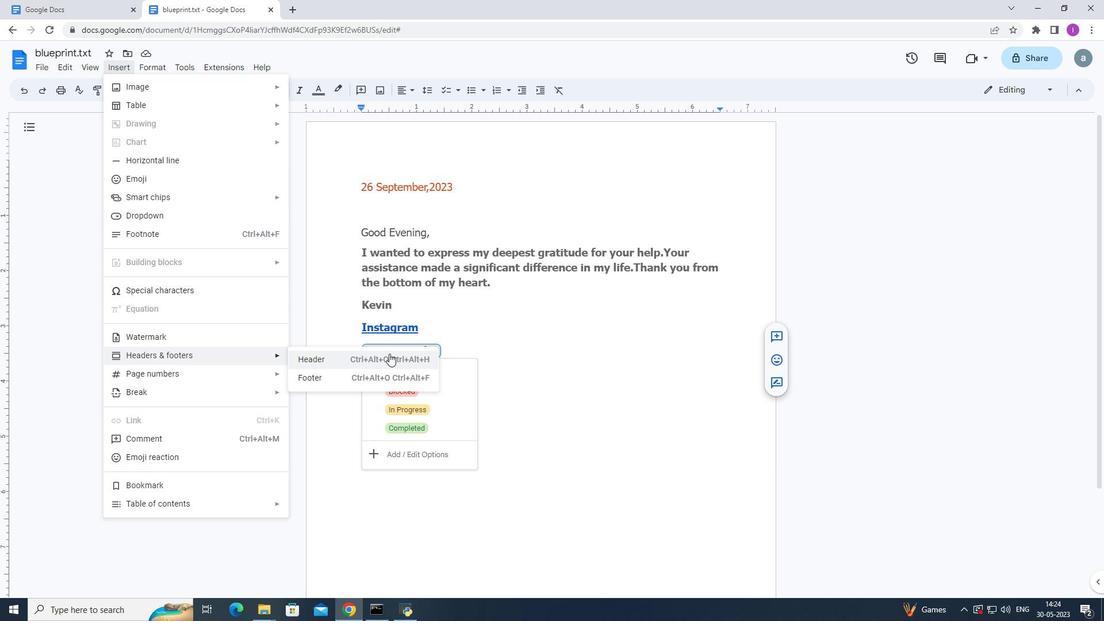 
Action: Mouse moved to (377, 337)
Screenshot: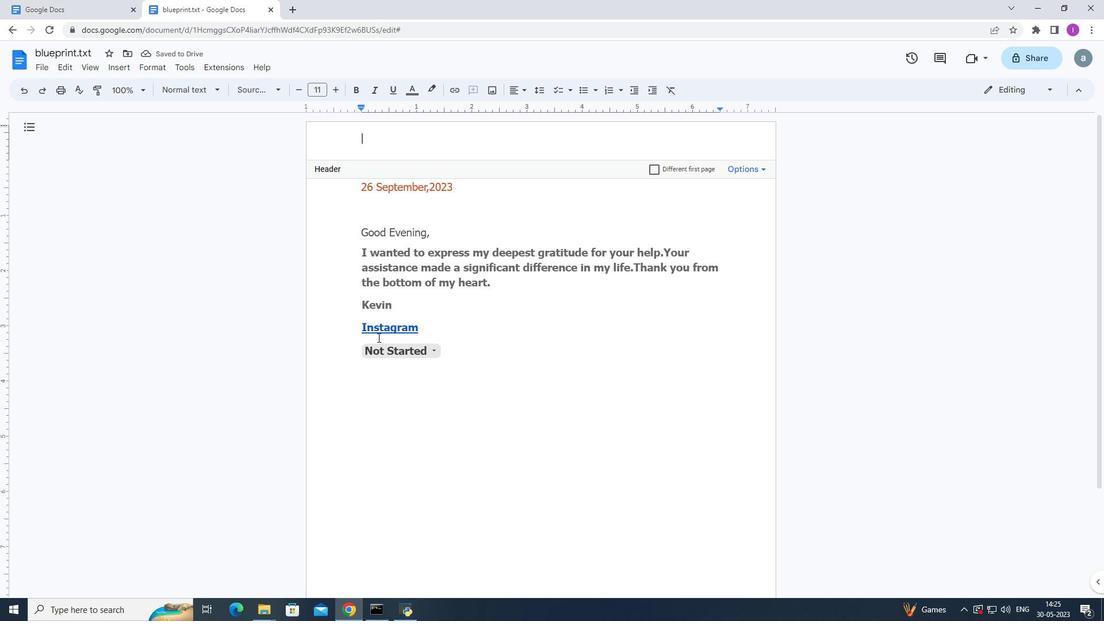 
Action: Mouse pressed left at (377, 337)
Screenshot: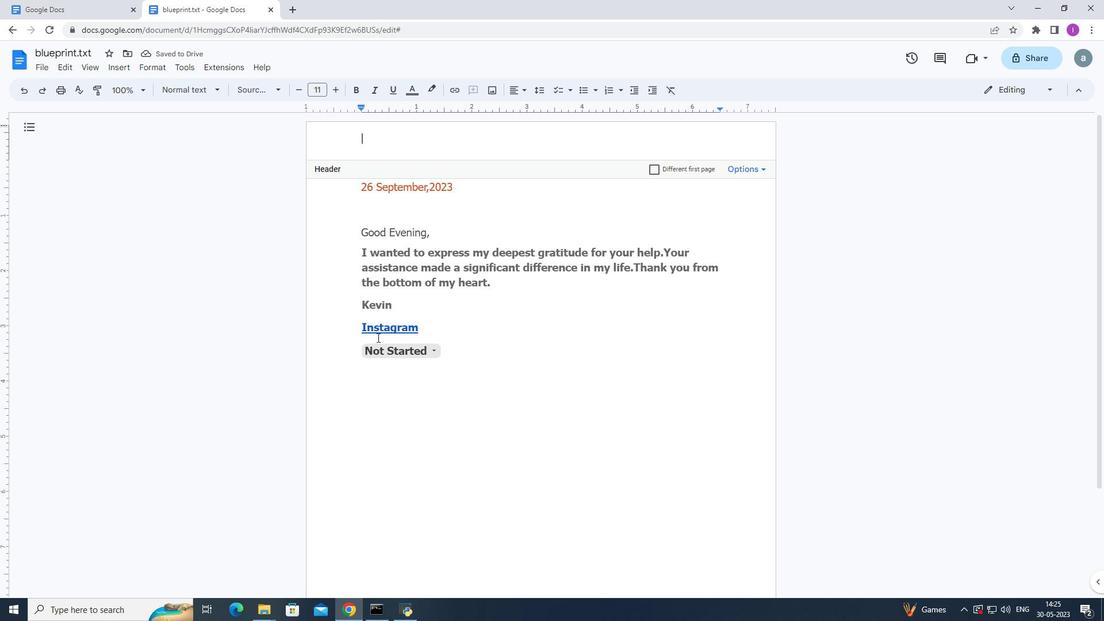 
Action: Mouse moved to (484, 333)
Screenshot: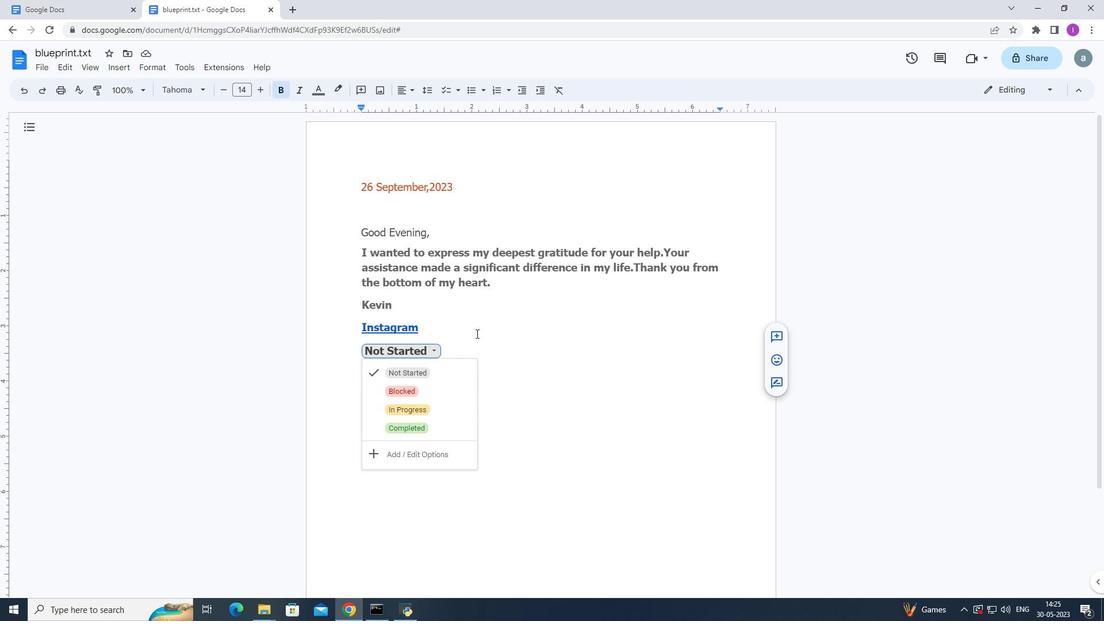 
Action: Mouse pressed left at (484, 333)
Screenshot: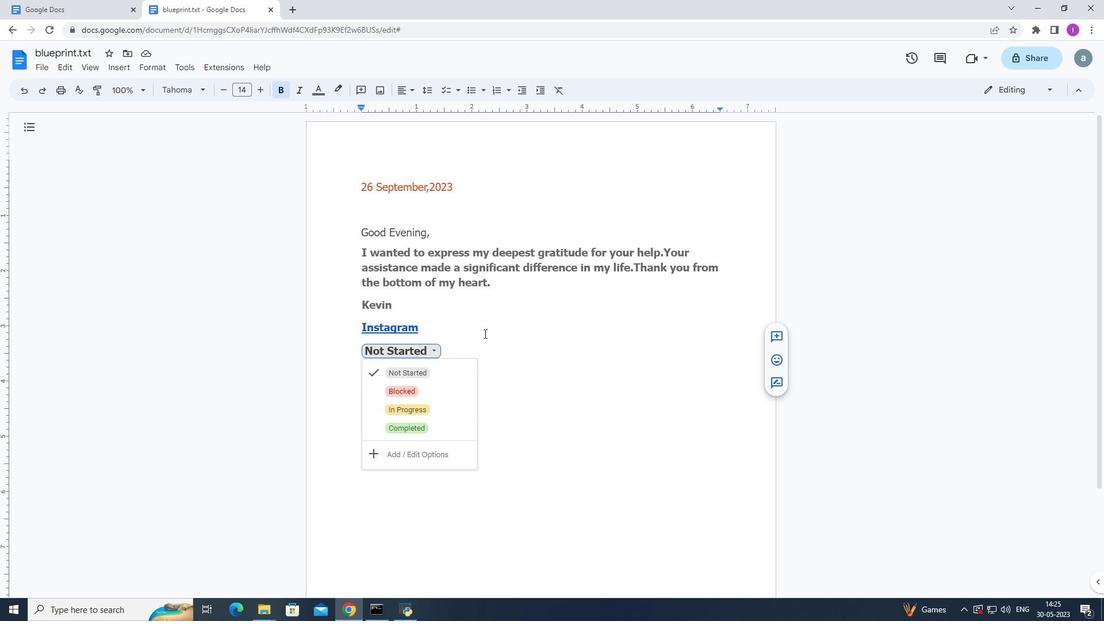 
Action: Mouse moved to (842, 363)
Screenshot: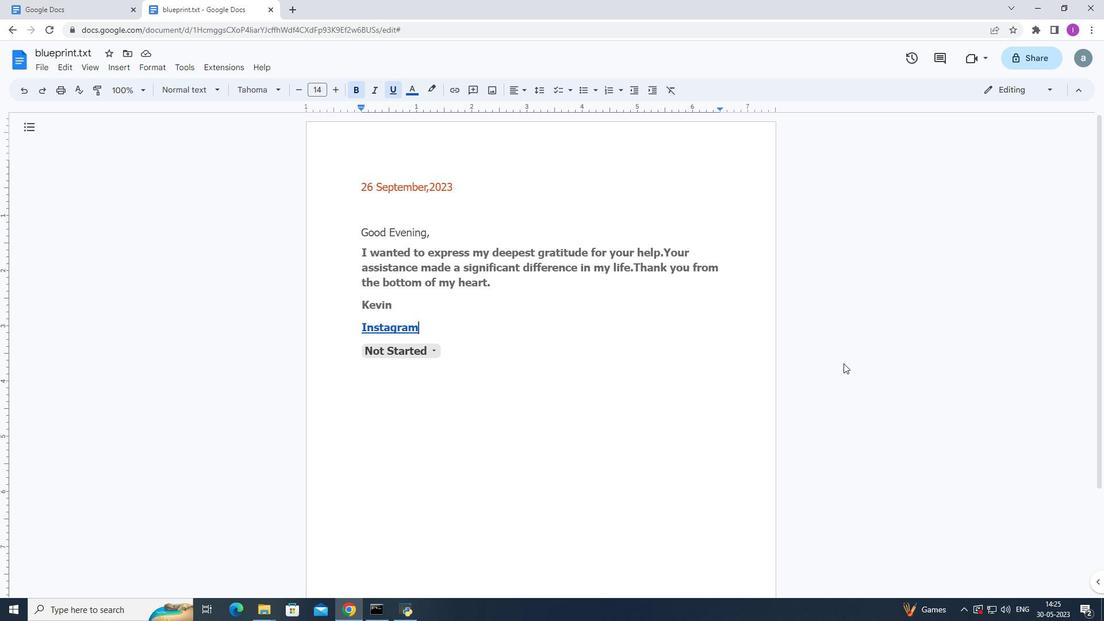 
Action: Key pressed <Key.enter>
Screenshot: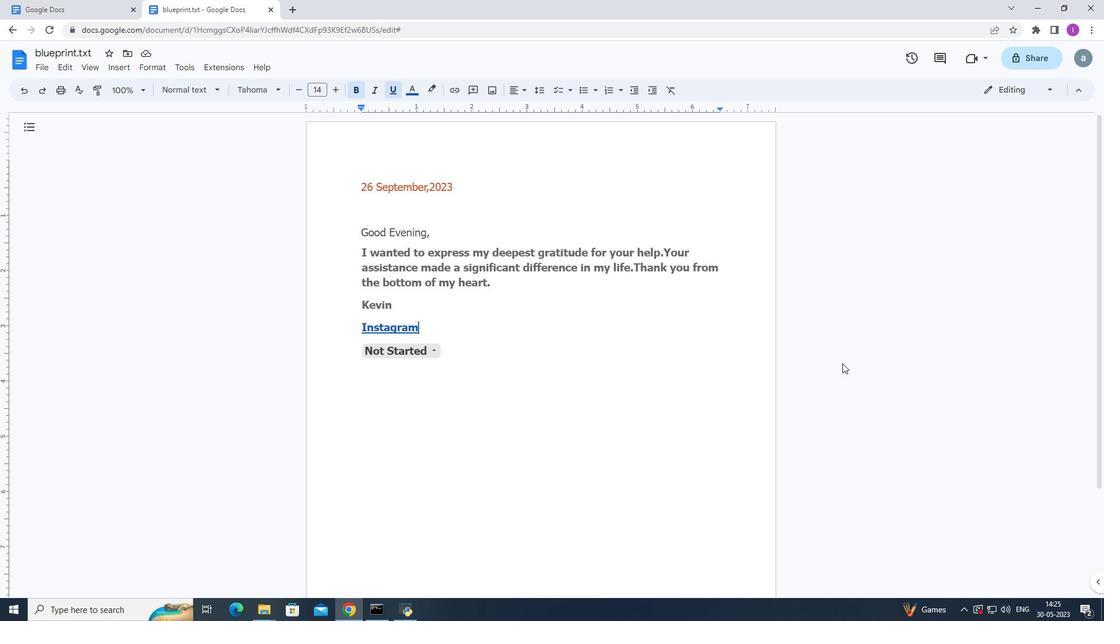 
Action: Mouse moved to (368, 170)
Screenshot: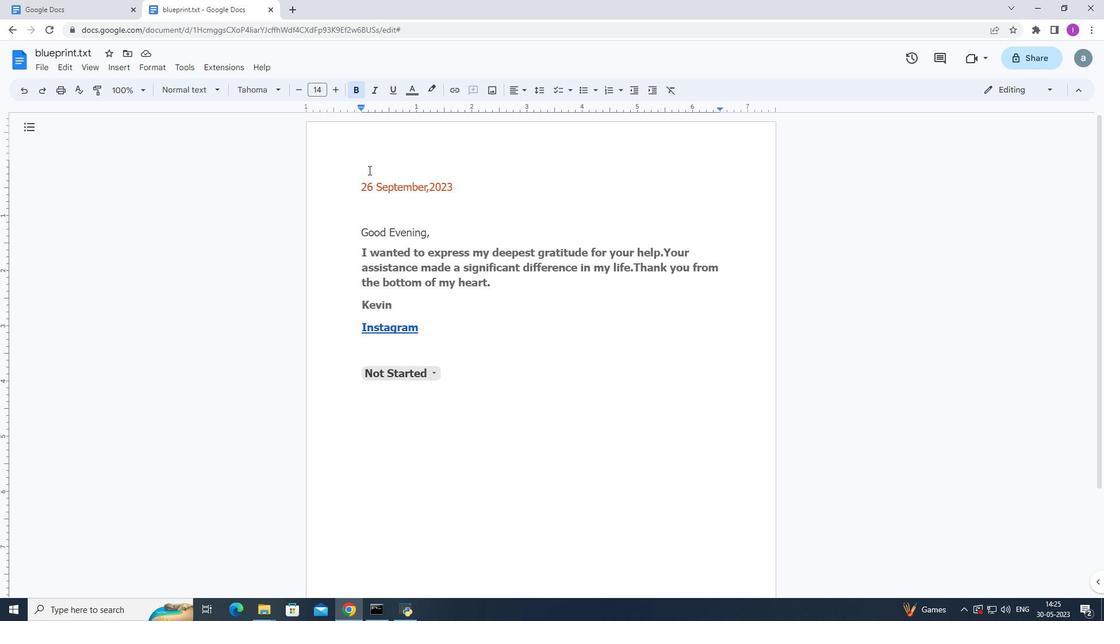 
Action: Mouse pressed left at (368, 170)
Screenshot: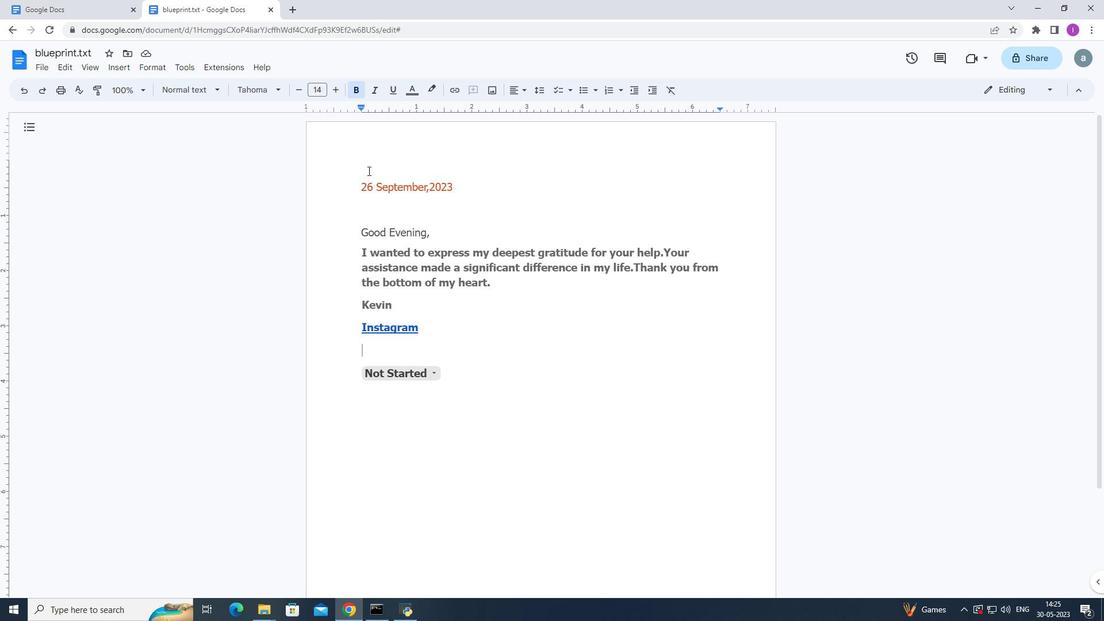 
Action: Mouse moved to (119, 69)
Screenshot: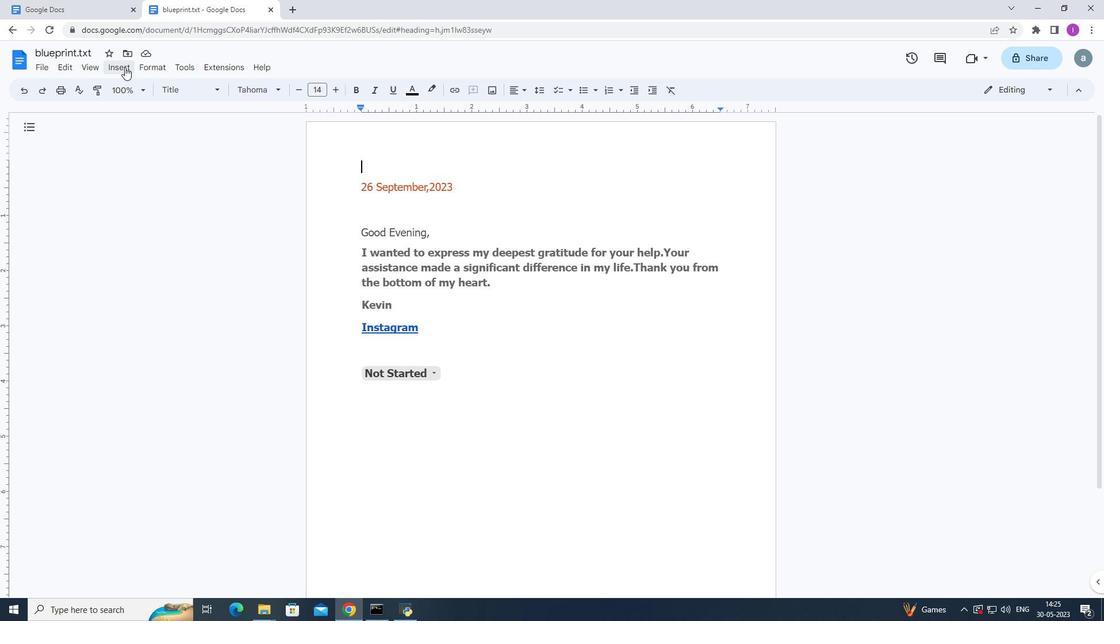 
Action: Mouse pressed left at (119, 69)
Screenshot: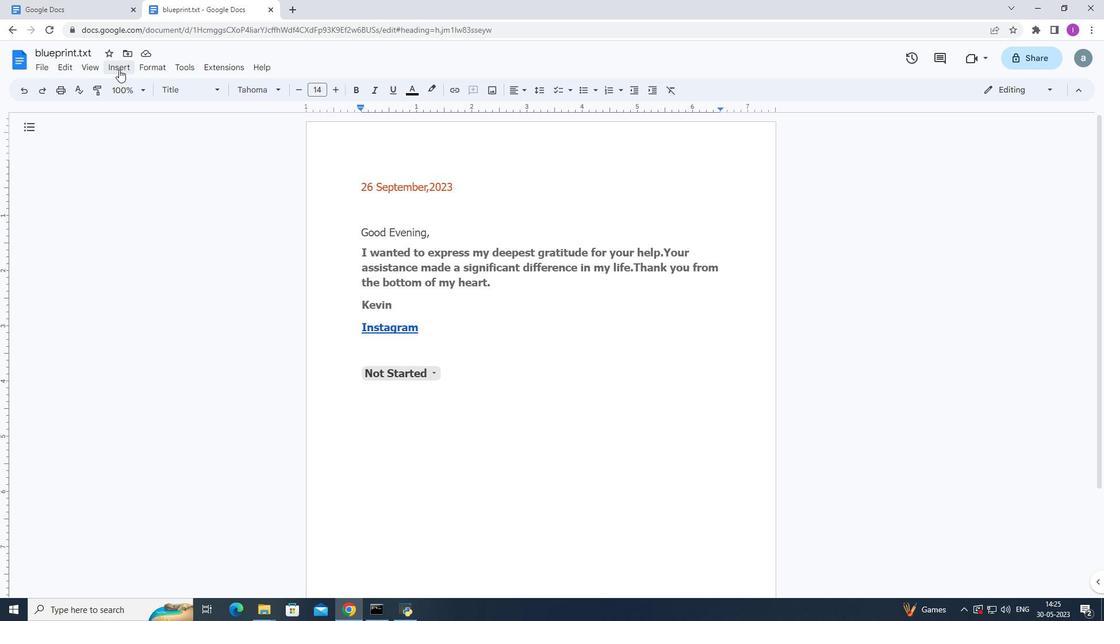 
Action: Mouse moved to (304, 359)
Screenshot: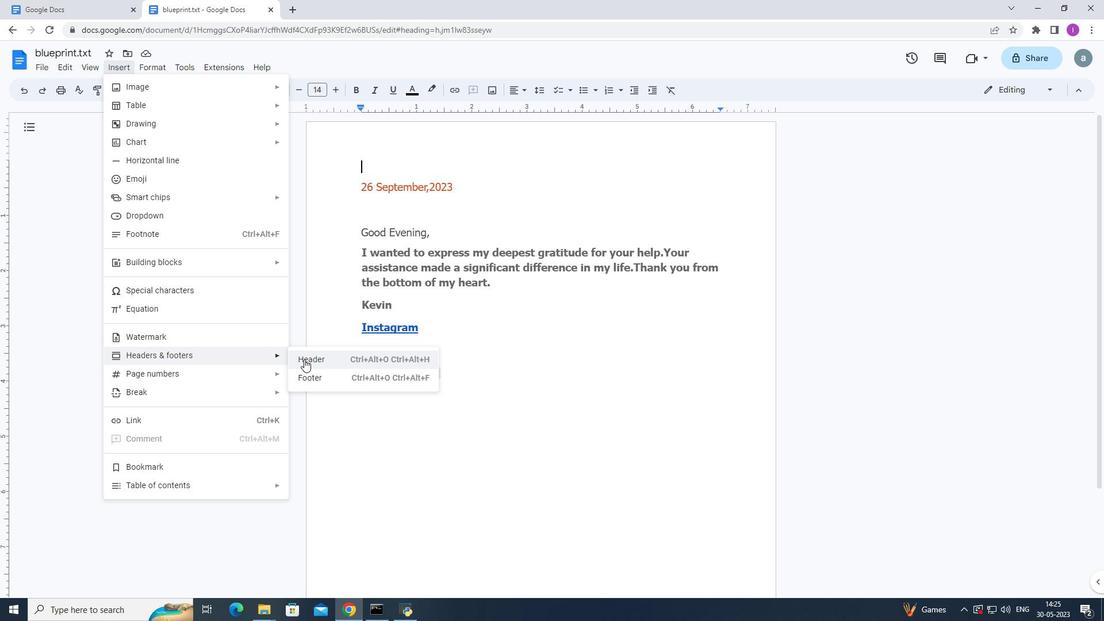 
Action: Mouse pressed left at (304, 359)
Screenshot: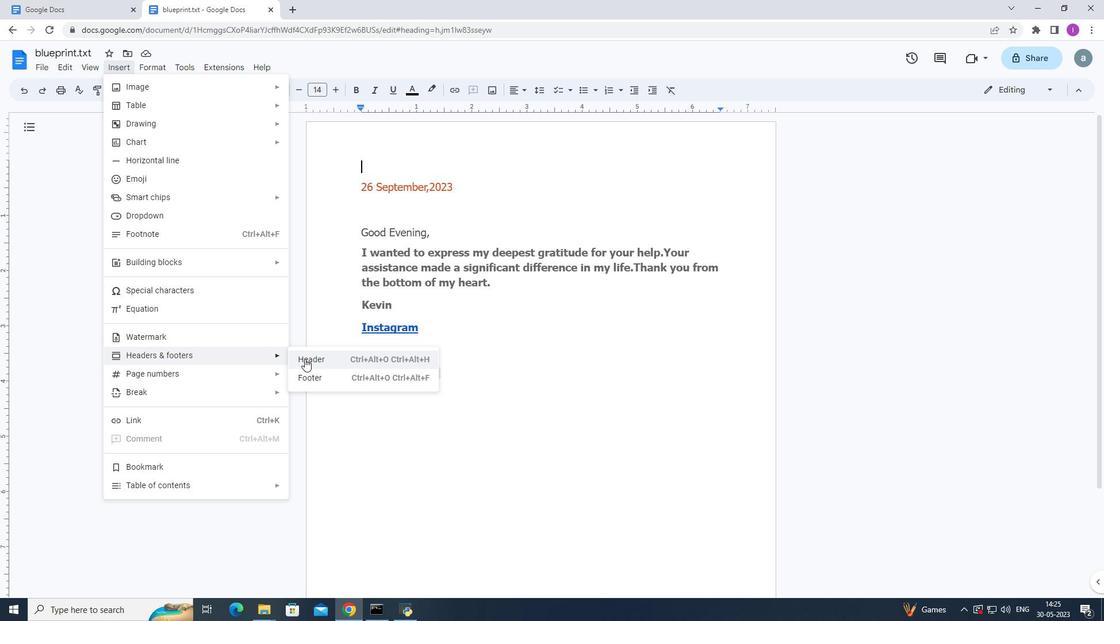 
Action: Mouse moved to (346, 165)
Screenshot: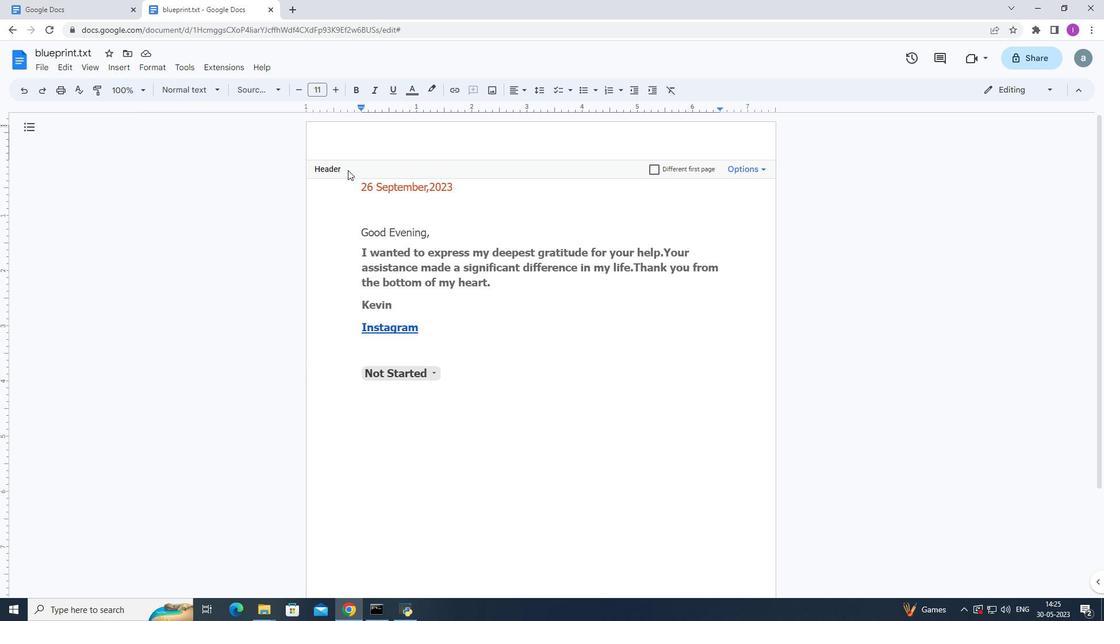 
Action: Mouse pressed left at (346, 165)
Screenshot: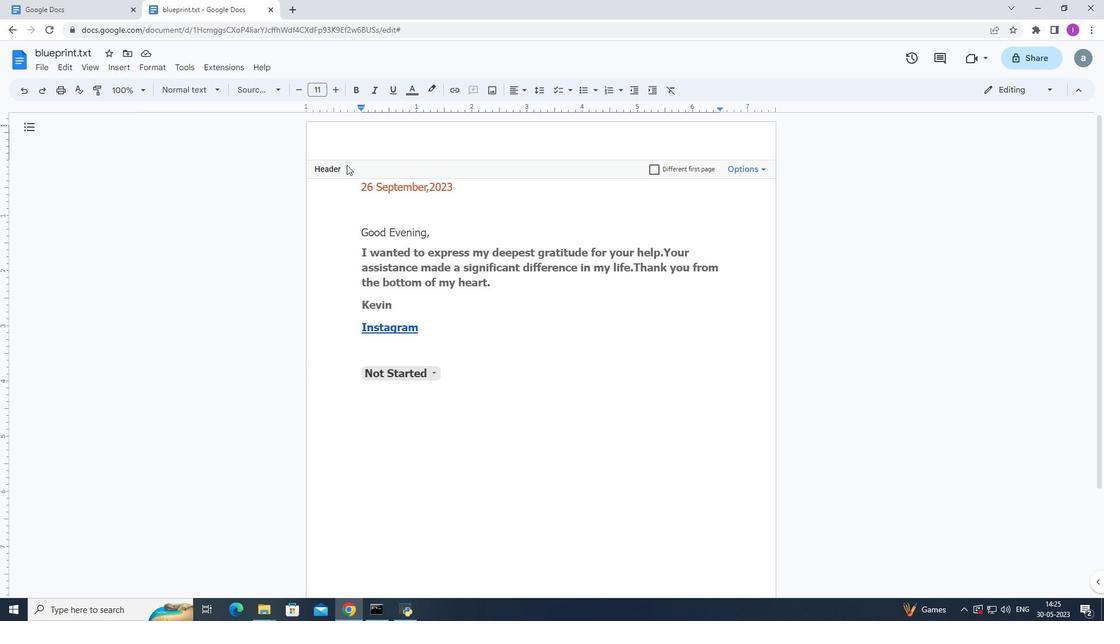
Action: Mouse moved to (397, 165)
Screenshot: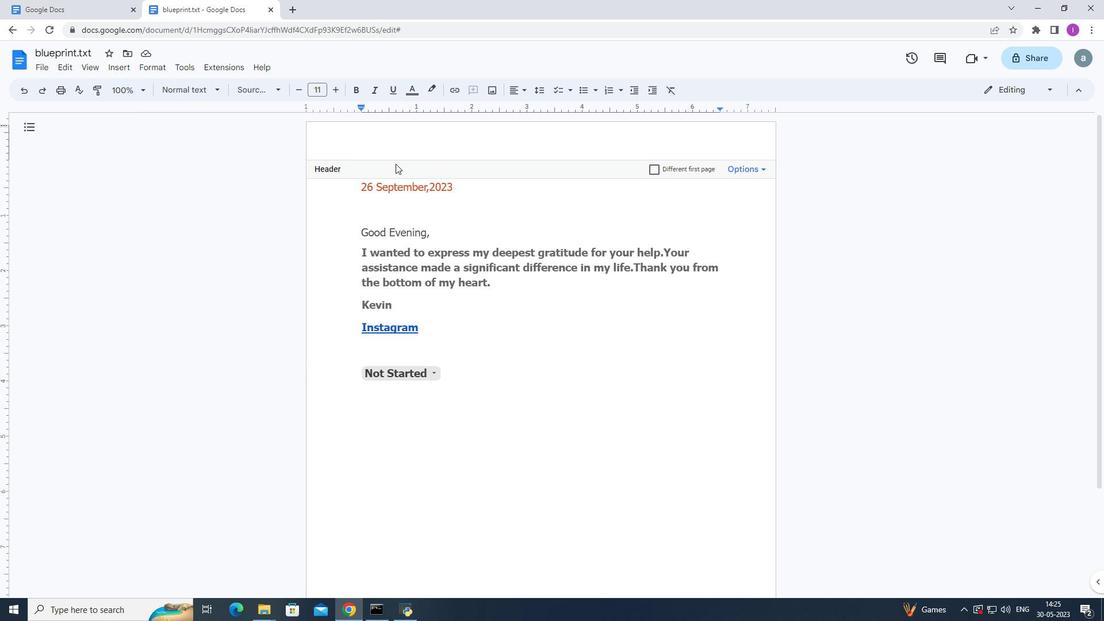
Action: Key pressed n<Key.shift><Key.backspace><Key.shift>Nexus<Key.space><Key.shift>tech
Screenshot: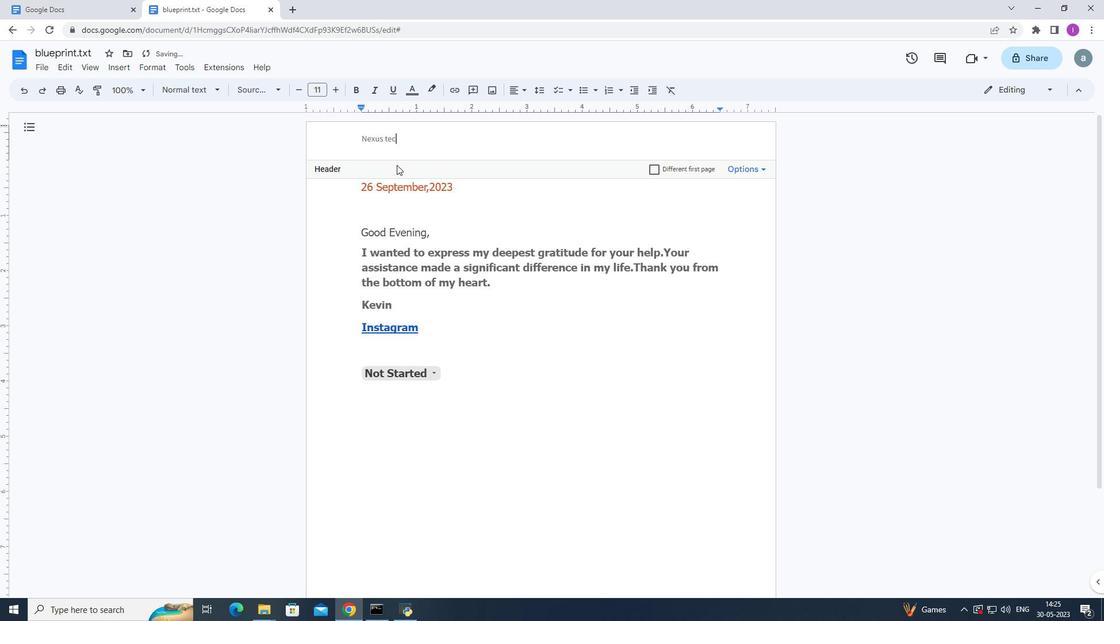 
Action: Mouse moved to (388, 138)
Screenshot: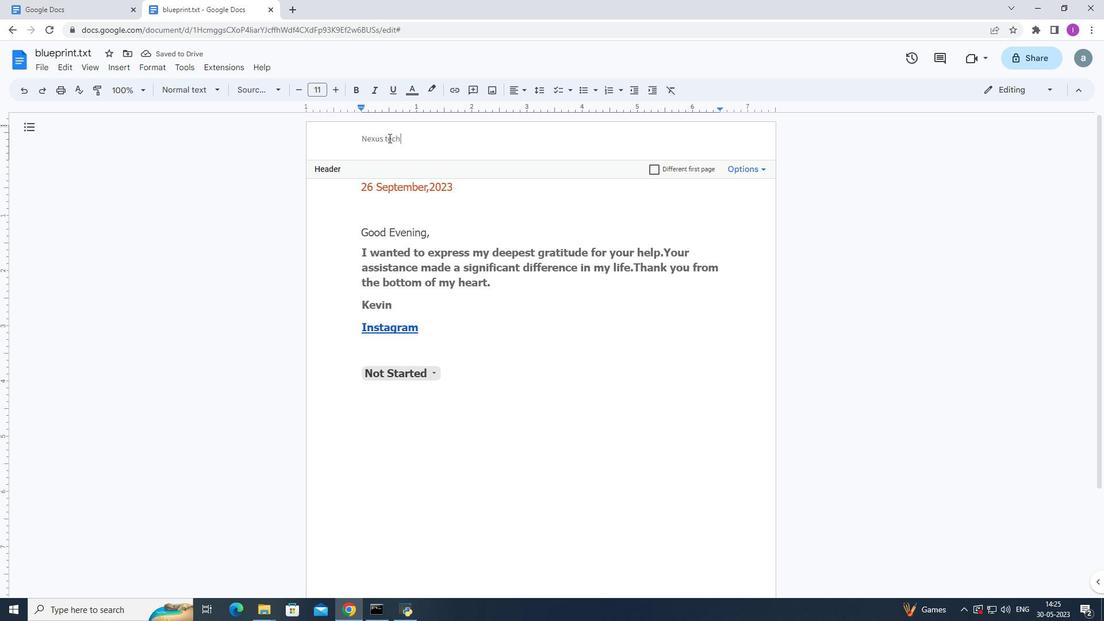 
Action: Mouse pressed left at (388, 138)
Screenshot: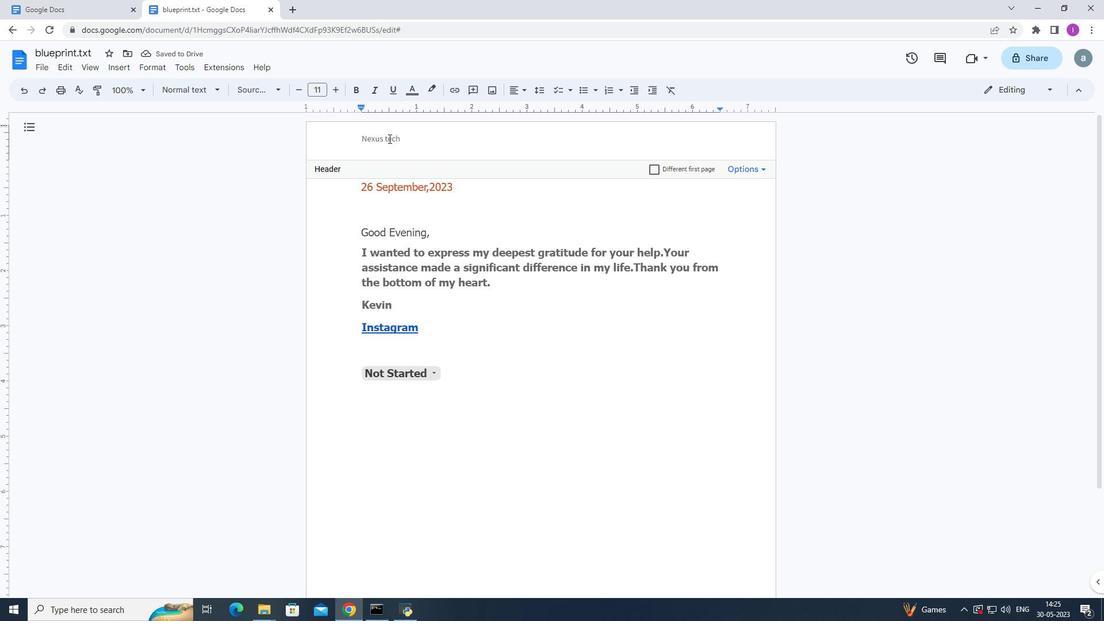 
Action: Mouse moved to (458, 144)
Screenshot: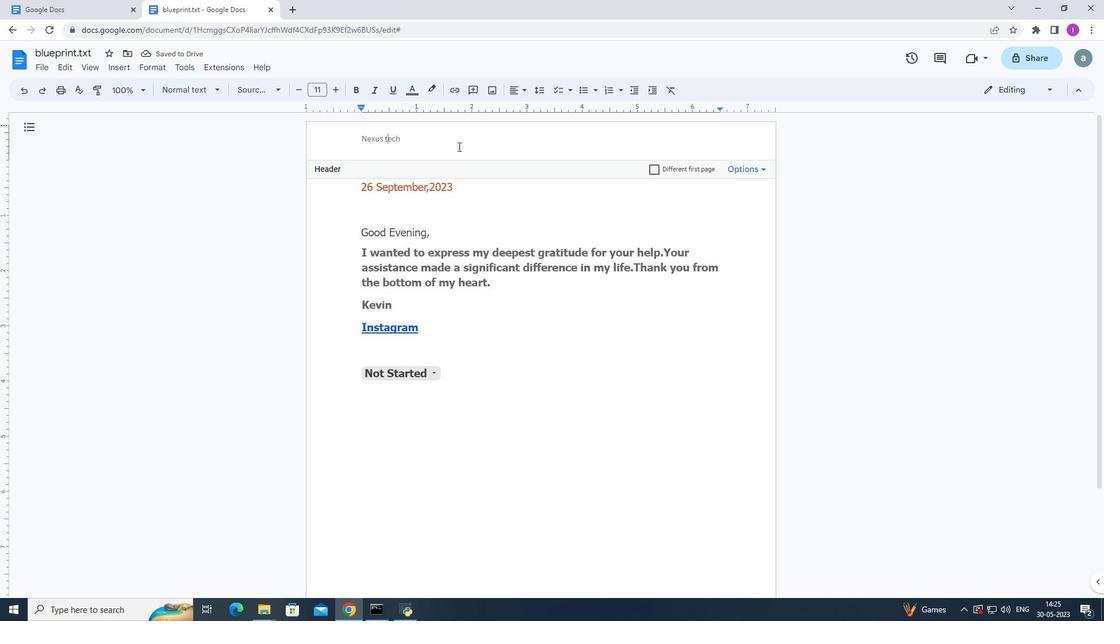 
Action: Key pressed <Key.backspace><Key.shift><Key.shift><Key.shift><Key.shift><Key.shift><Key.shift><Key.shift><Key.shift><Key.shift><Key.shift><Key.shift><Key.shift><Key.shift><Key.shift><Key.shift>T
Screenshot: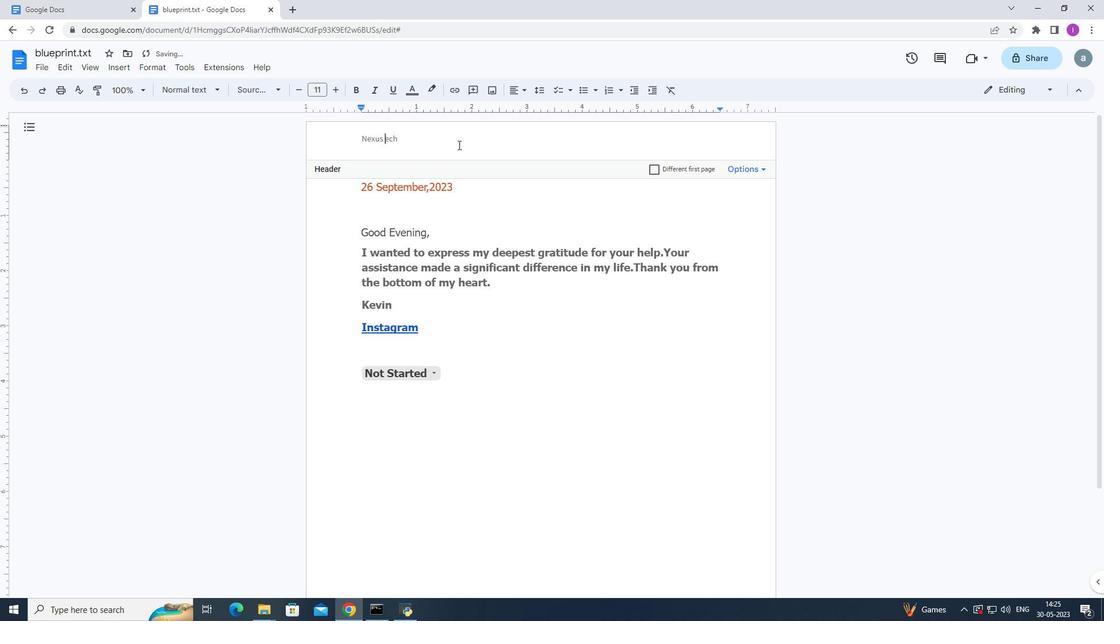 
Action: Mouse moved to (471, 385)
Screenshot: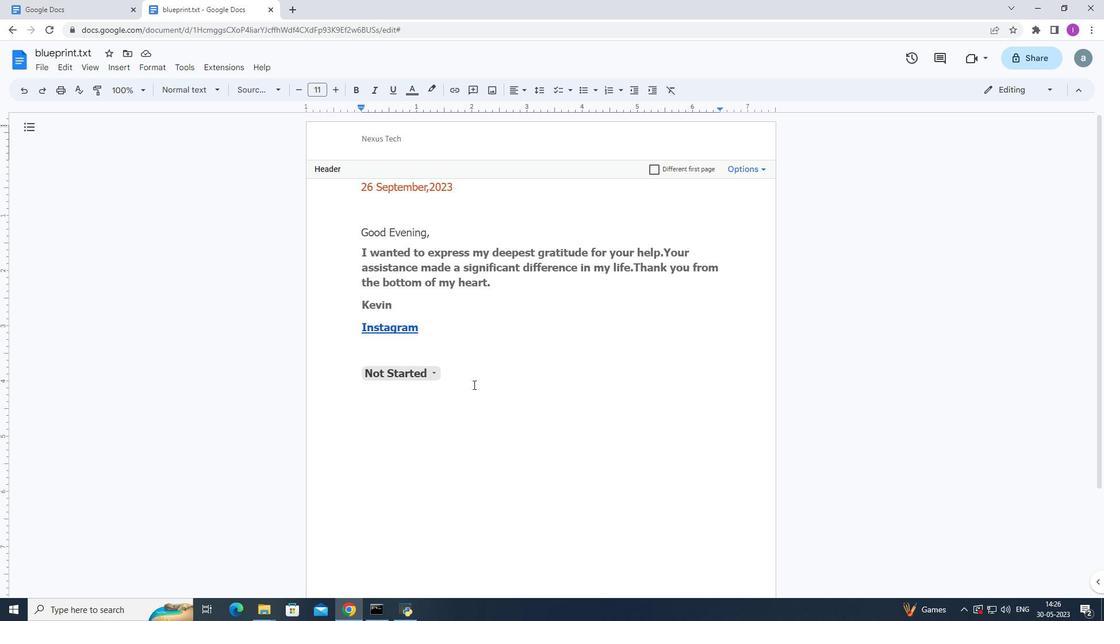 
Action: Mouse pressed left at (471, 385)
Screenshot: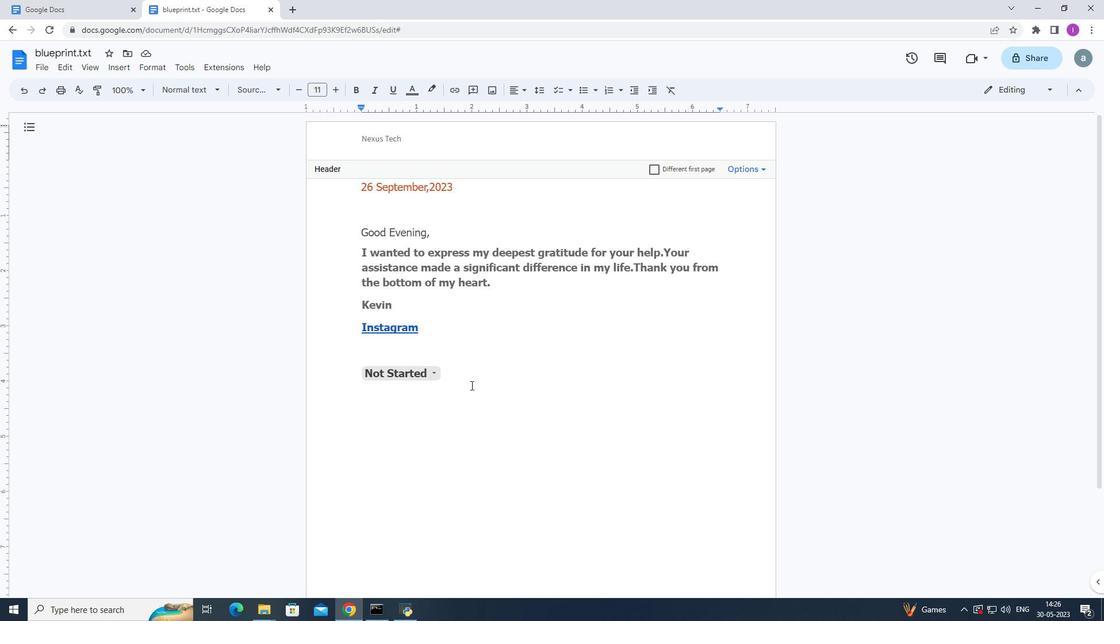 
Action: Mouse moved to (281, 86)
Screenshot: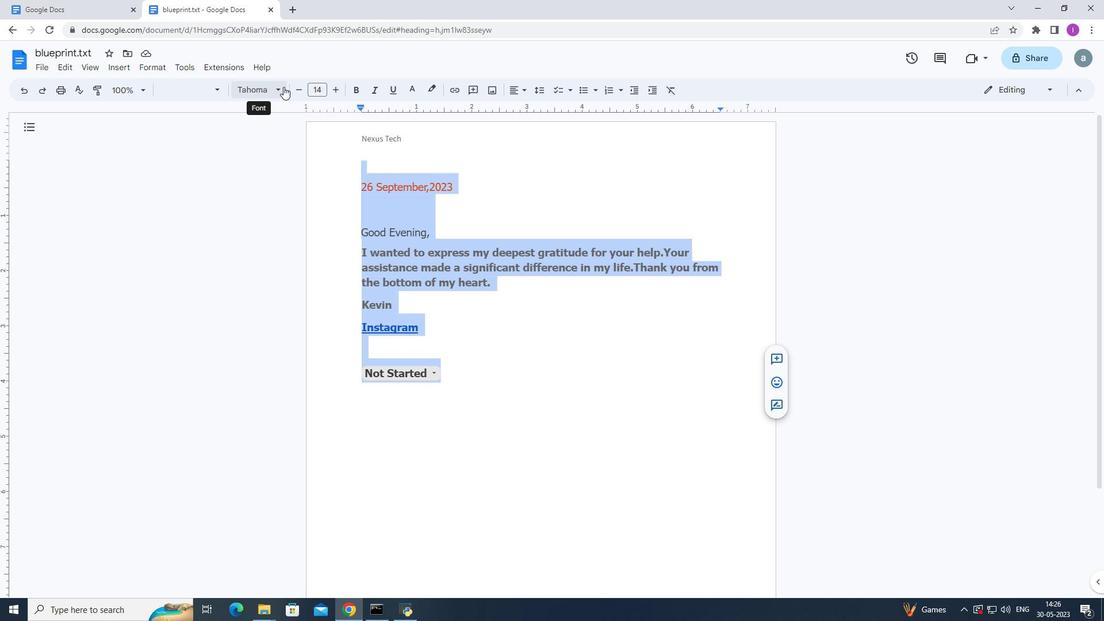 
Action: Mouse pressed left at (281, 86)
Screenshot: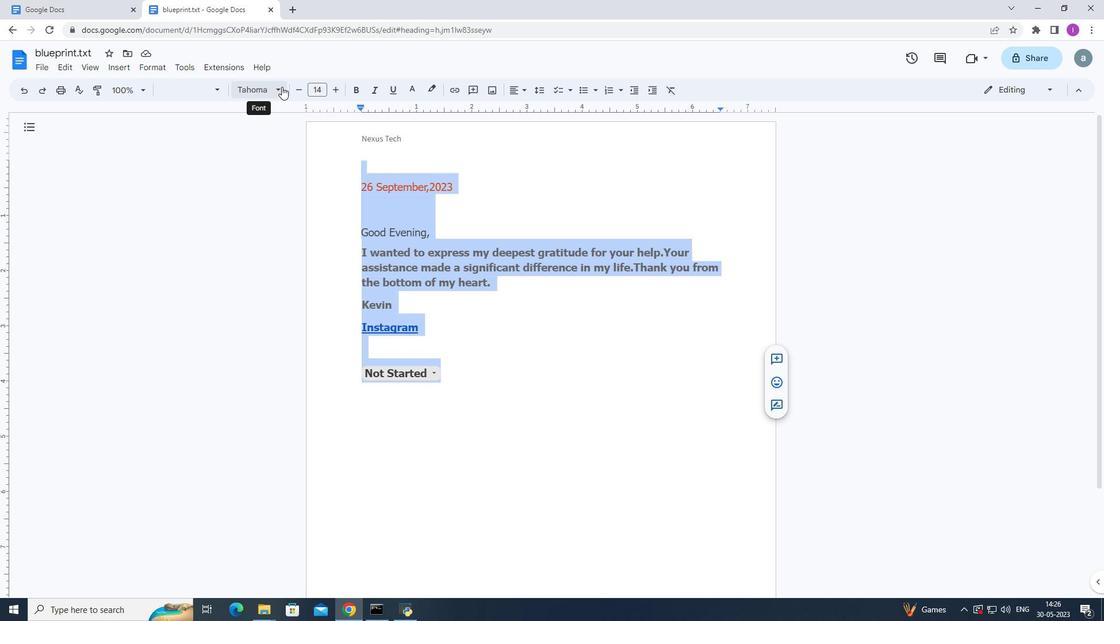 
Action: Mouse moved to (276, 352)
Screenshot: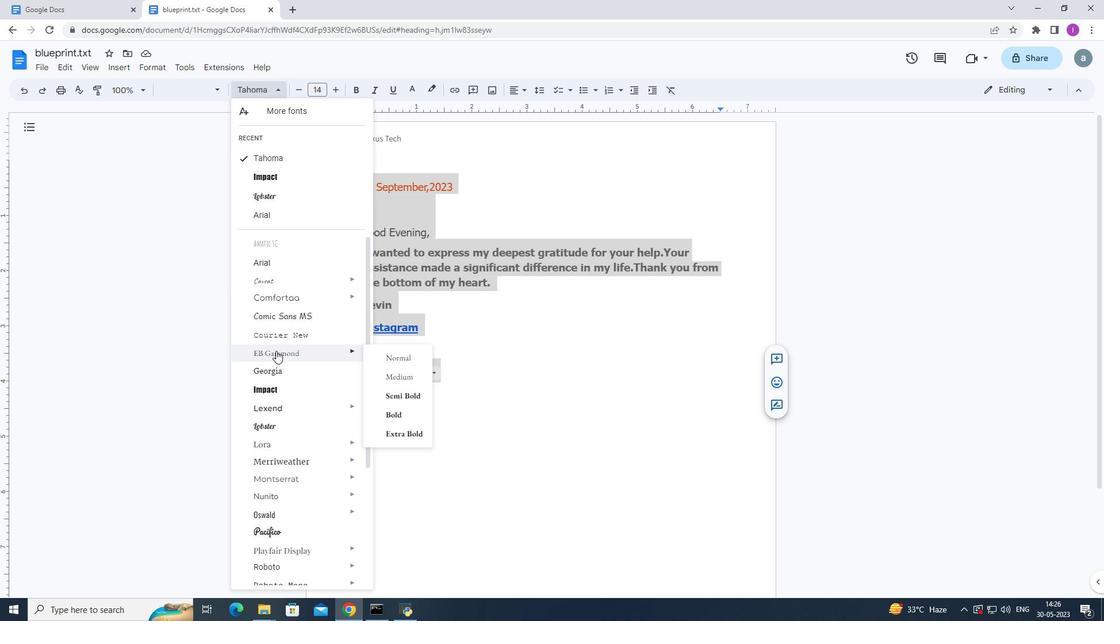 
Action: Mouse scrolled (276, 352) with delta (0, 0)
Screenshot: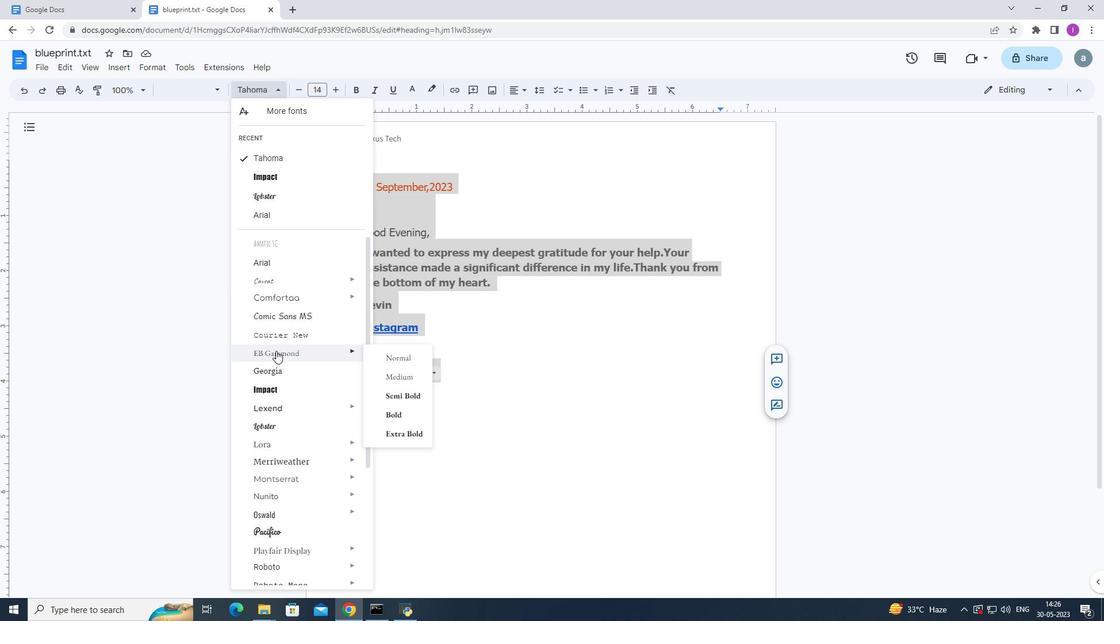 
Action: Mouse moved to (277, 353)
Screenshot: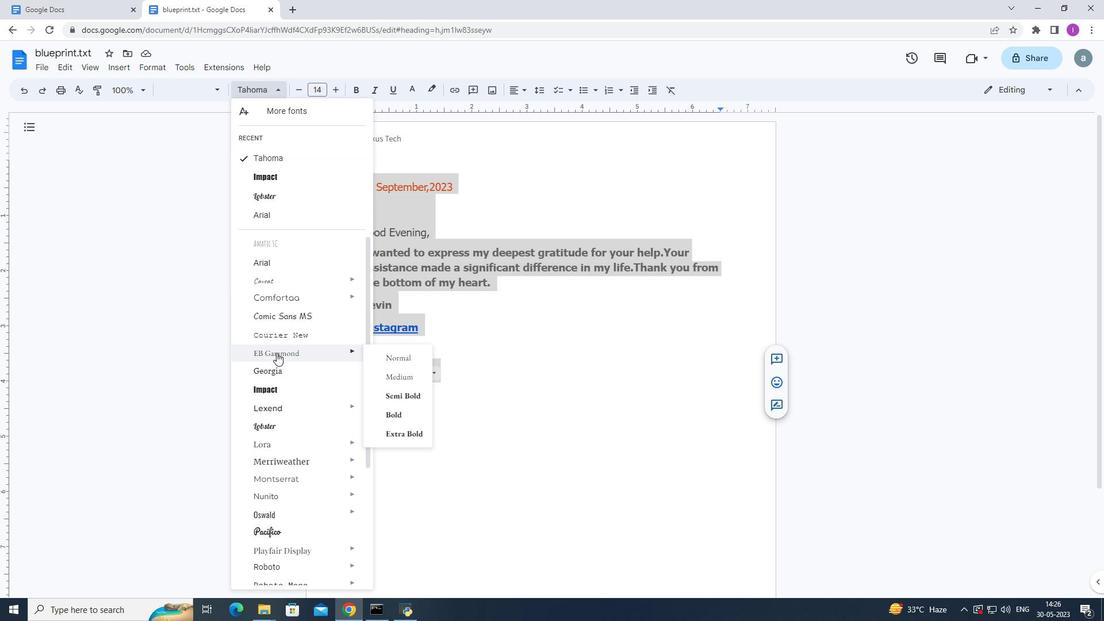 
Action: Mouse scrolled (277, 352) with delta (0, 0)
Screenshot: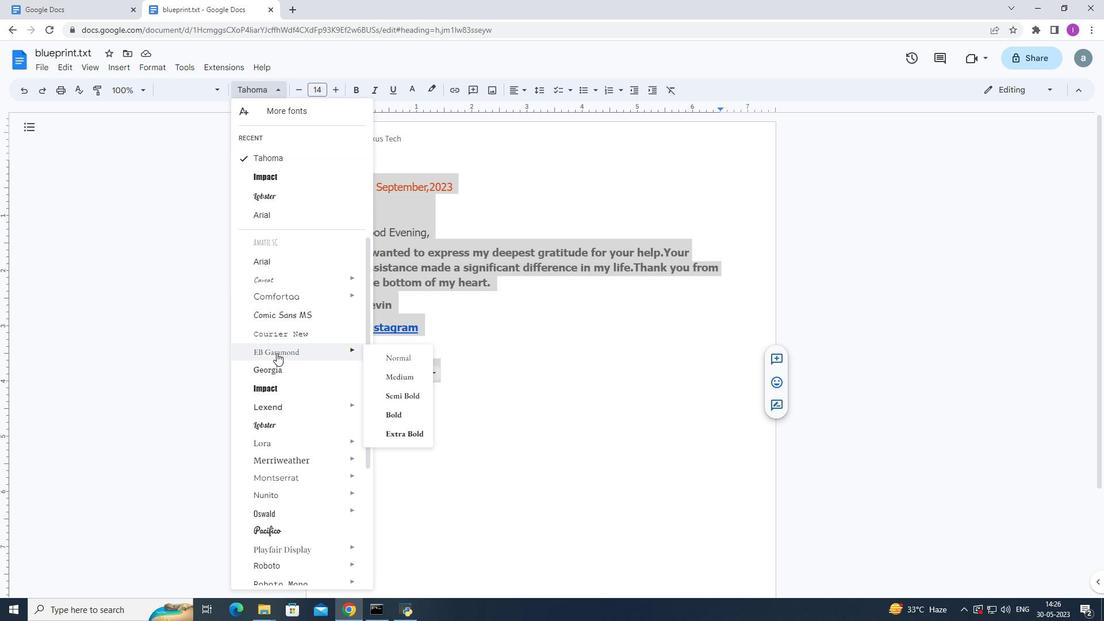 
Action: Mouse scrolled (277, 352) with delta (0, 0)
Screenshot: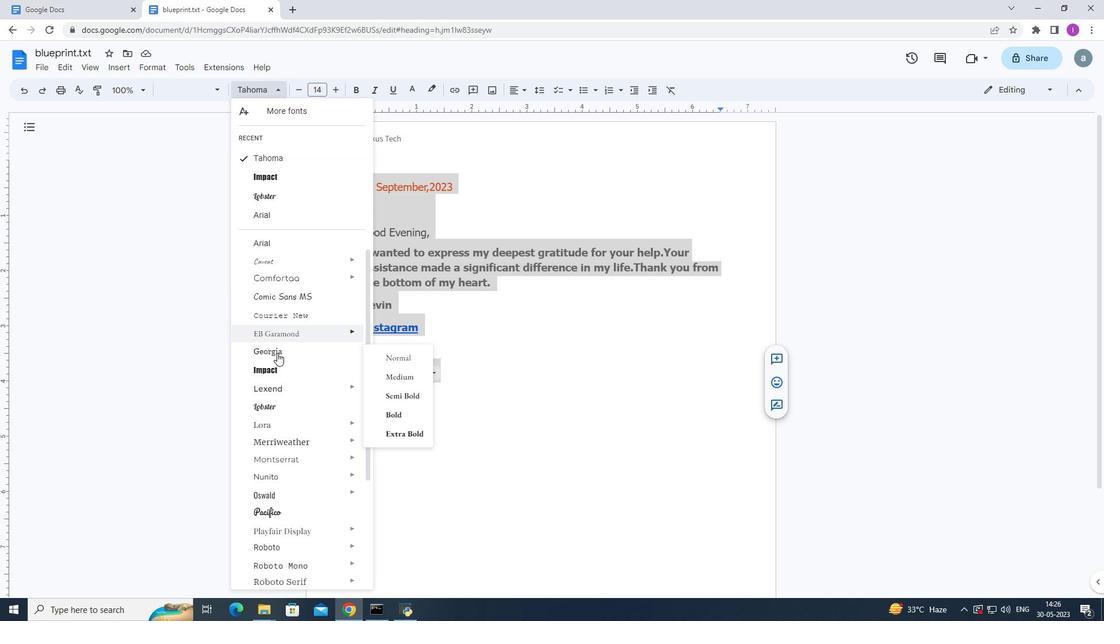 
Action: Mouse moved to (268, 578)
Screenshot: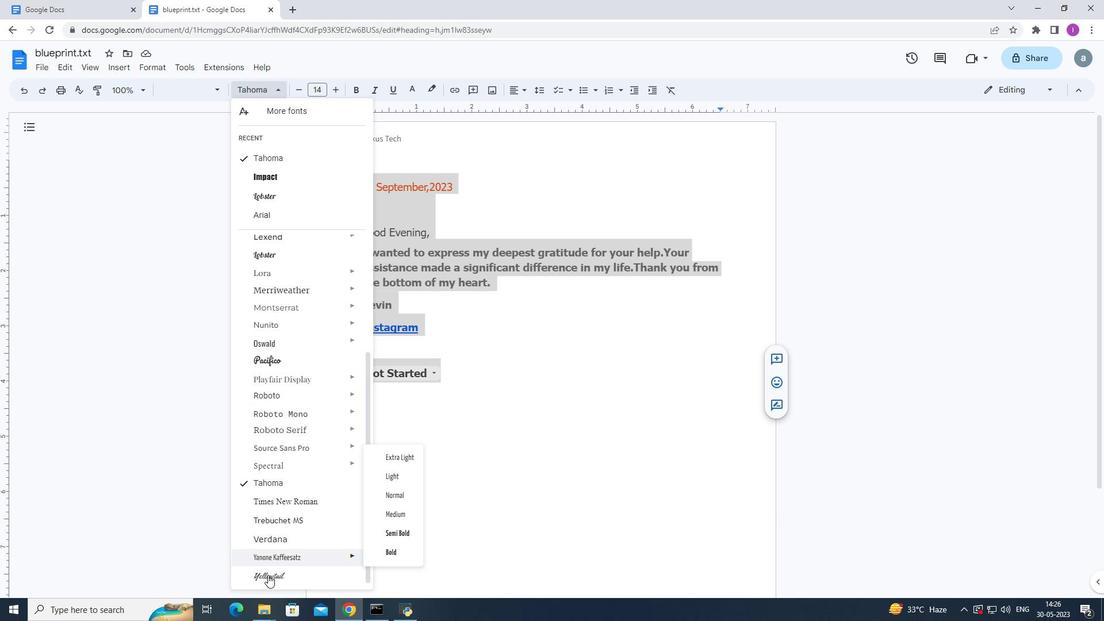 
Action: Mouse pressed left at (268, 578)
Screenshot: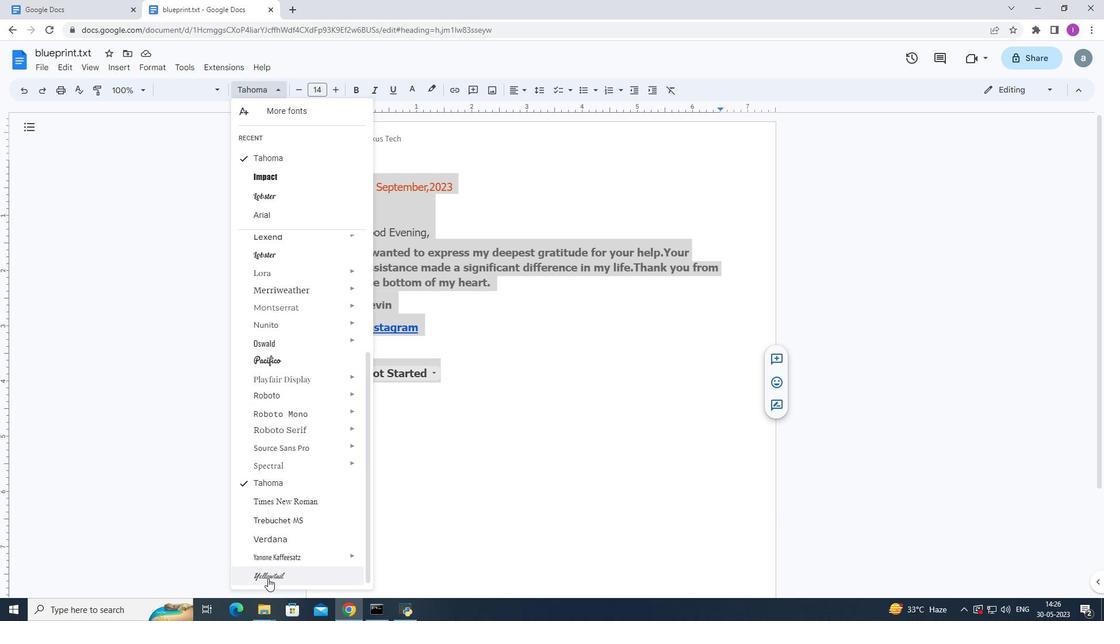 
Action: Mouse moved to (200, 346)
Screenshot: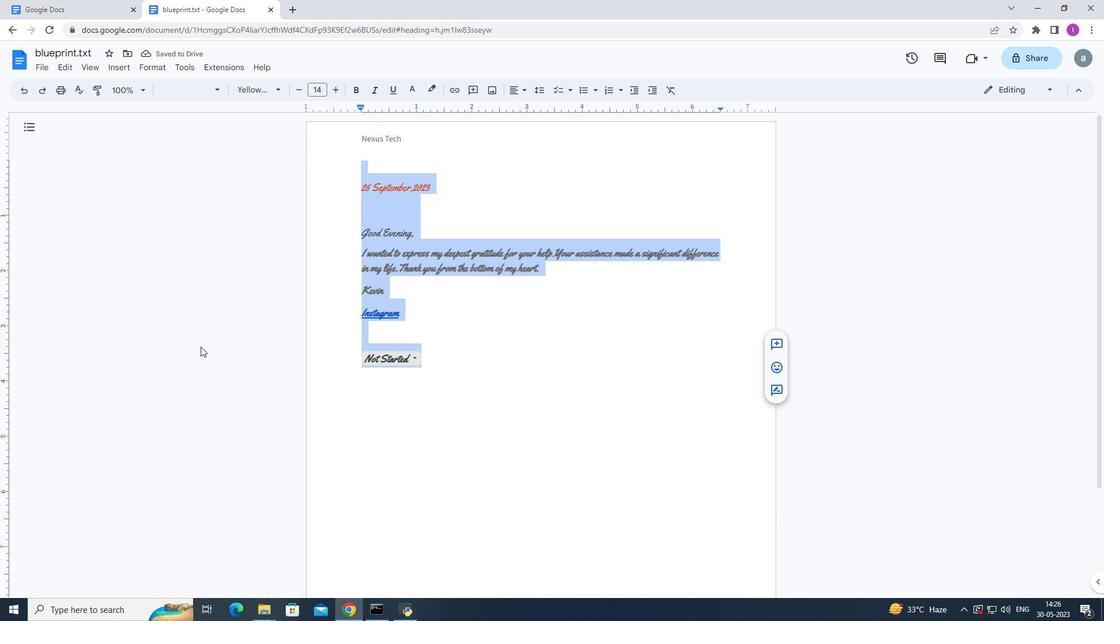 
Action: Mouse scrolled (200, 346) with delta (0, 0)
Screenshot: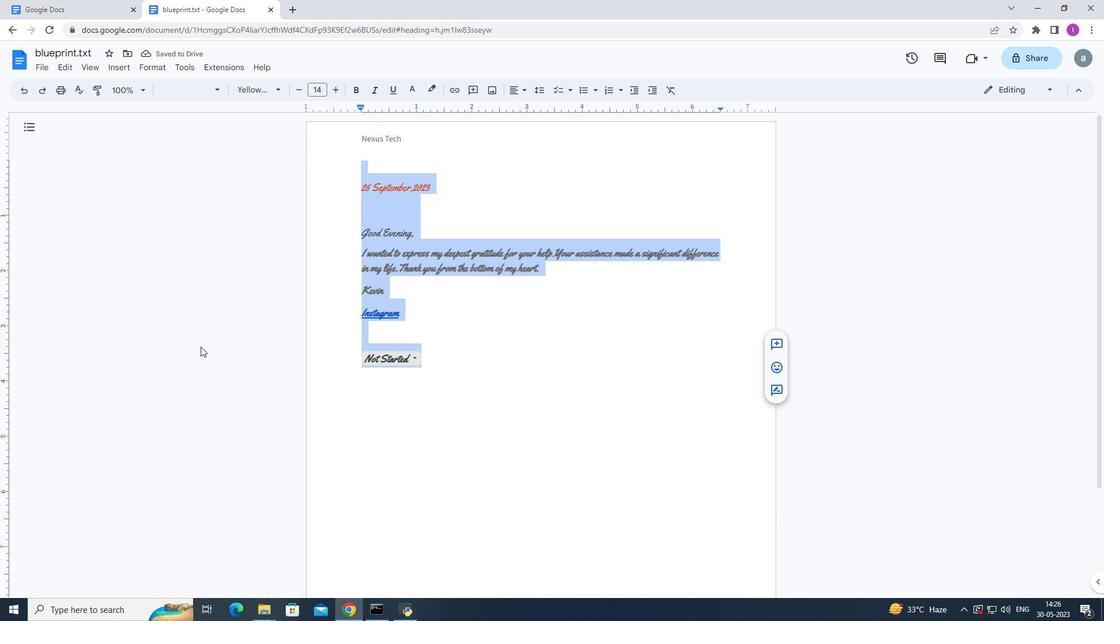 
Action: Mouse scrolled (200, 346) with delta (0, 0)
Screenshot: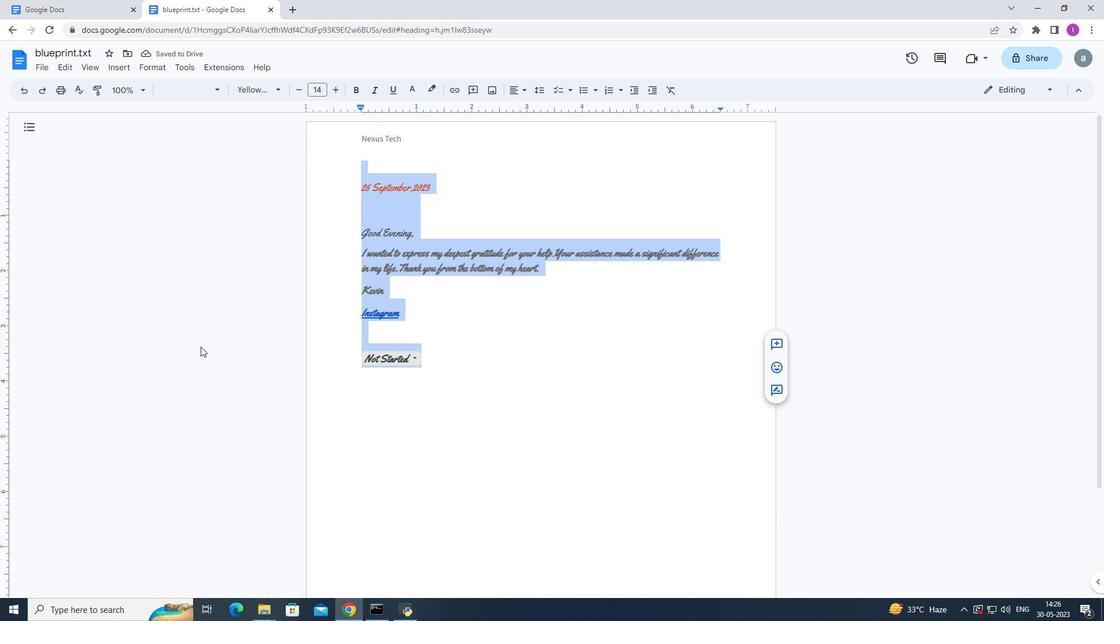 
Action: Mouse scrolled (200, 347) with delta (0, 0)
Screenshot: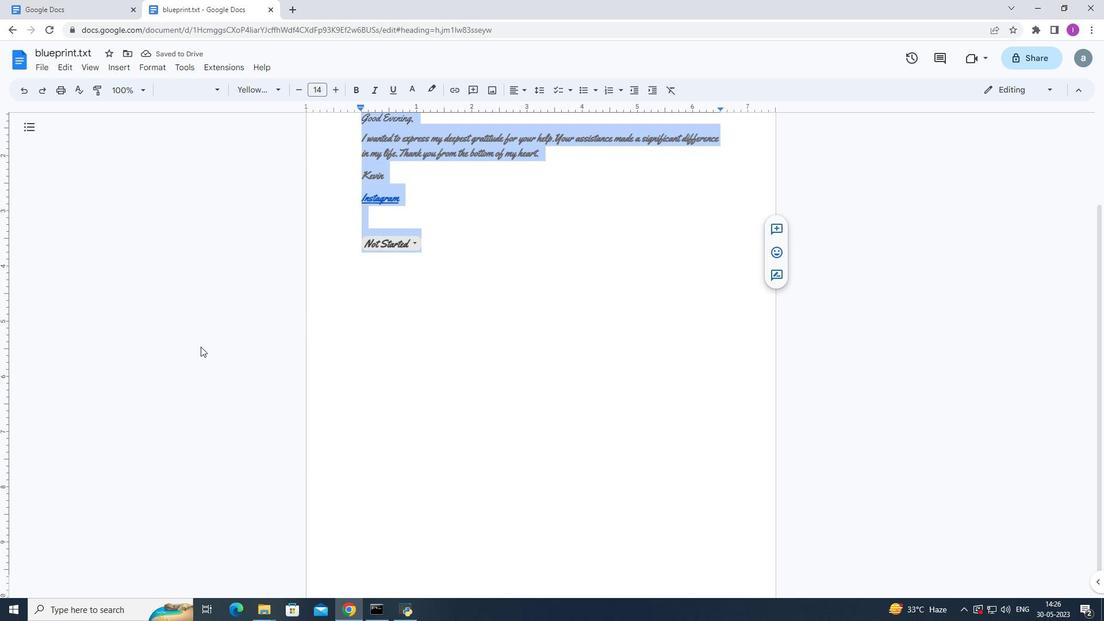 
Action: Mouse moved to (200, 347)
Screenshot: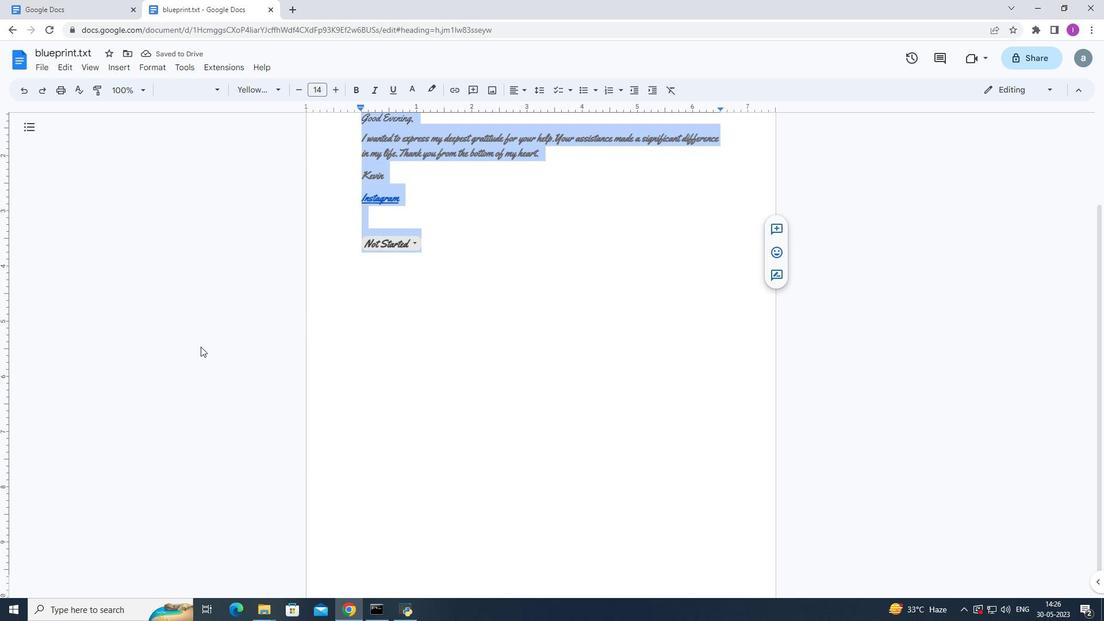 
Action: Mouse scrolled (200, 348) with delta (0, 0)
Screenshot: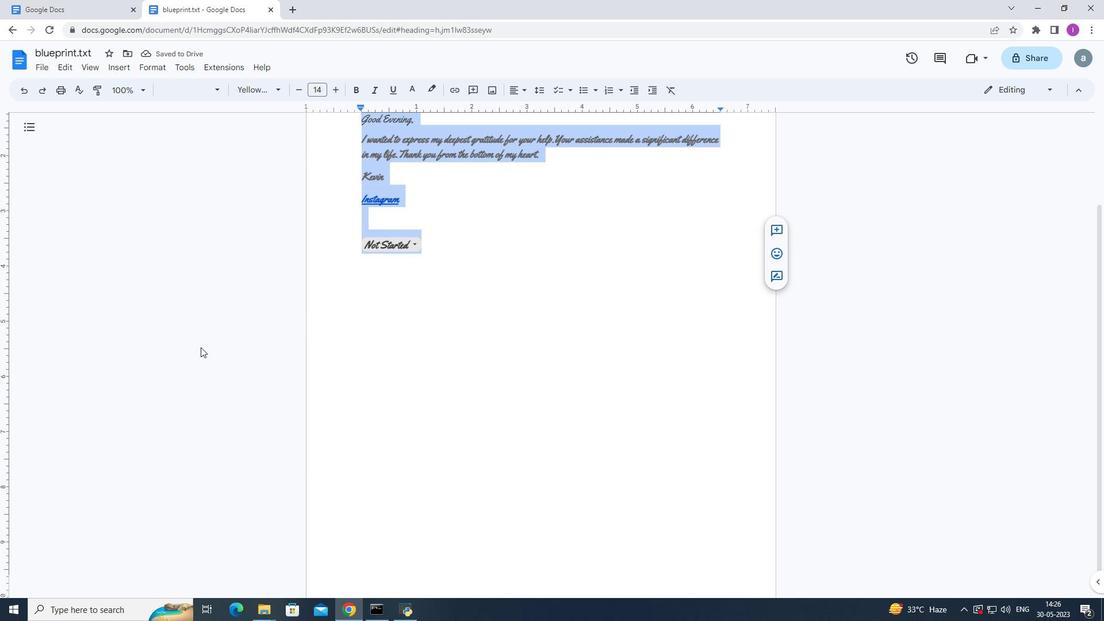 
Action: Mouse moved to (192, 360)
Screenshot: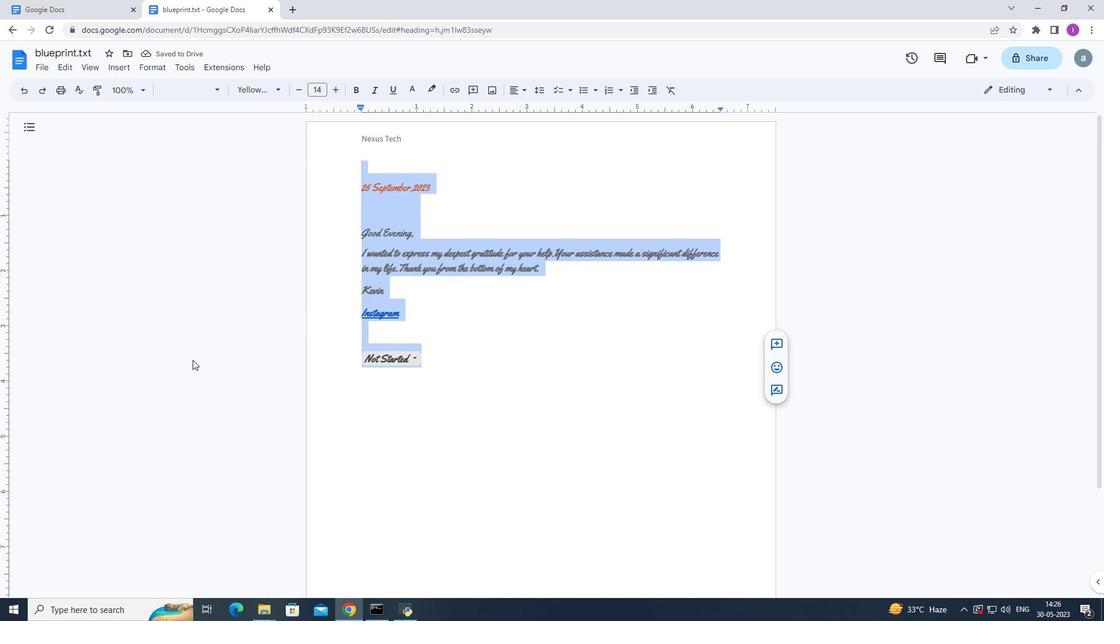 
Action: Mouse scrolled (192, 361) with delta (0, 0)
Screenshot: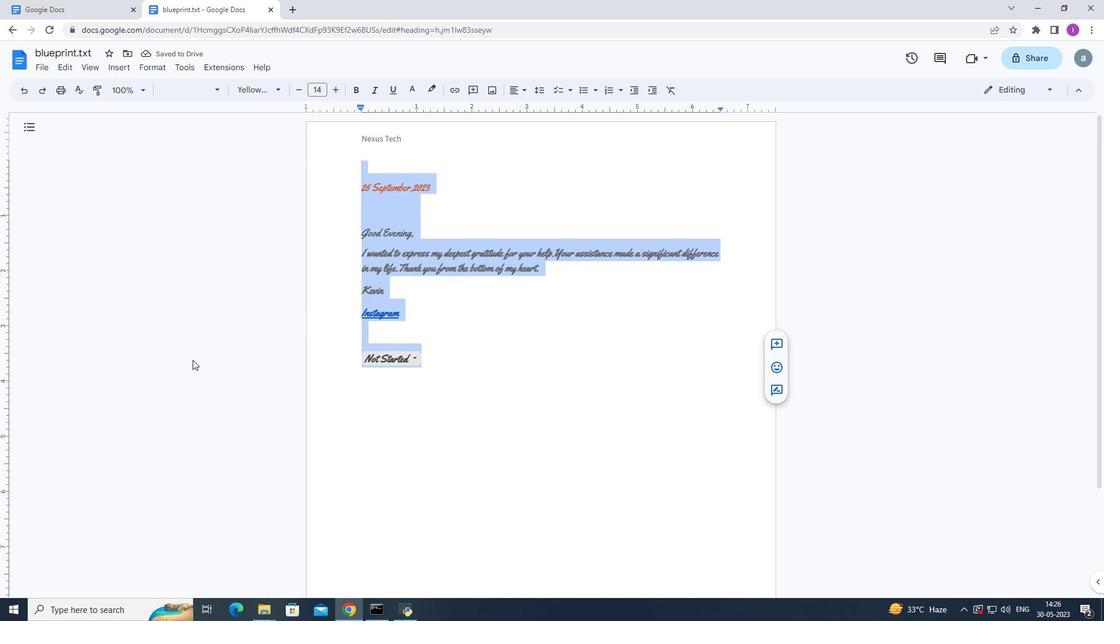 
Action: Mouse scrolled (192, 361) with delta (0, 0)
Screenshot: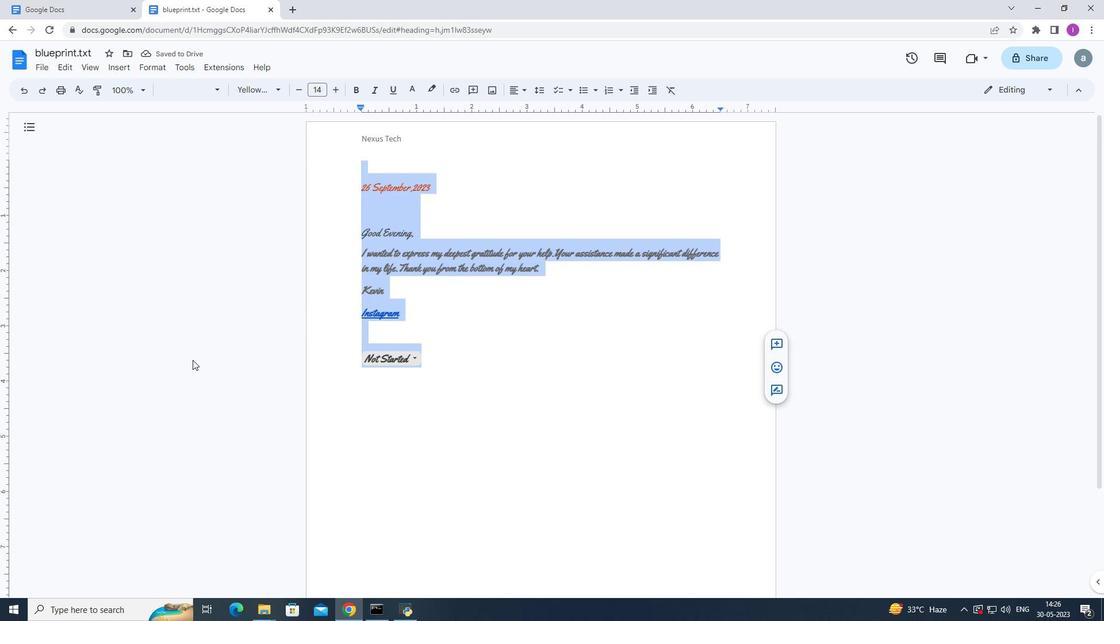 
Action: Mouse moved to (192, 361)
Screenshot: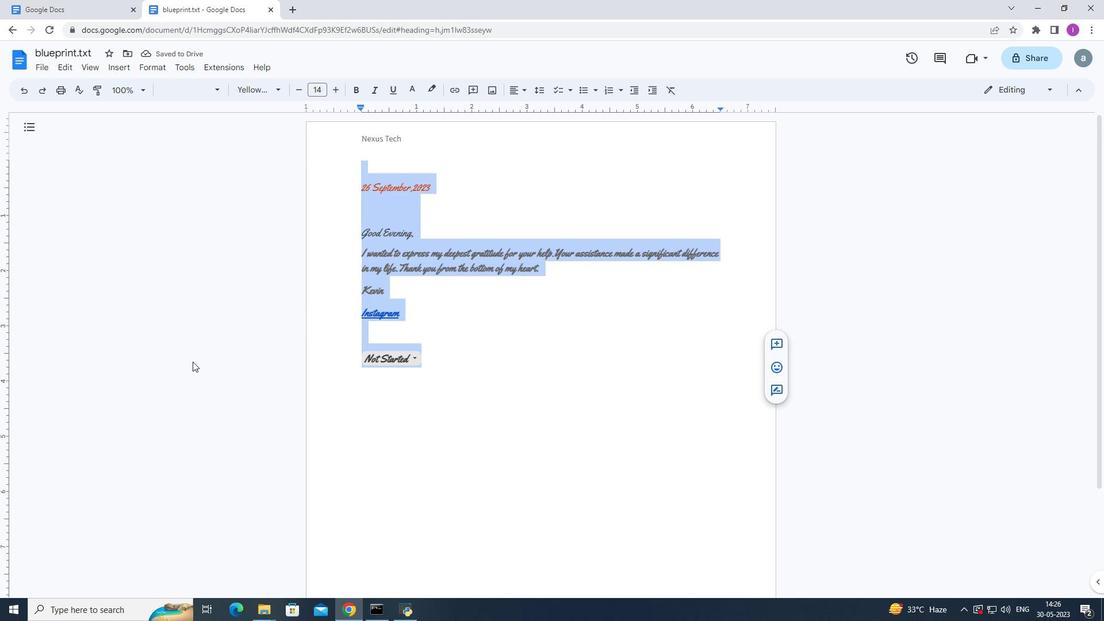 
Action: Mouse scrolled (192, 362) with delta (0, 0)
Screenshot: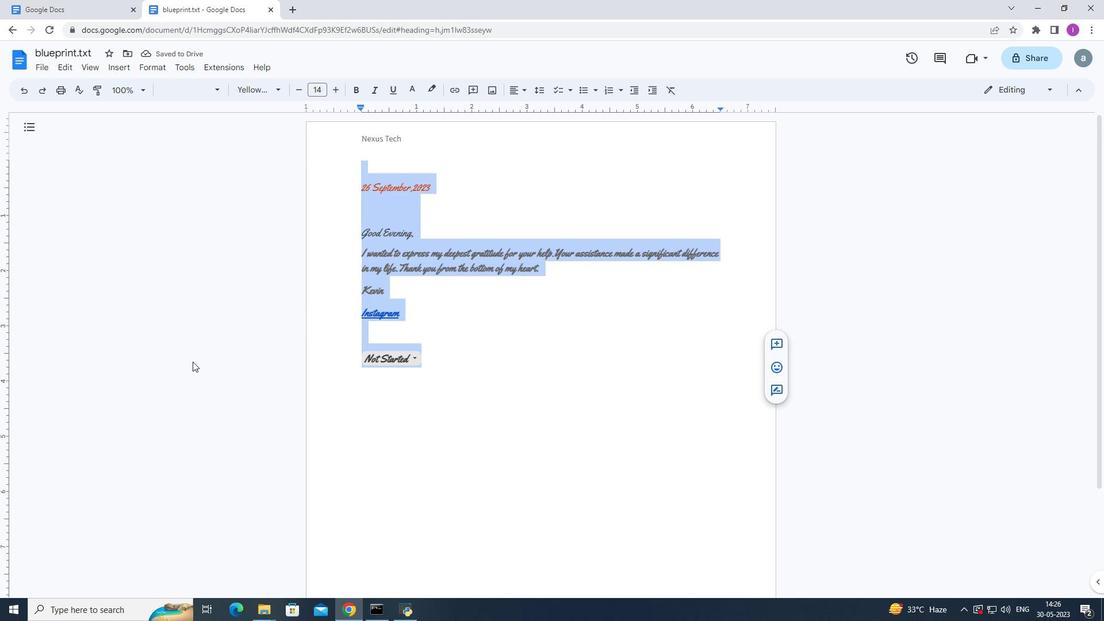 
Action: Mouse moved to (187, 368)
Screenshot: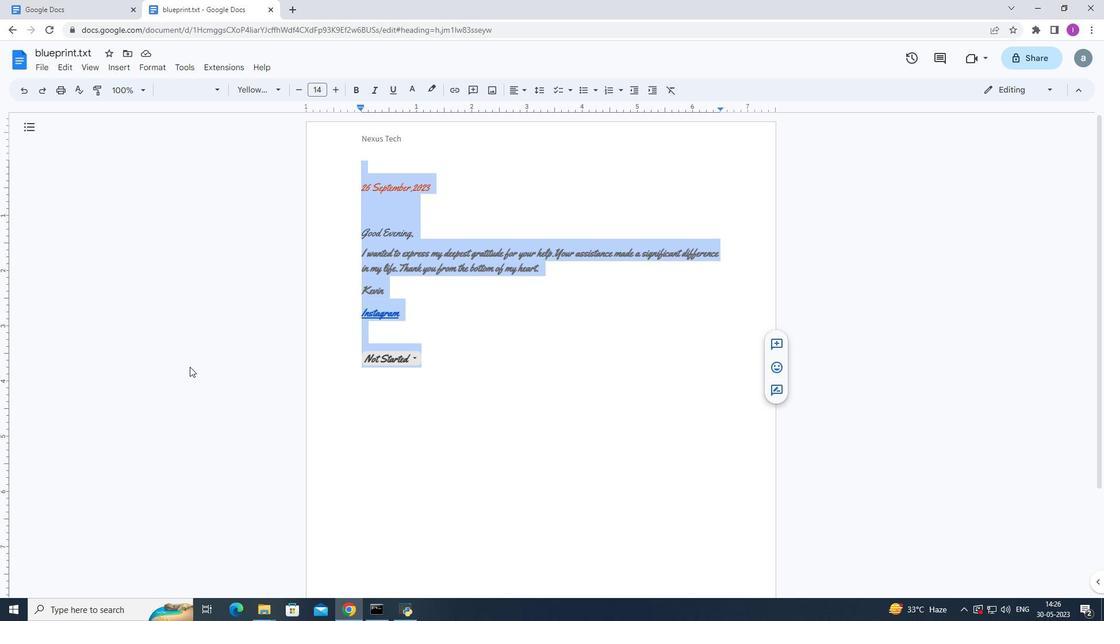 
